 Task: Look for space in Ahmadpur, India from 9th June, 2023 to 16th June, 2023 for 2 adults in price range Rs.8000 to Rs.16000. Place can be entire place with 2 bedrooms having 2 beds and 1 bathroom. Property type can be house, flat, guest house. Booking option can be shelf check-in. Required host language is English.
Action: Mouse moved to (497, 110)
Screenshot: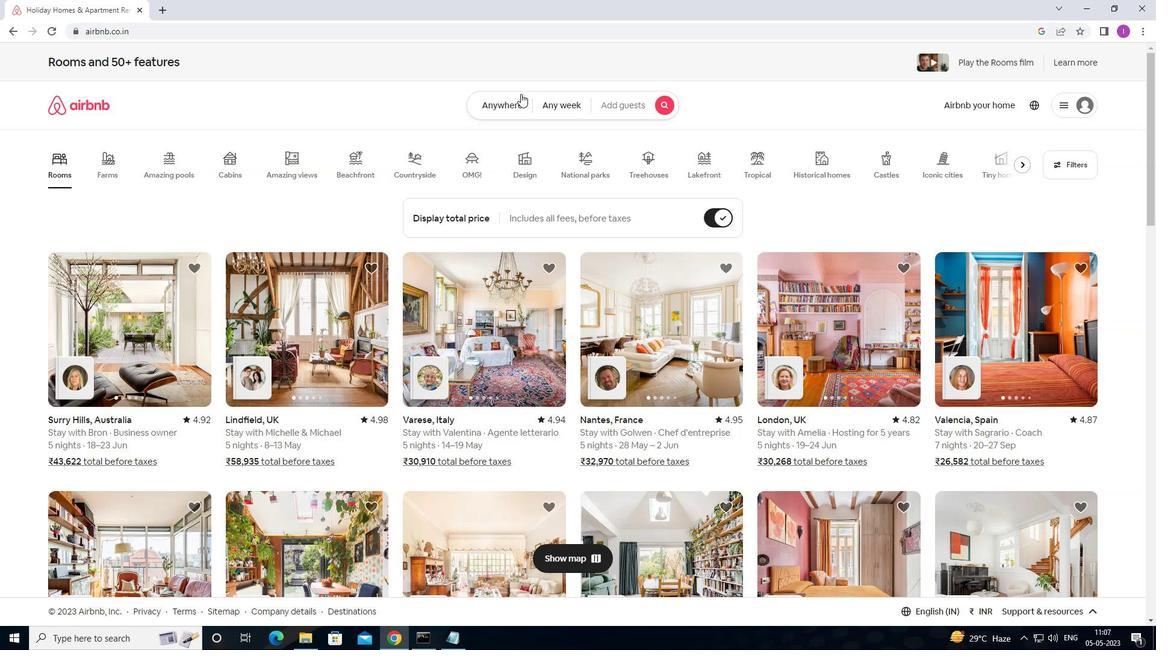
Action: Mouse pressed left at (497, 110)
Screenshot: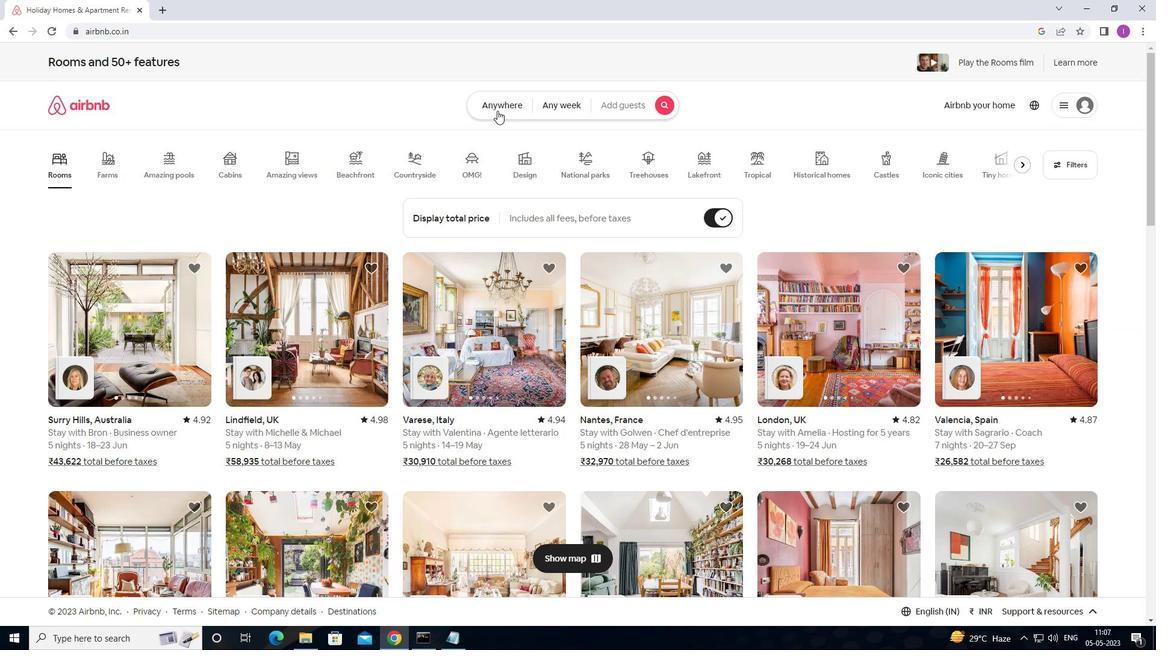 
Action: Mouse moved to (386, 157)
Screenshot: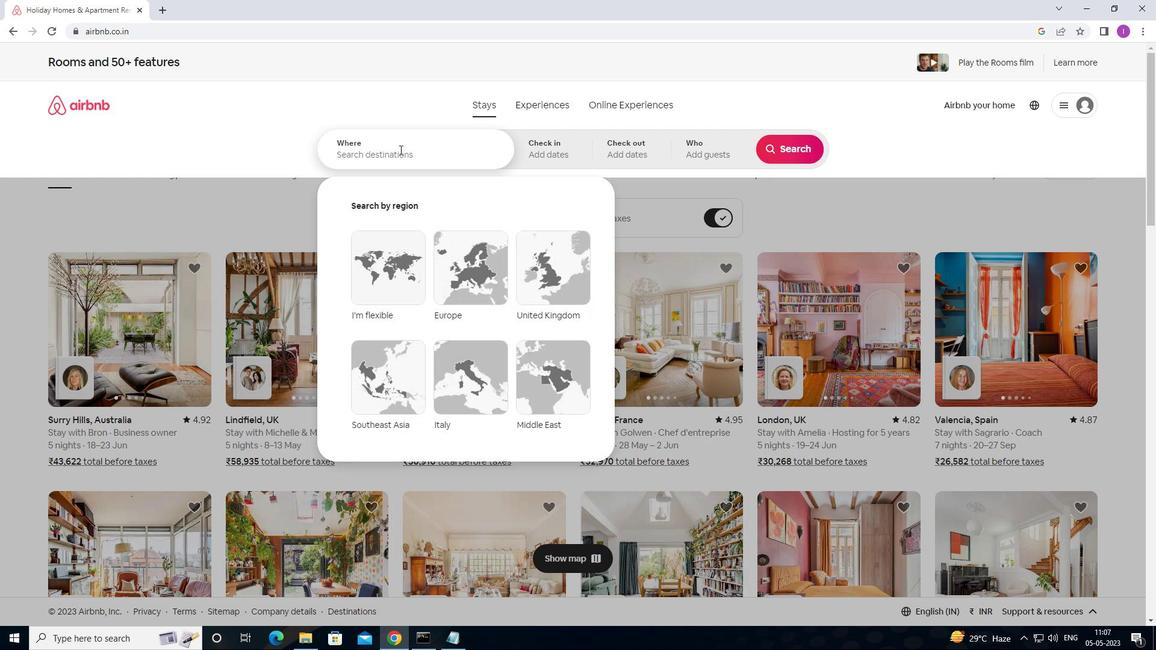 
Action: Mouse pressed left at (386, 157)
Screenshot: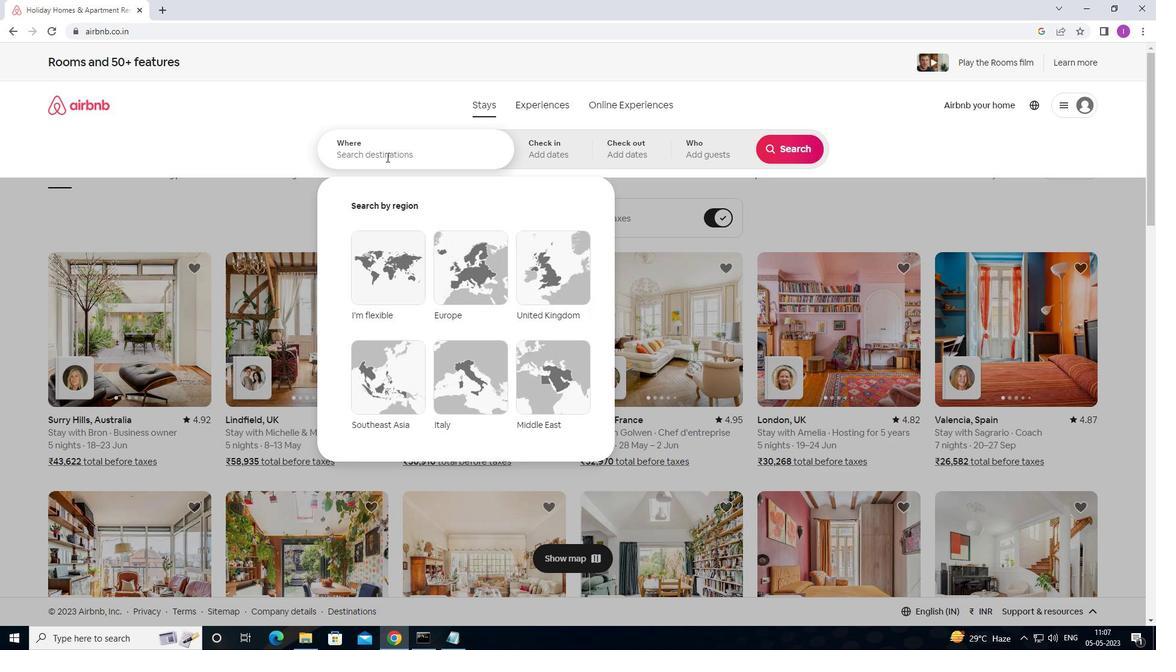 
Action: Key pressed <Key.shift>AHMADPUR,<Key.shift>INDIA
Screenshot: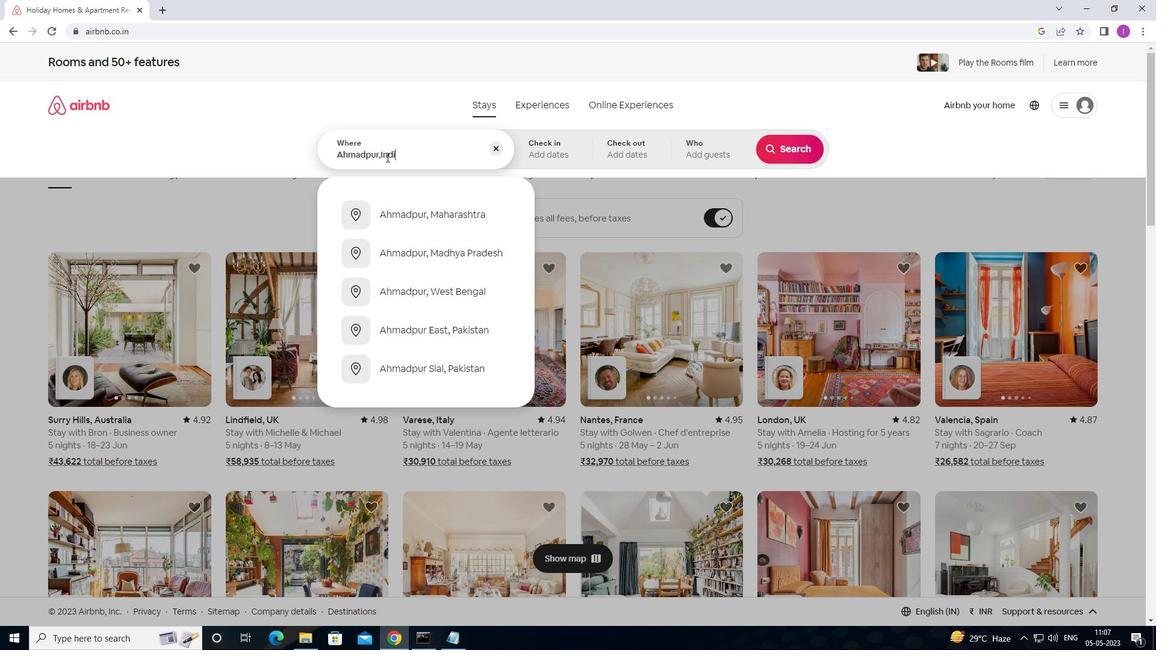 
Action: Mouse moved to (553, 154)
Screenshot: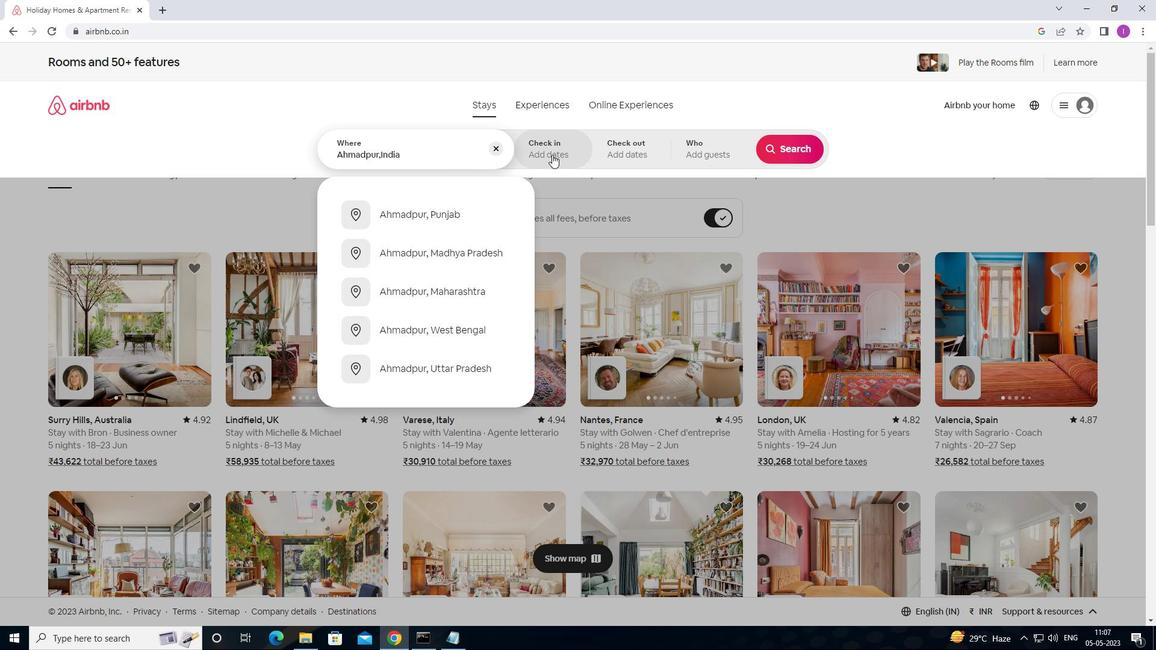 
Action: Mouse pressed left at (553, 154)
Screenshot: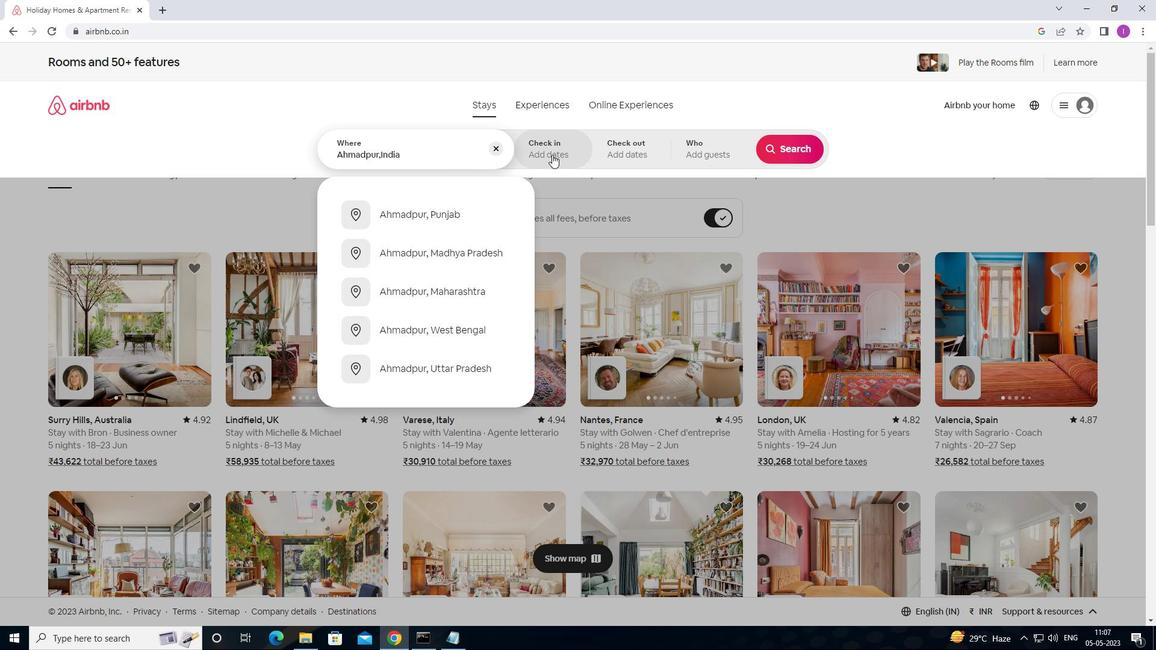 
Action: Mouse moved to (752, 321)
Screenshot: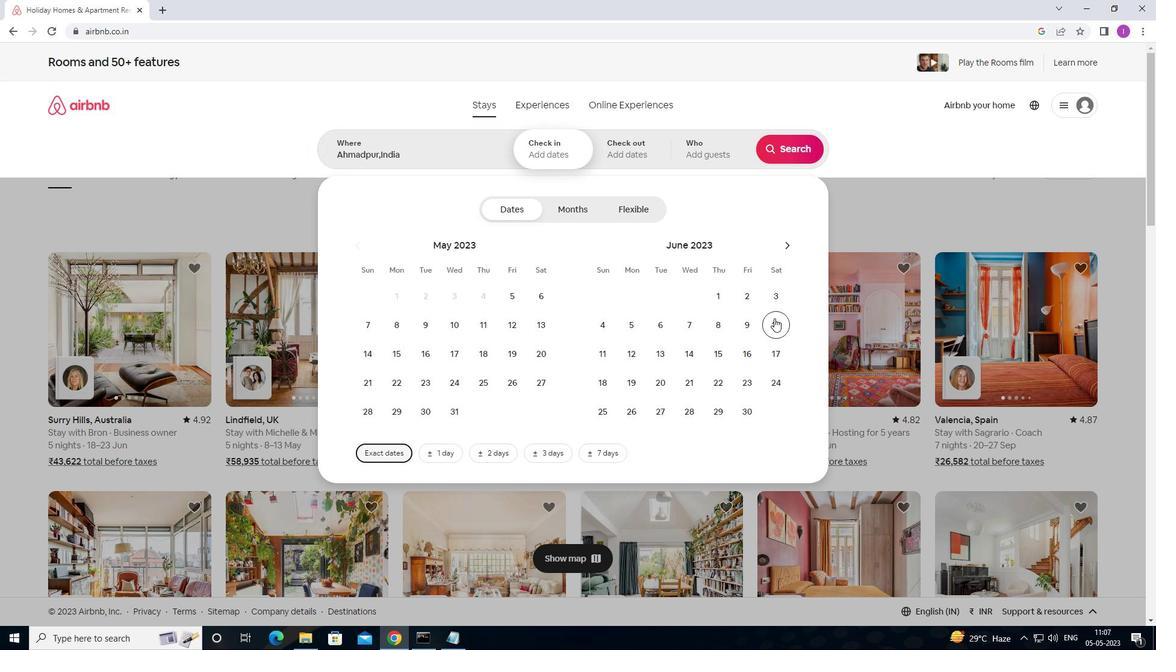 
Action: Mouse pressed left at (752, 321)
Screenshot: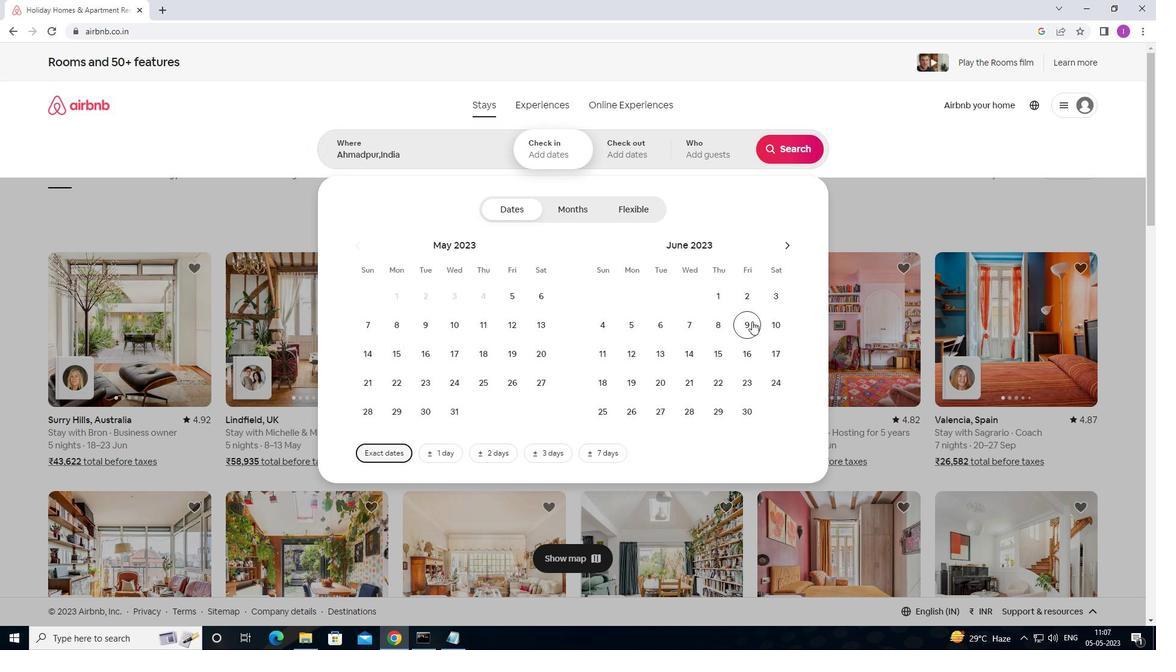 
Action: Mouse moved to (753, 355)
Screenshot: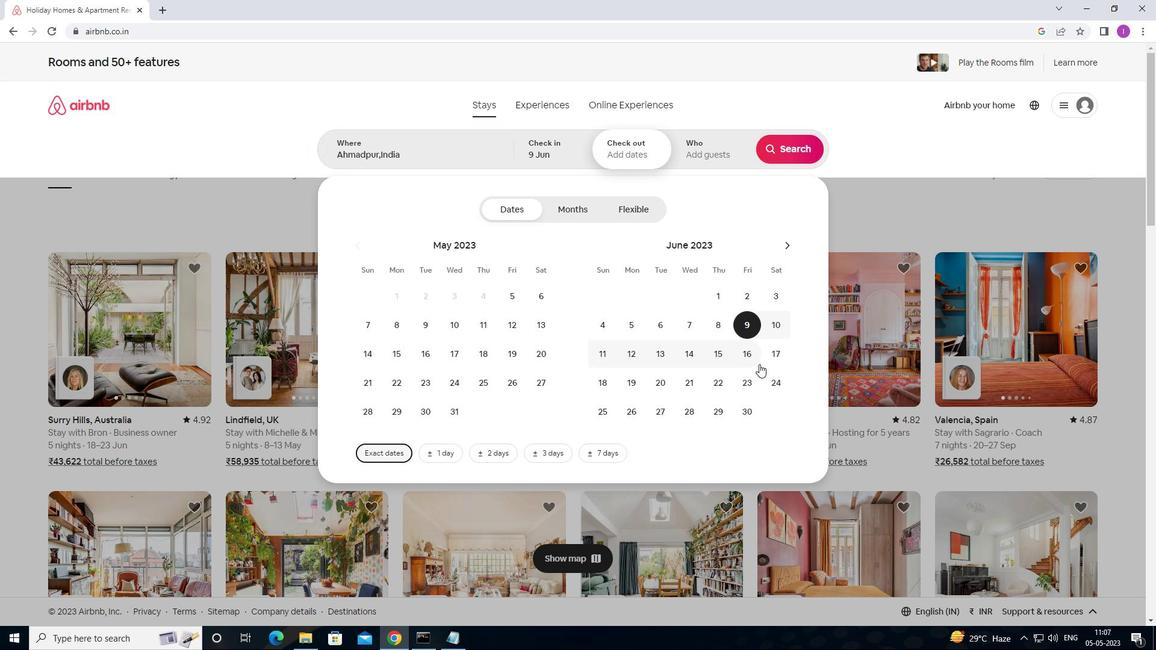 
Action: Mouse pressed left at (753, 355)
Screenshot: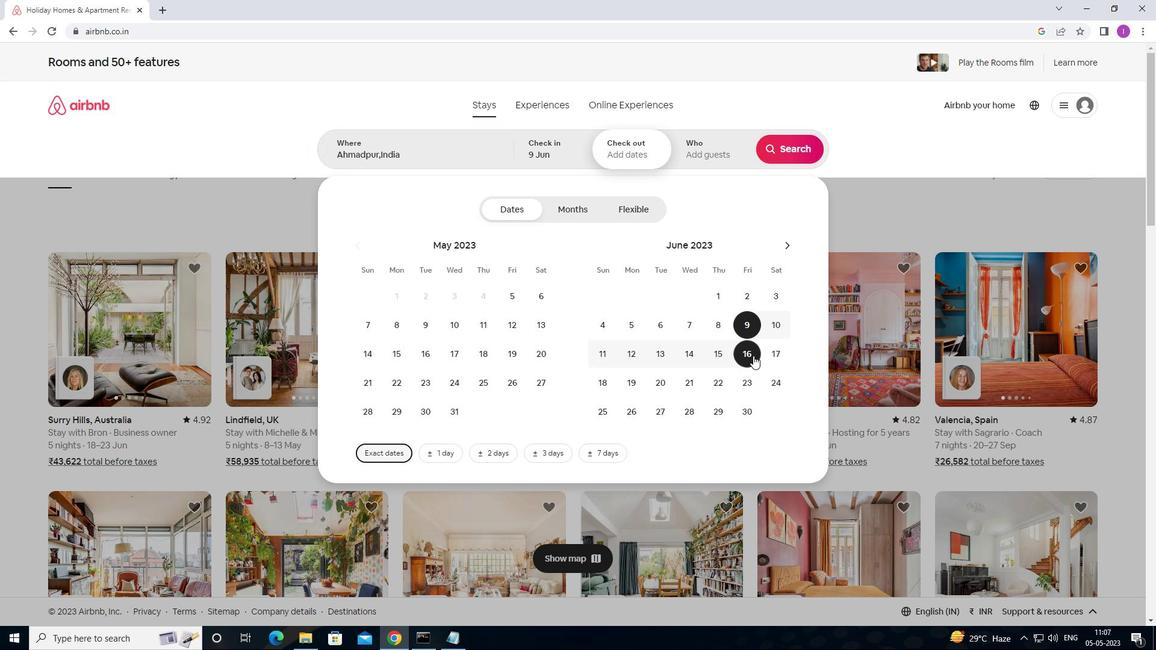 
Action: Mouse moved to (707, 158)
Screenshot: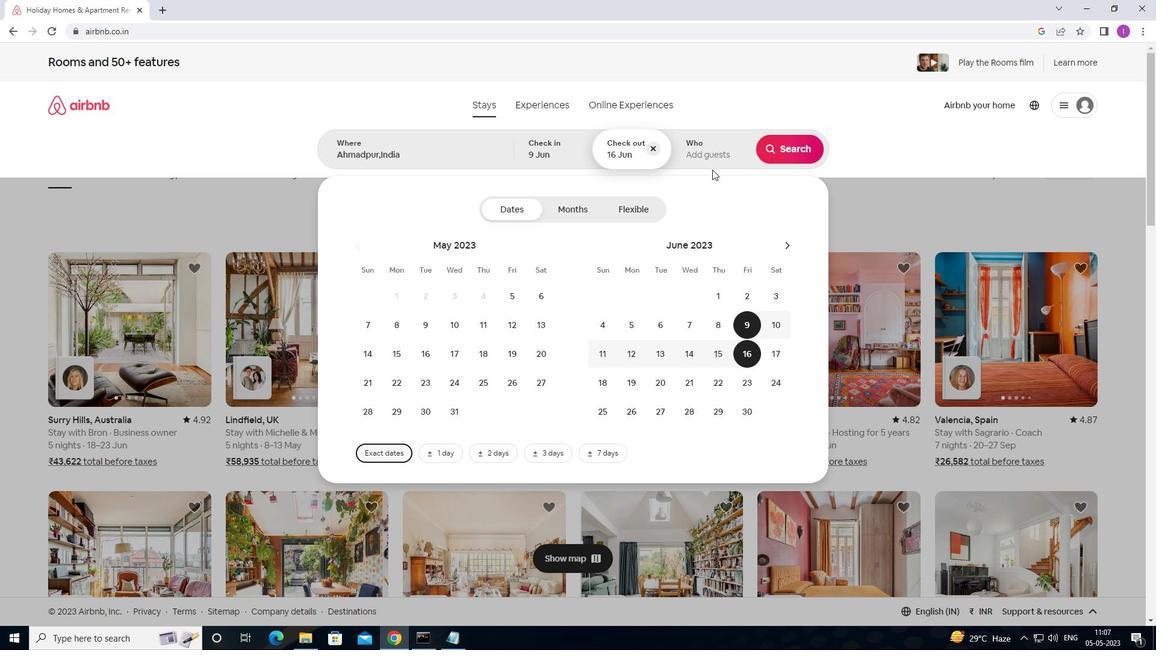 
Action: Mouse pressed left at (707, 158)
Screenshot: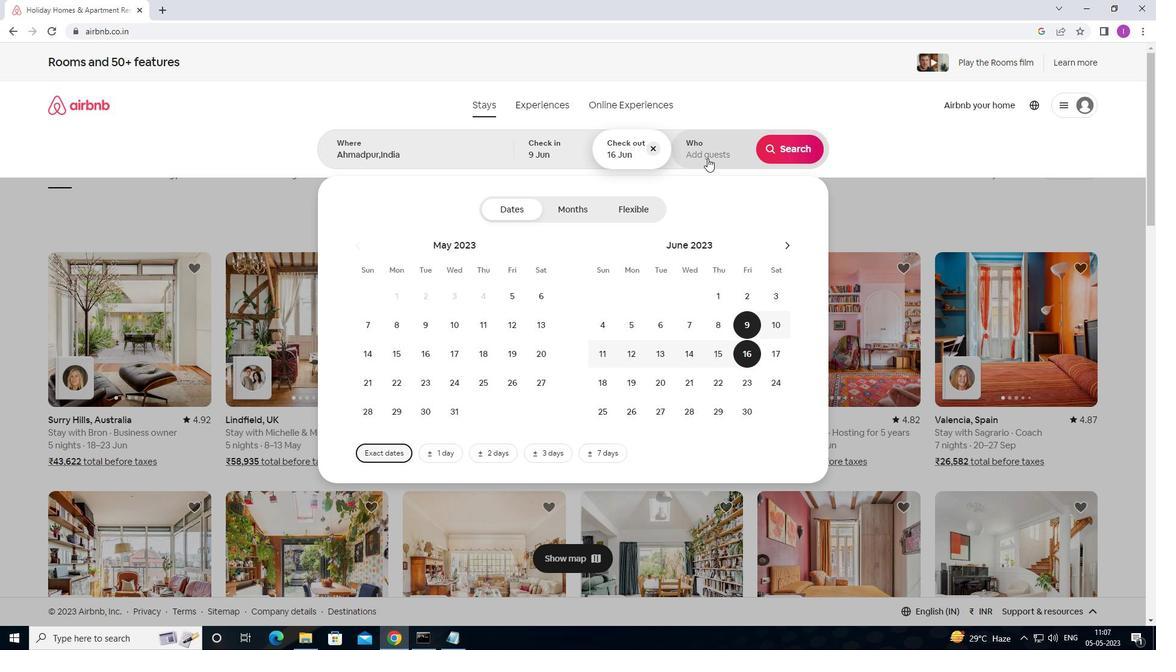 
Action: Mouse moved to (794, 215)
Screenshot: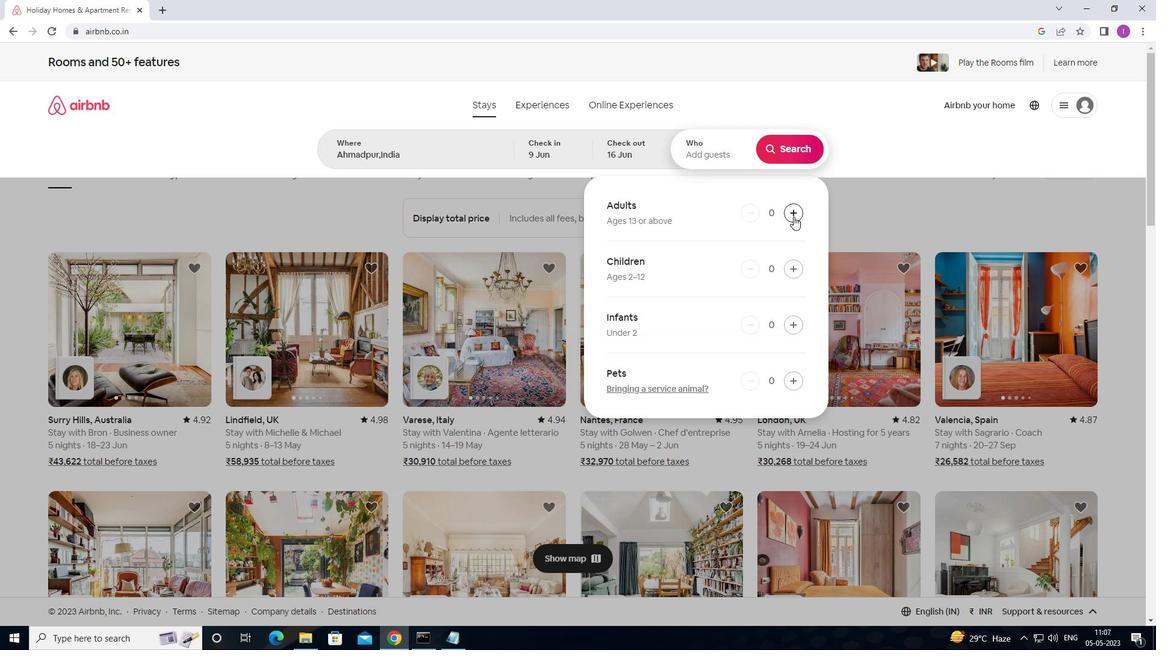 
Action: Mouse pressed left at (794, 215)
Screenshot: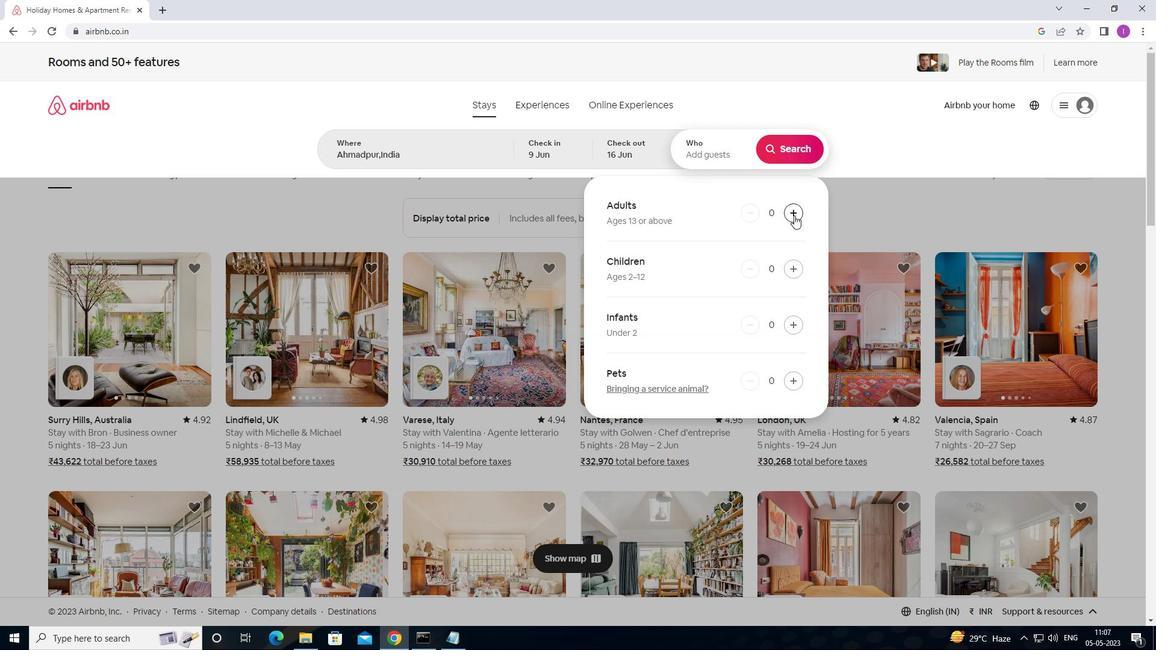 
Action: Mouse pressed left at (794, 215)
Screenshot: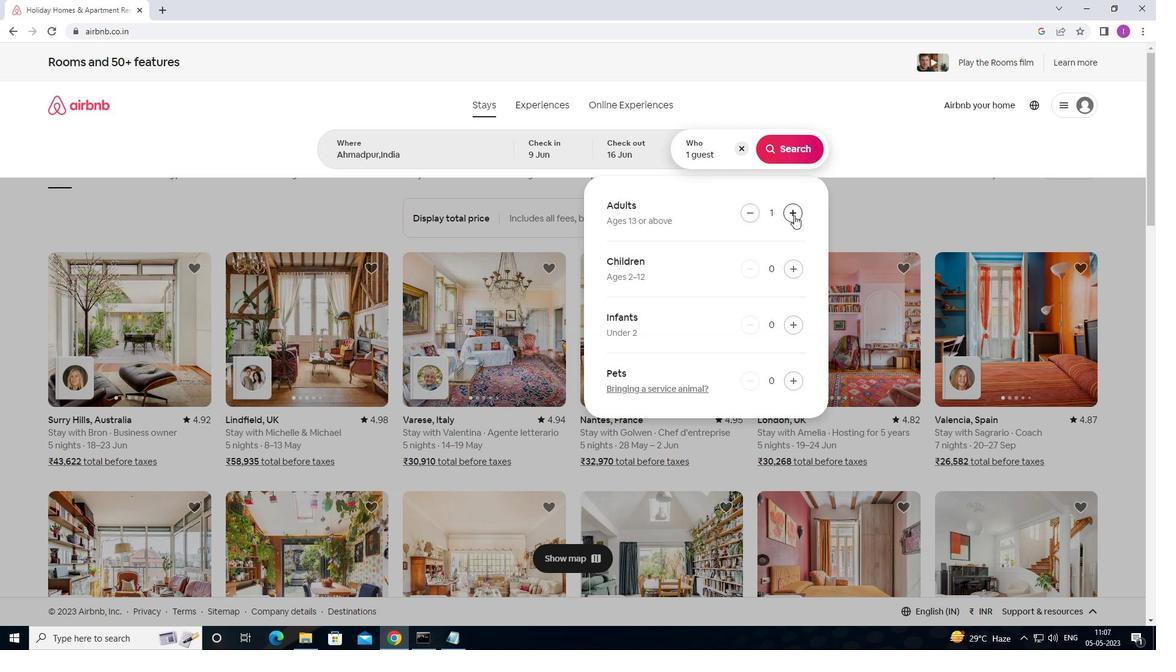 
Action: Mouse moved to (795, 146)
Screenshot: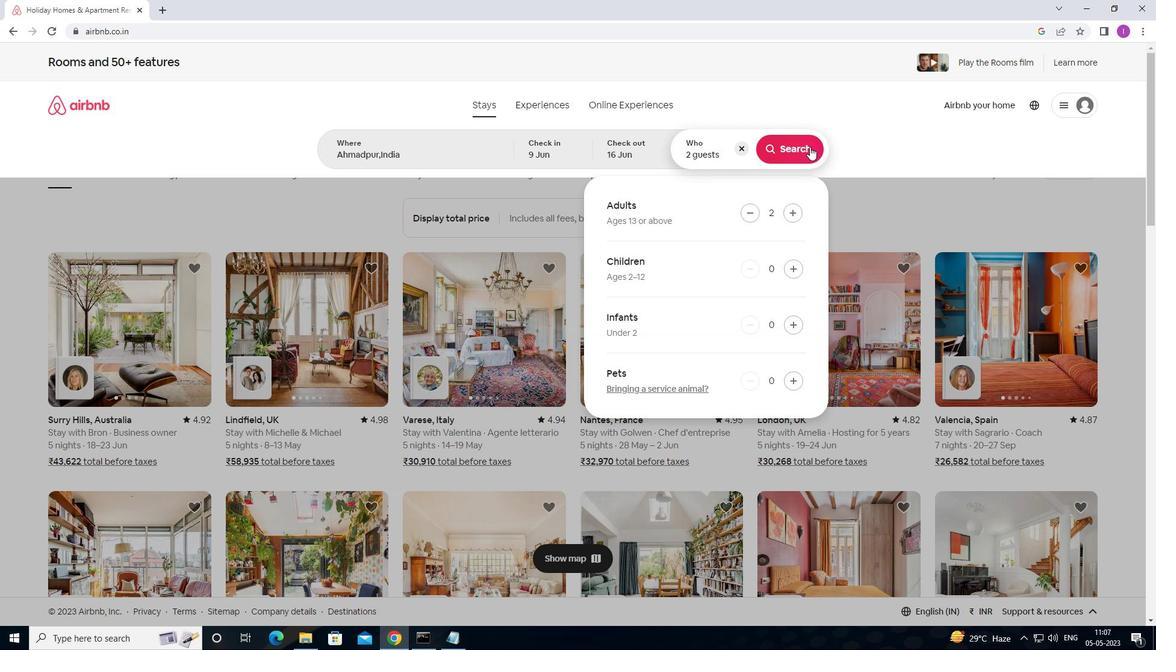 
Action: Mouse pressed left at (795, 146)
Screenshot: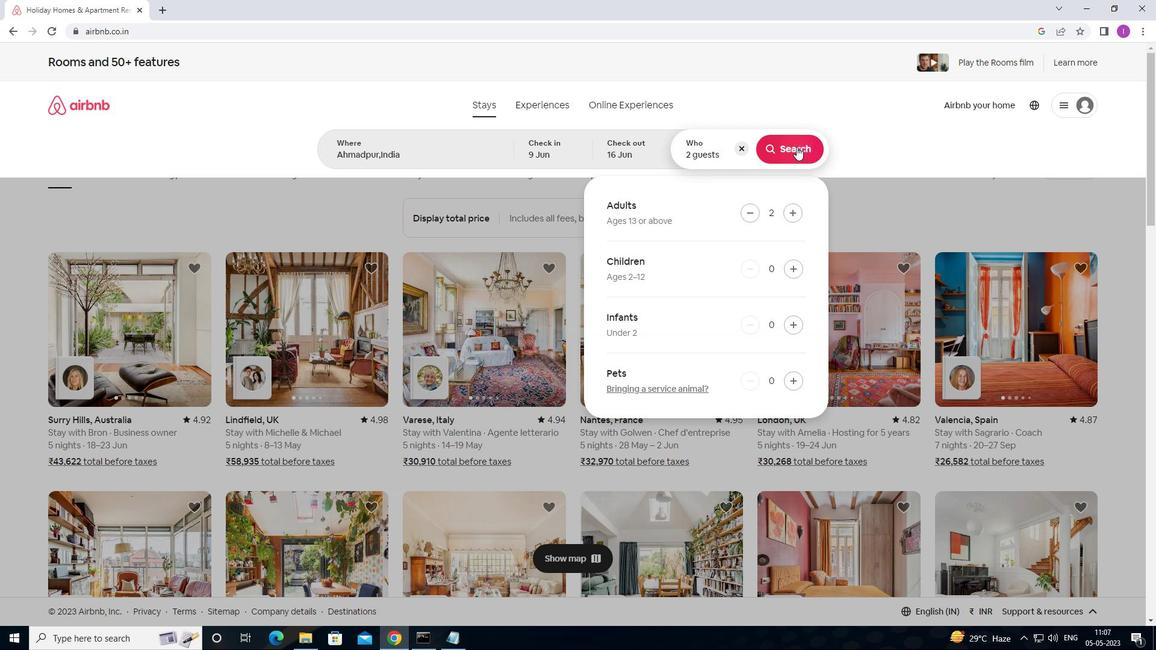 
Action: Mouse moved to (1107, 114)
Screenshot: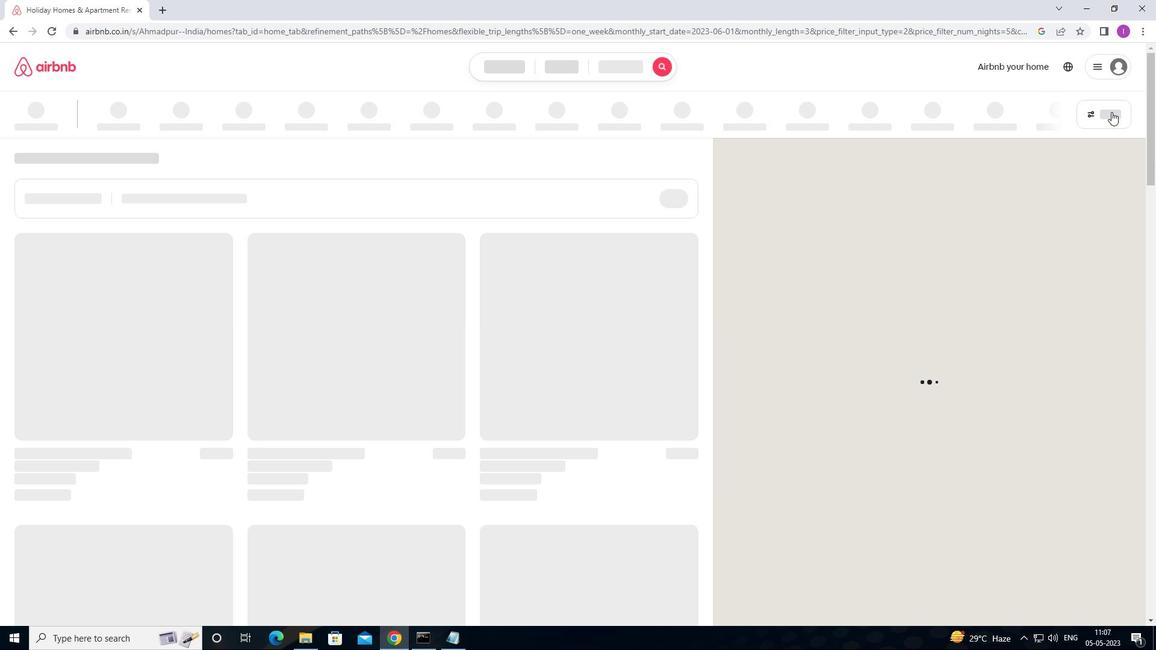 
Action: Mouse pressed left at (1107, 114)
Screenshot: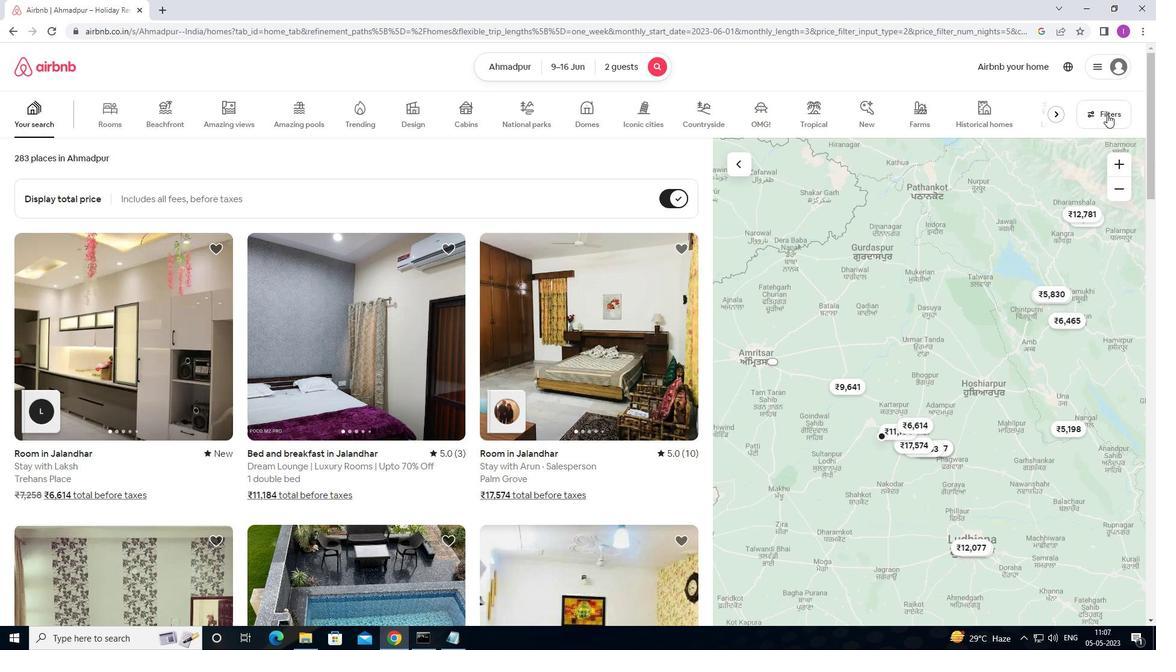 
Action: Mouse moved to (425, 409)
Screenshot: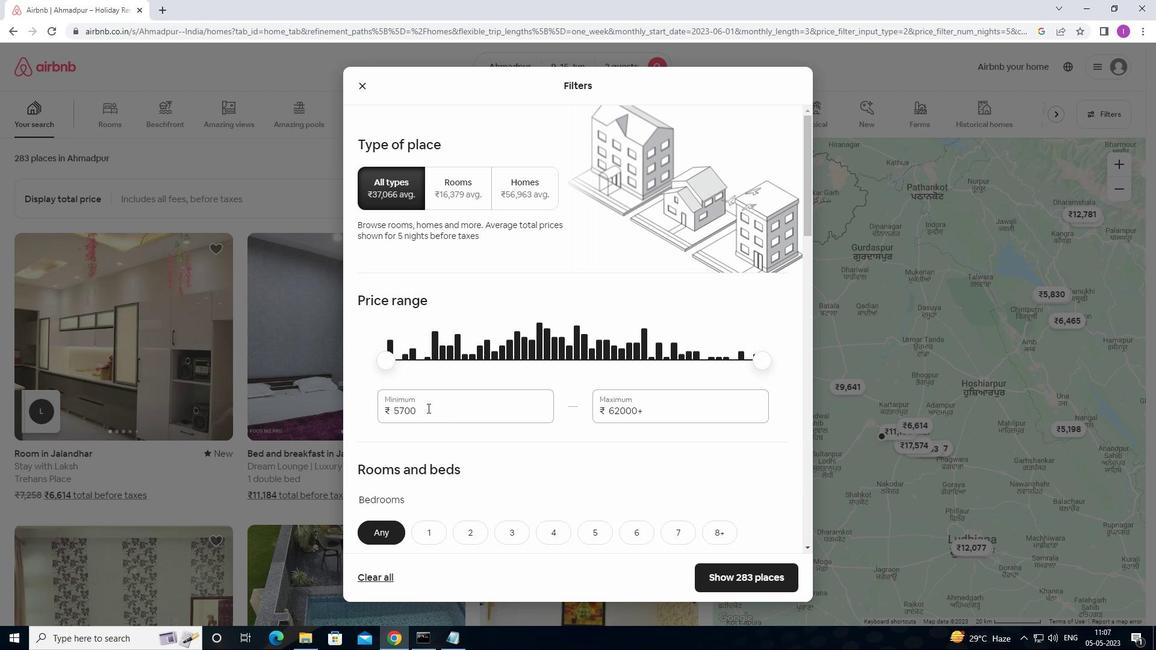 
Action: Mouse pressed left at (425, 409)
Screenshot: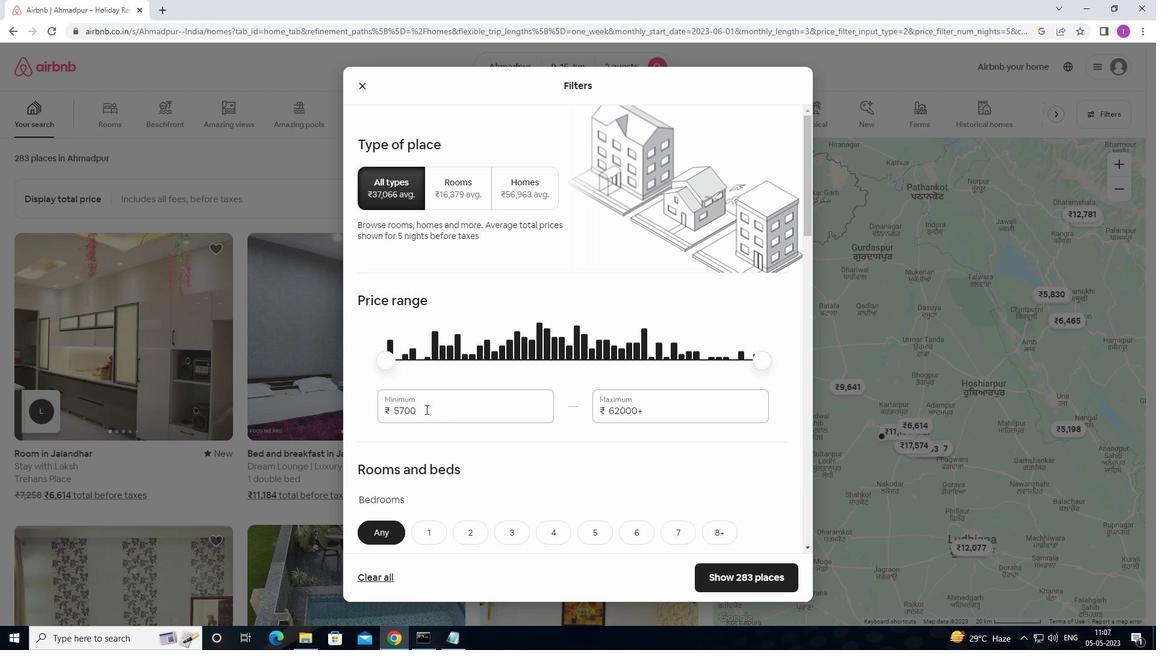 
Action: Mouse moved to (543, 378)
Screenshot: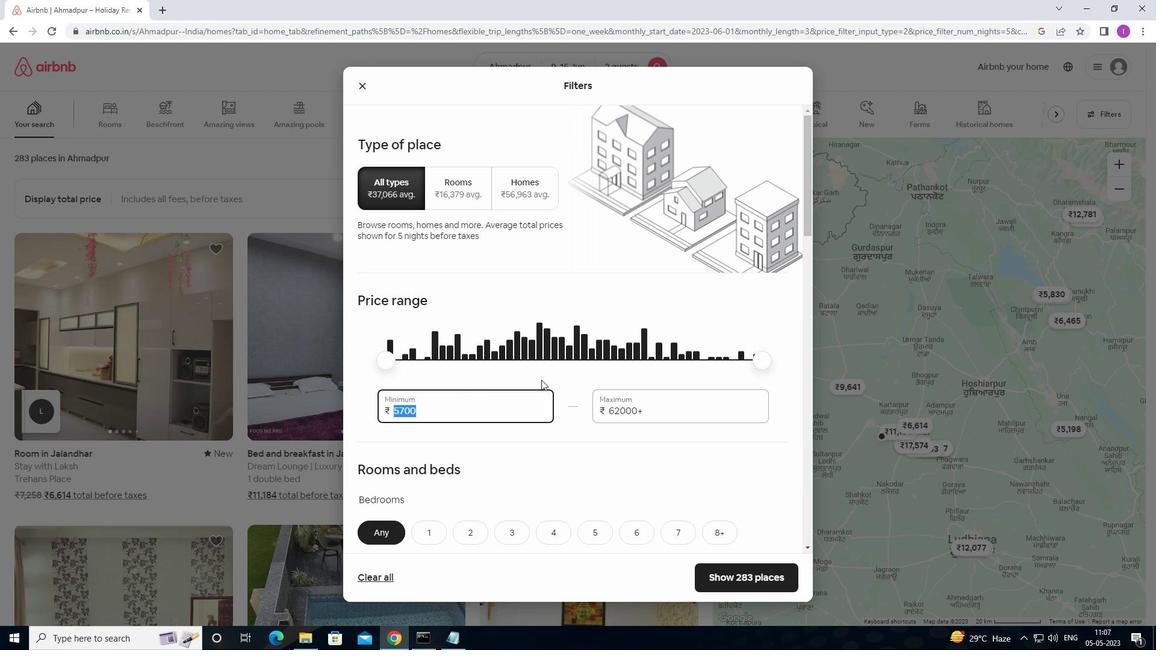 
Action: Key pressed 8
Screenshot: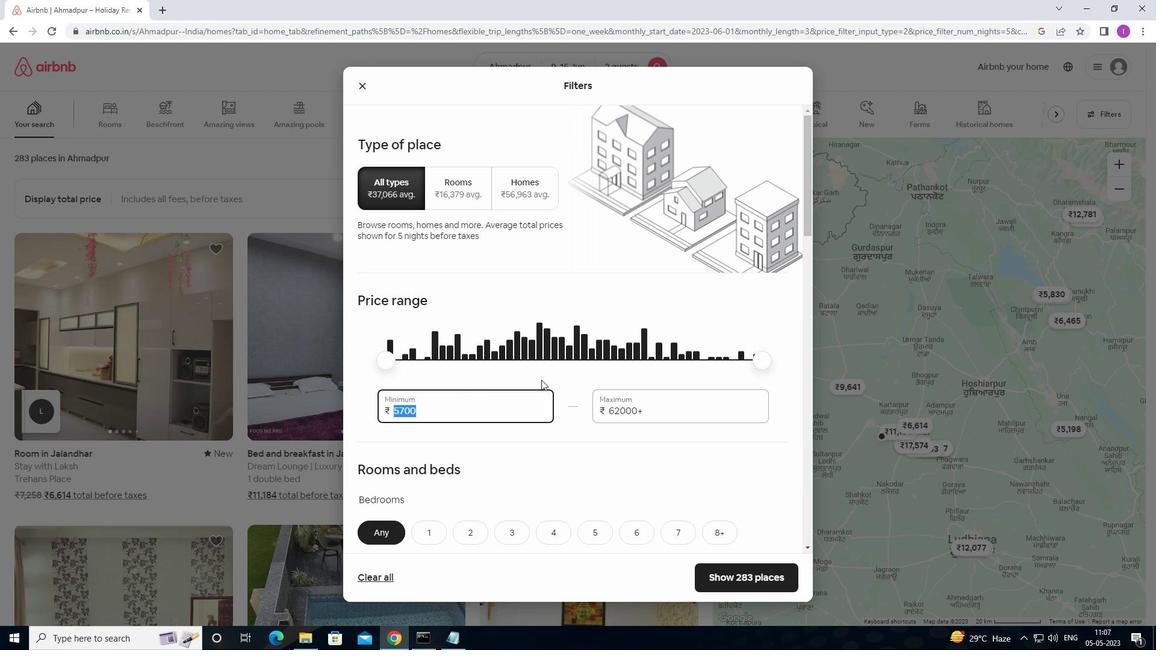 
Action: Mouse moved to (546, 377)
Screenshot: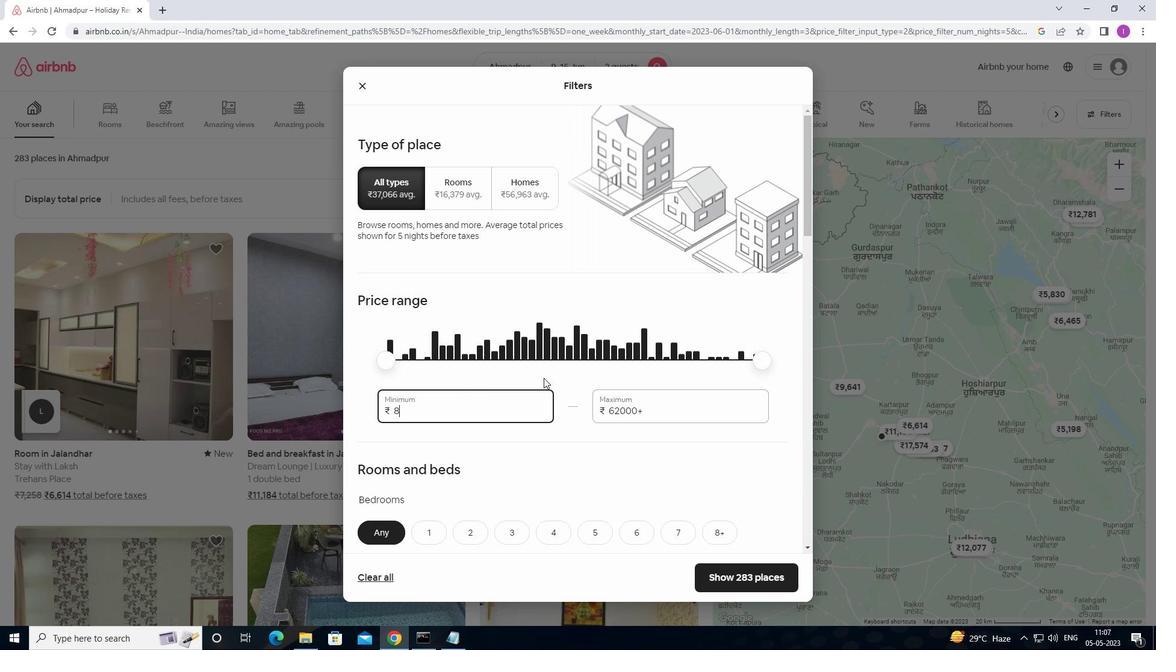 
Action: Key pressed 0
Screenshot: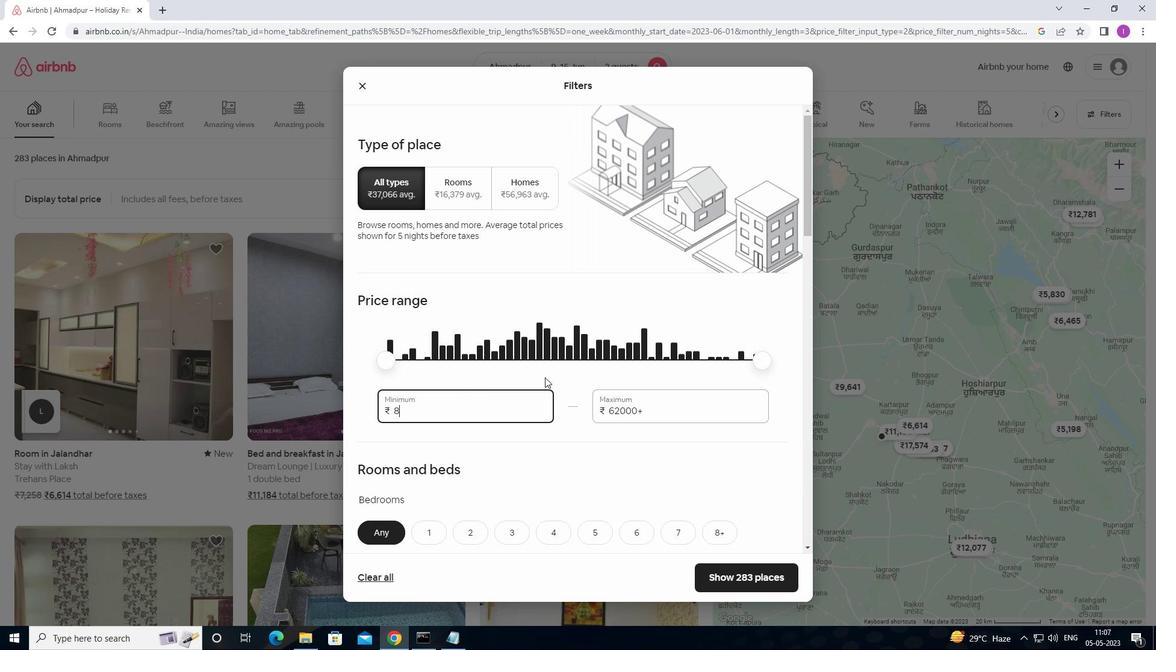 
Action: Mouse moved to (548, 376)
Screenshot: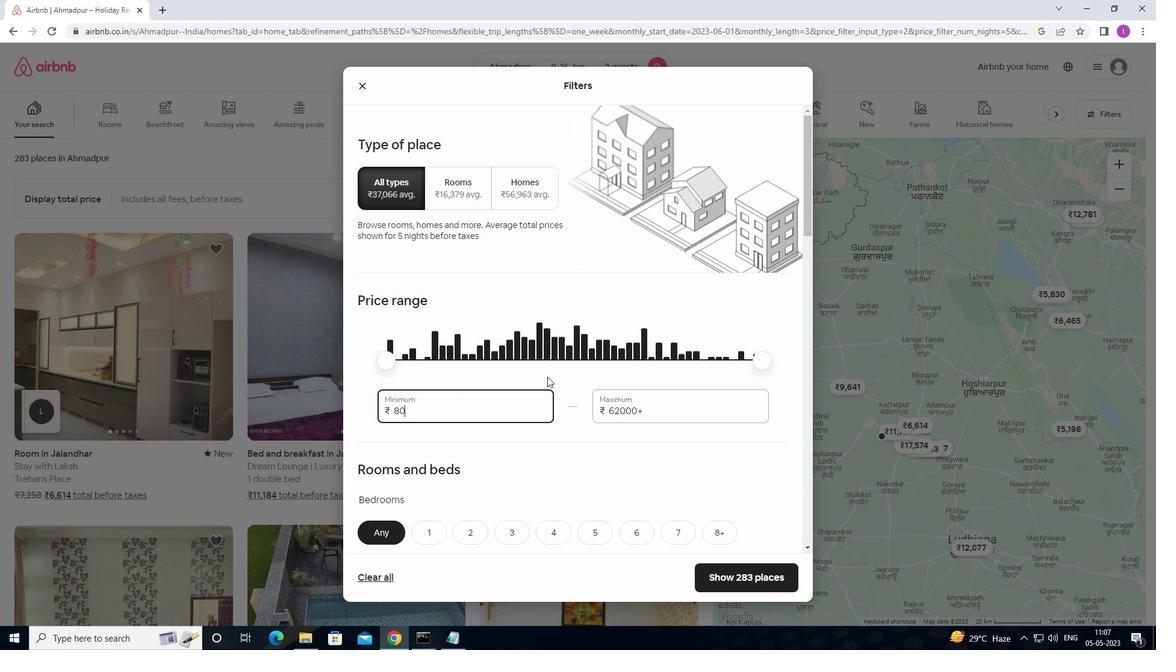 
Action: Key pressed 00
Screenshot: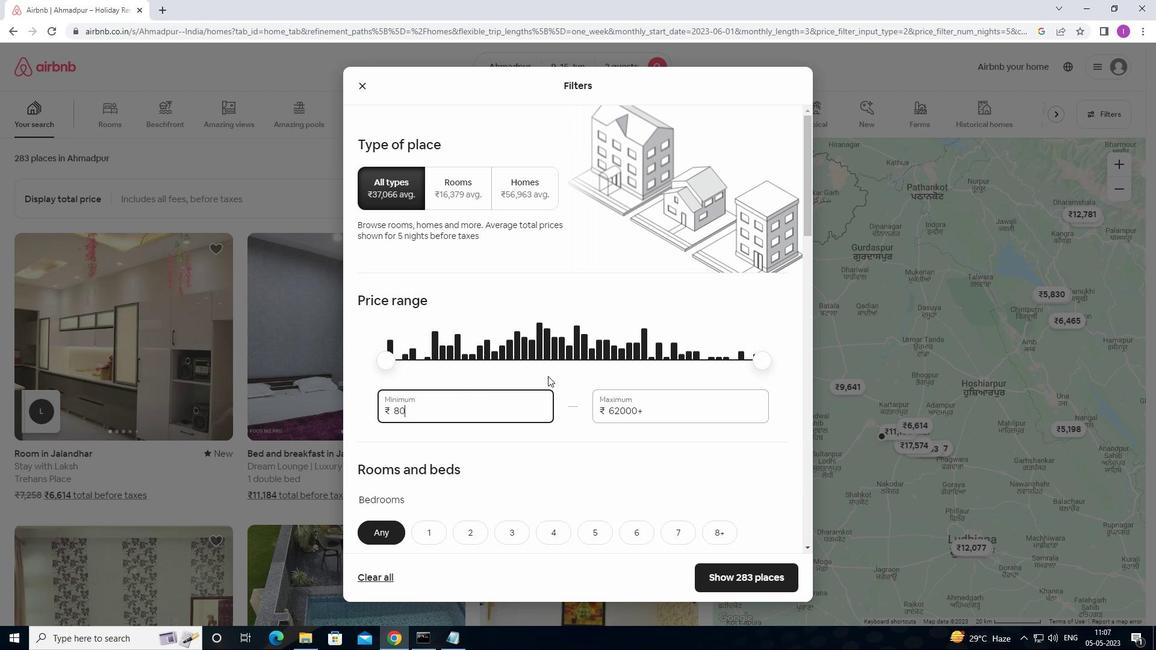
Action: Mouse moved to (646, 408)
Screenshot: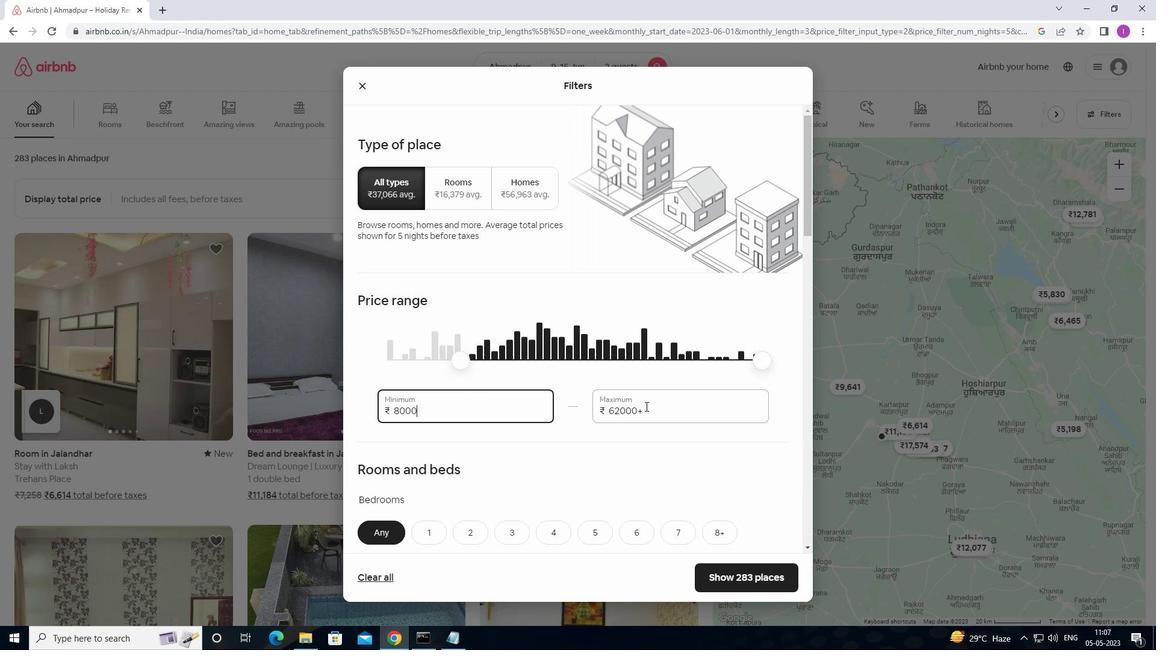 
Action: Mouse pressed left at (646, 408)
Screenshot: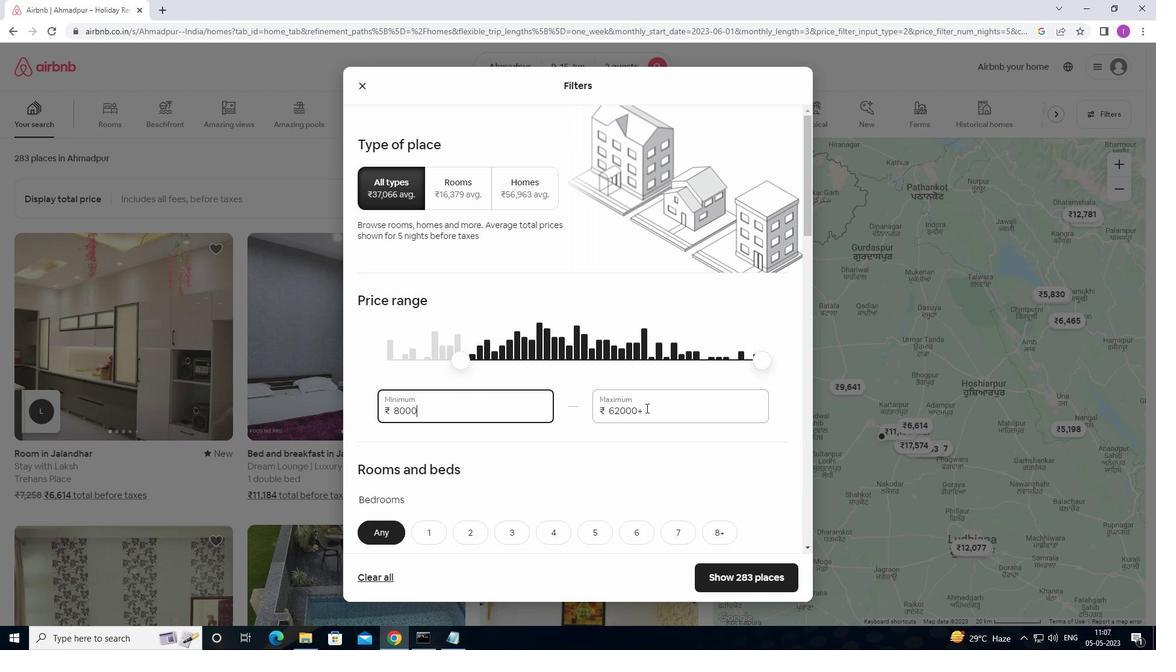 
Action: Mouse moved to (611, 411)
Screenshot: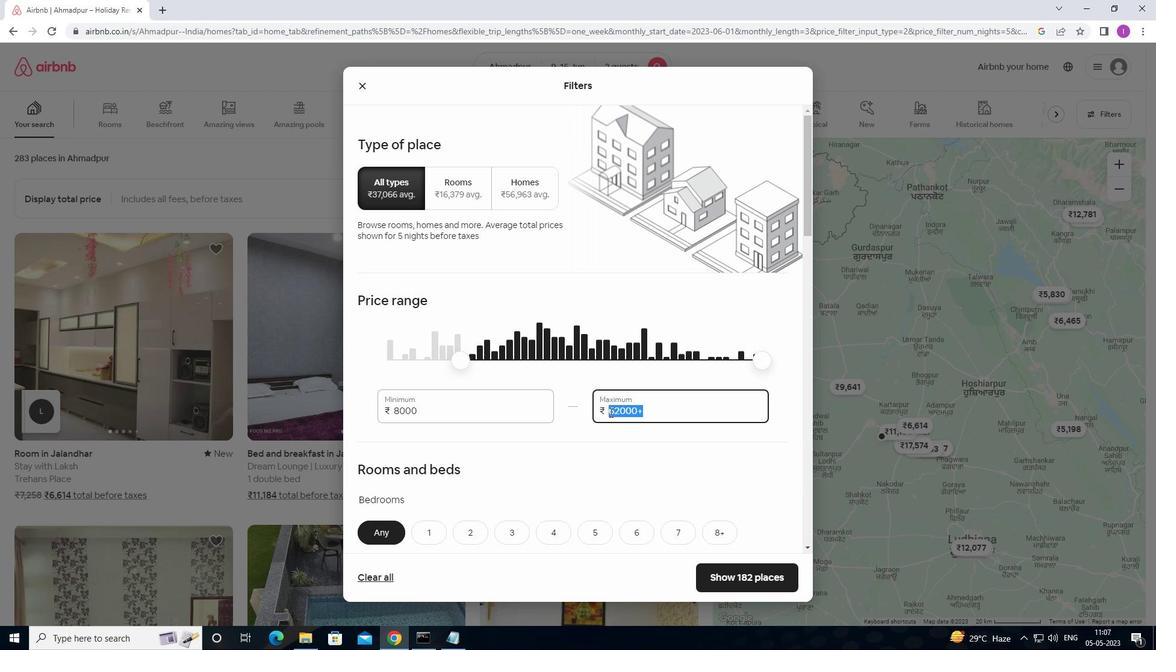 
Action: Key pressed 1
Screenshot: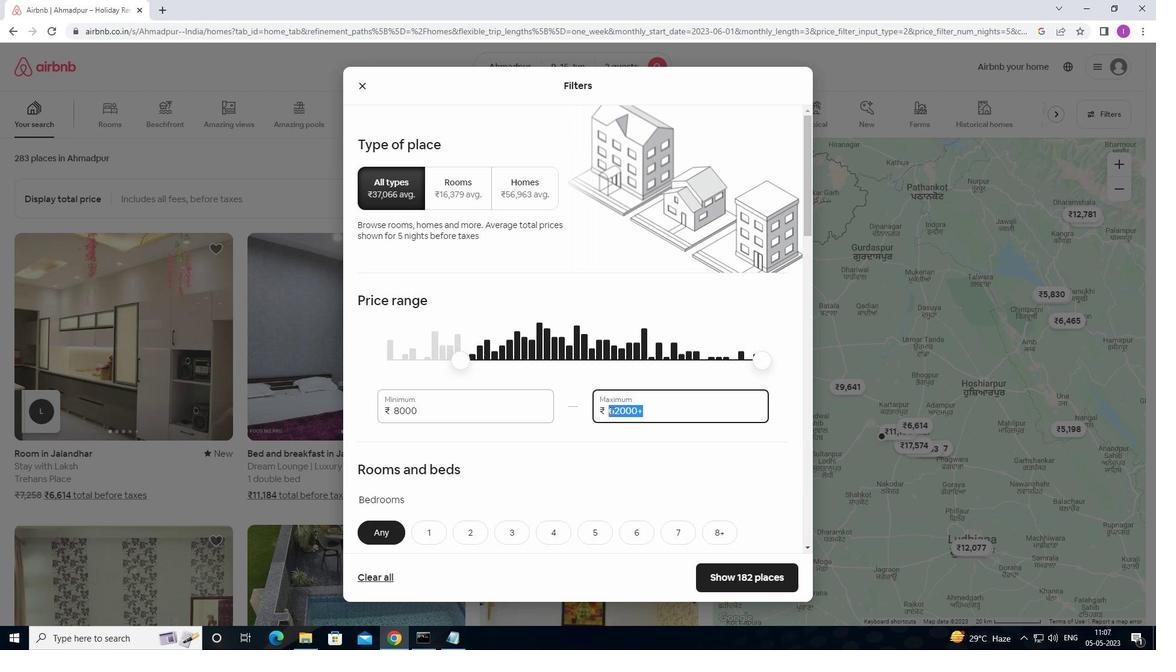 
Action: Mouse moved to (611, 410)
Screenshot: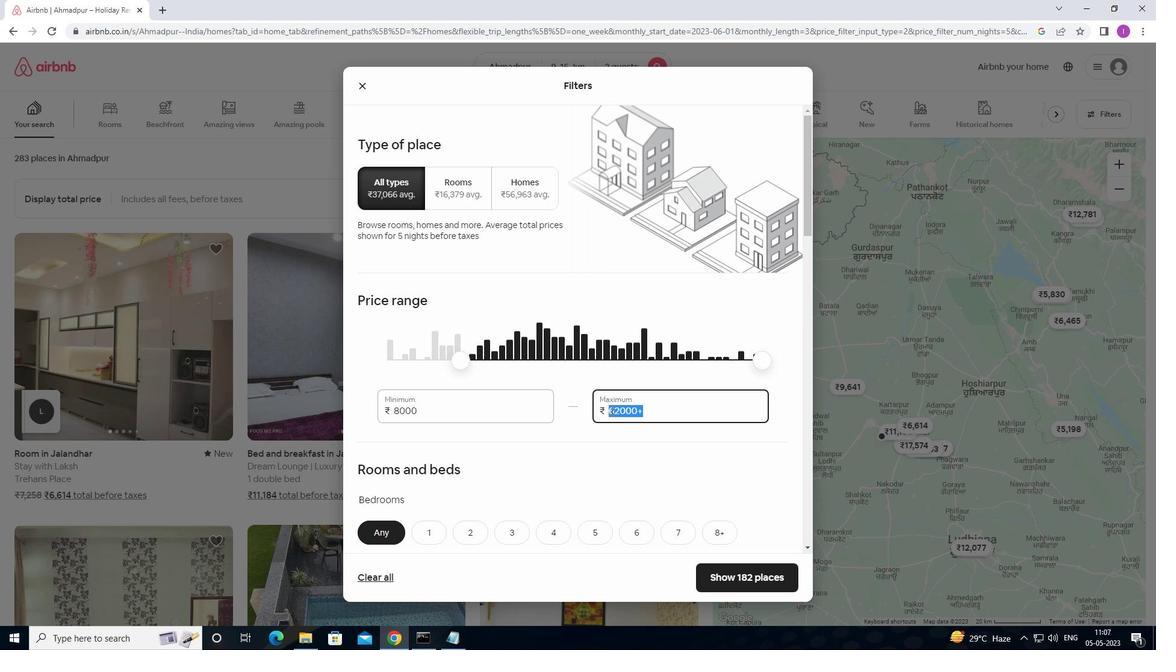
Action: Key pressed 6
Screenshot: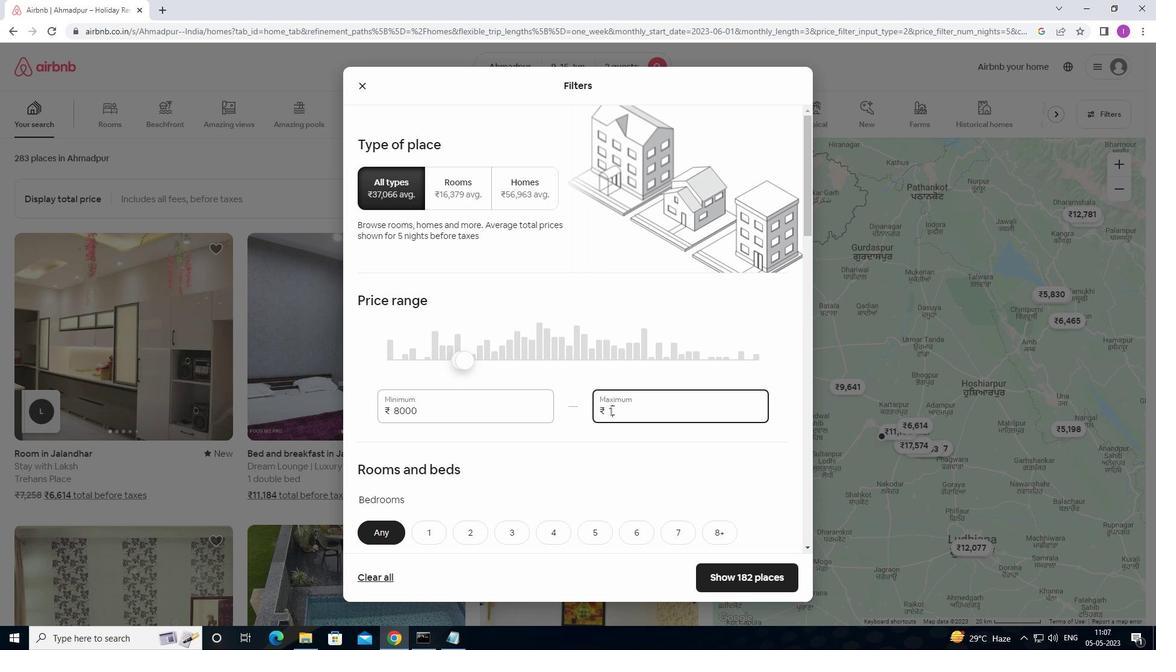 
Action: Mouse moved to (611, 408)
Screenshot: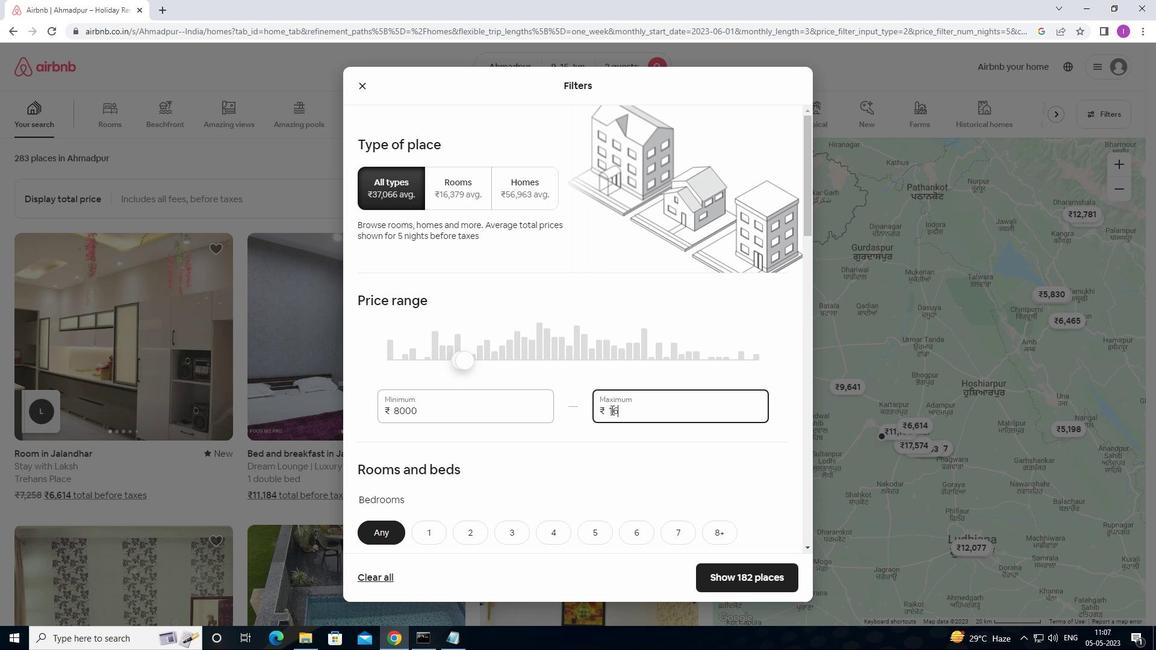 
Action: Key pressed 0
Screenshot: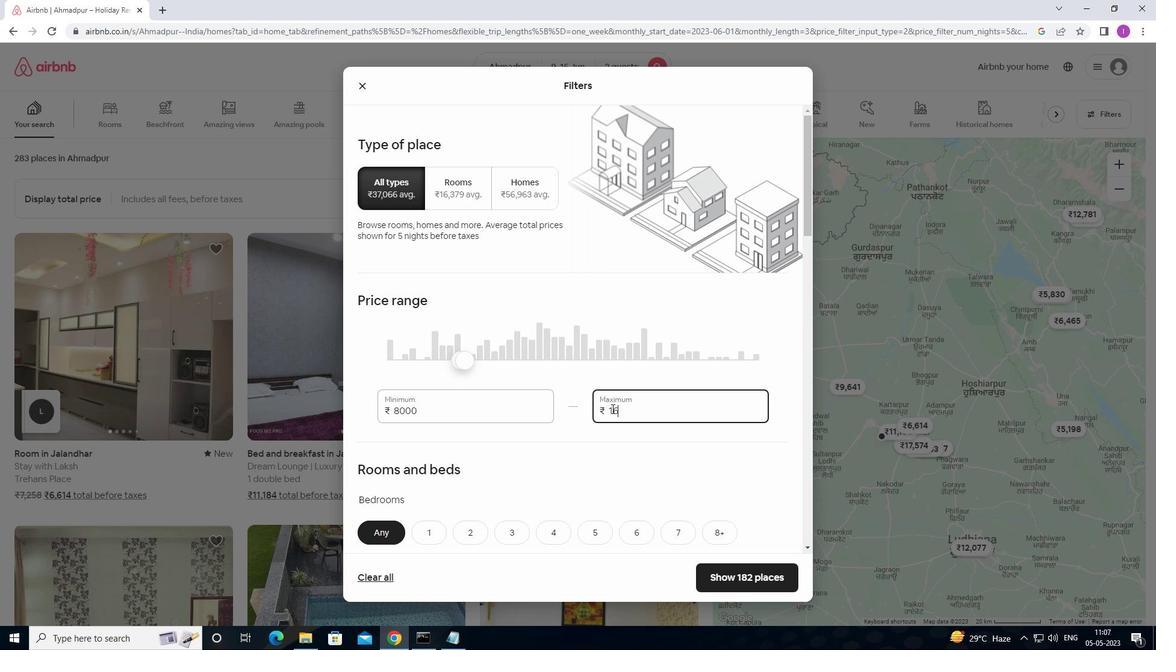 
Action: Mouse moved to (613, 407)
Screenshot: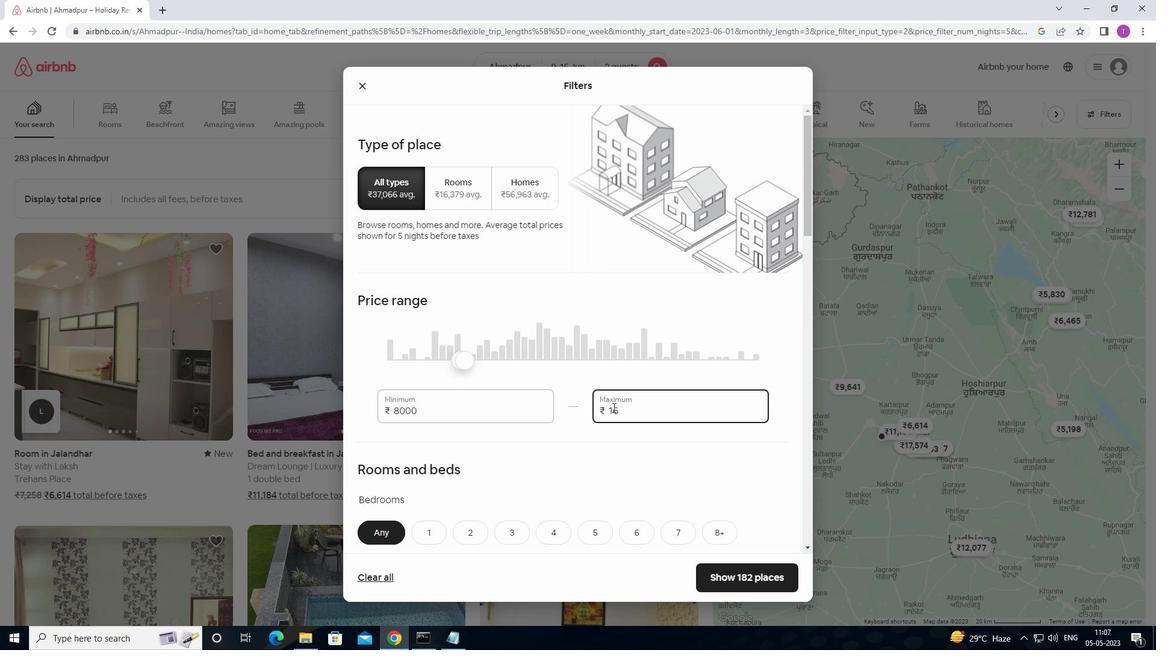 
Action: Key pressed 0
Screenshot: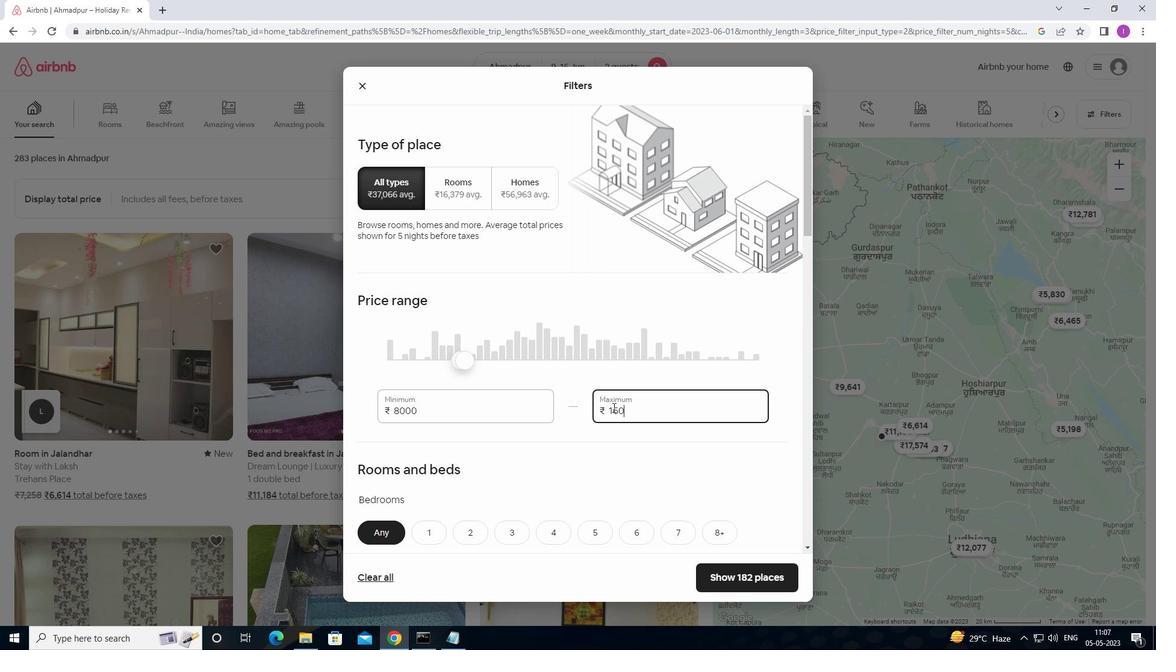 
Action: Mouse moved to (614, 407)
Screenshot: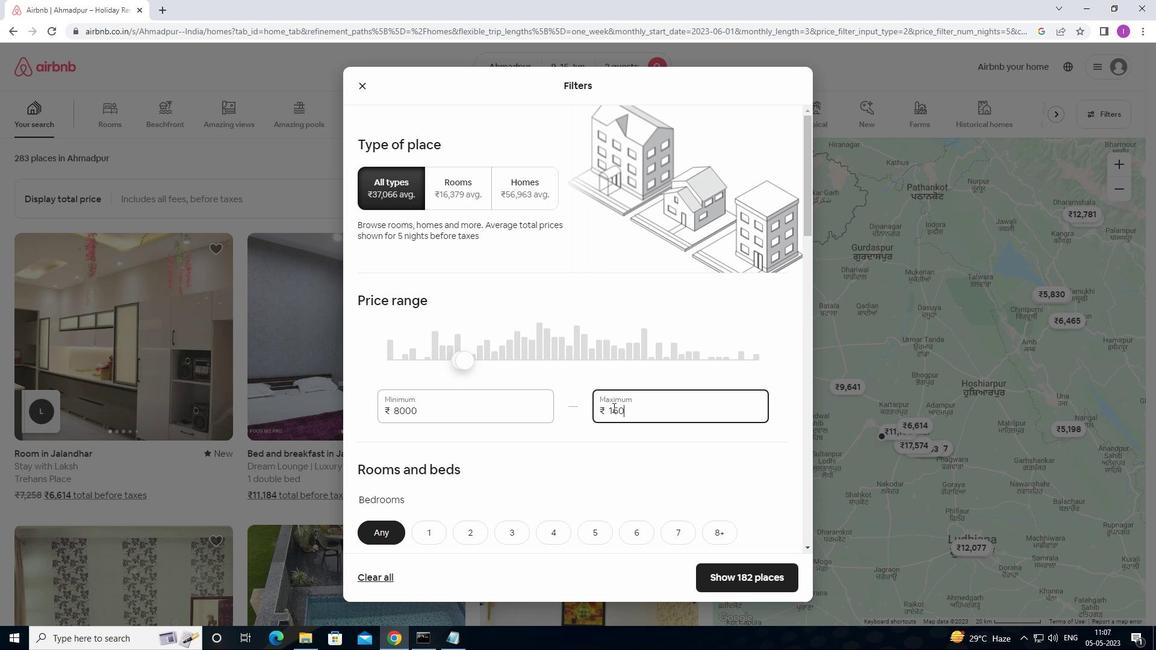 
Action: Key pressed 0
Screenshot: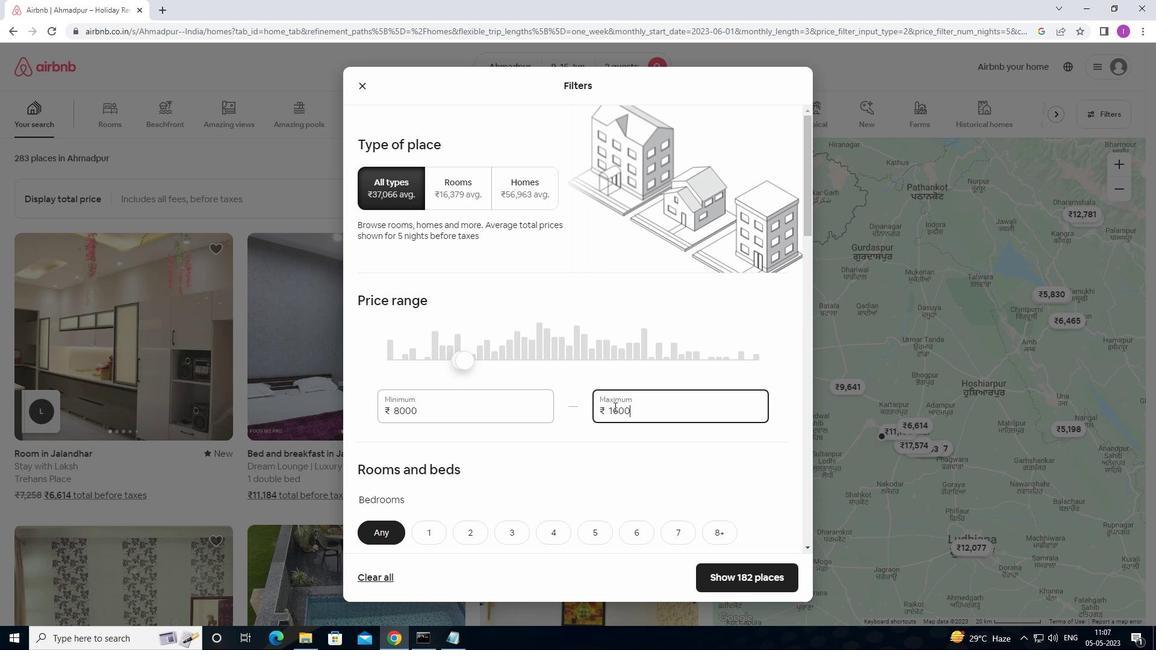 
Action: Mouse moved to (619, 404)
Screenshot: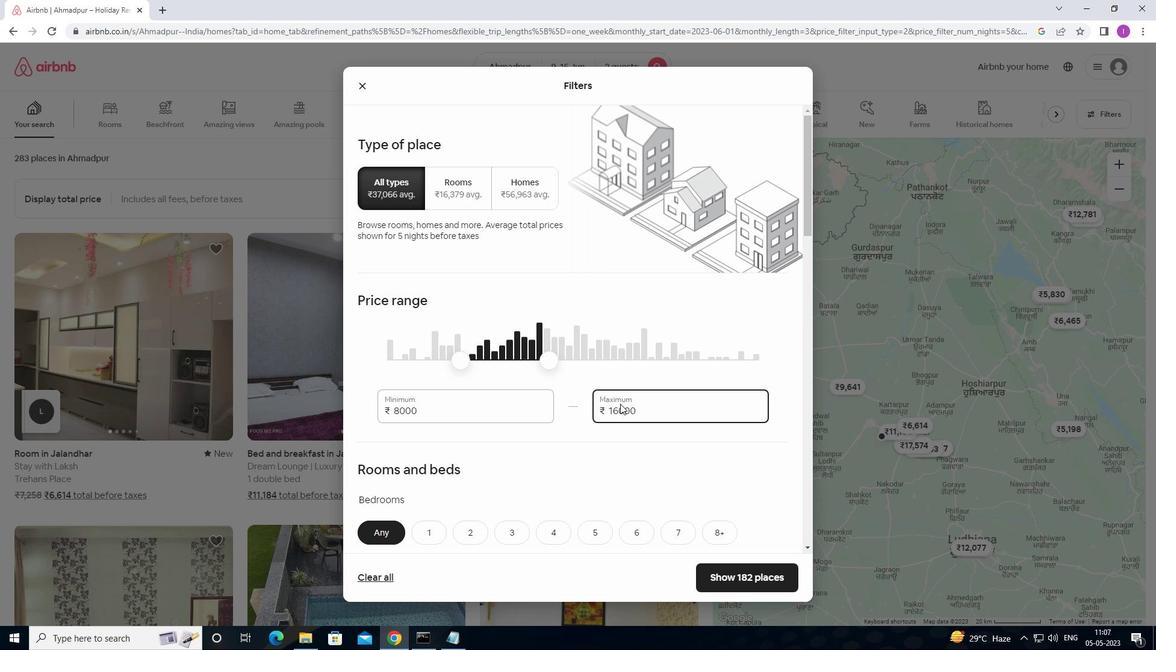 
Action: Mouse scrolled (619, 404) with delta (0, 0)
Screenshot: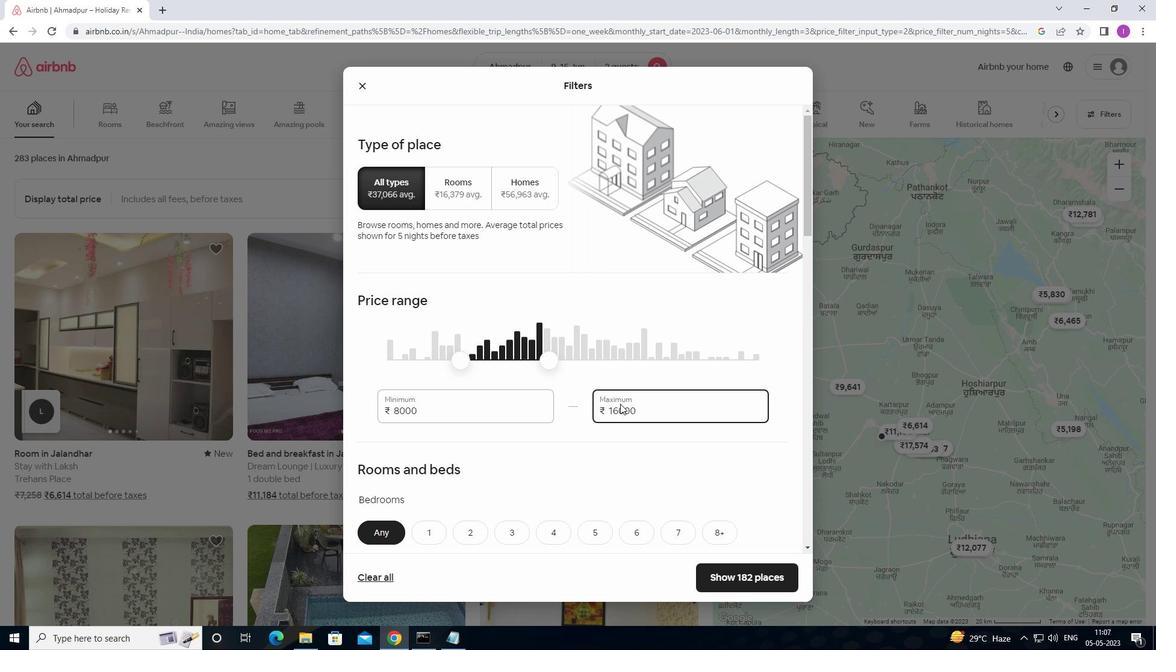 
Action: Mouse scrolled (619, 404) with delta (0, 0)
Screenshot: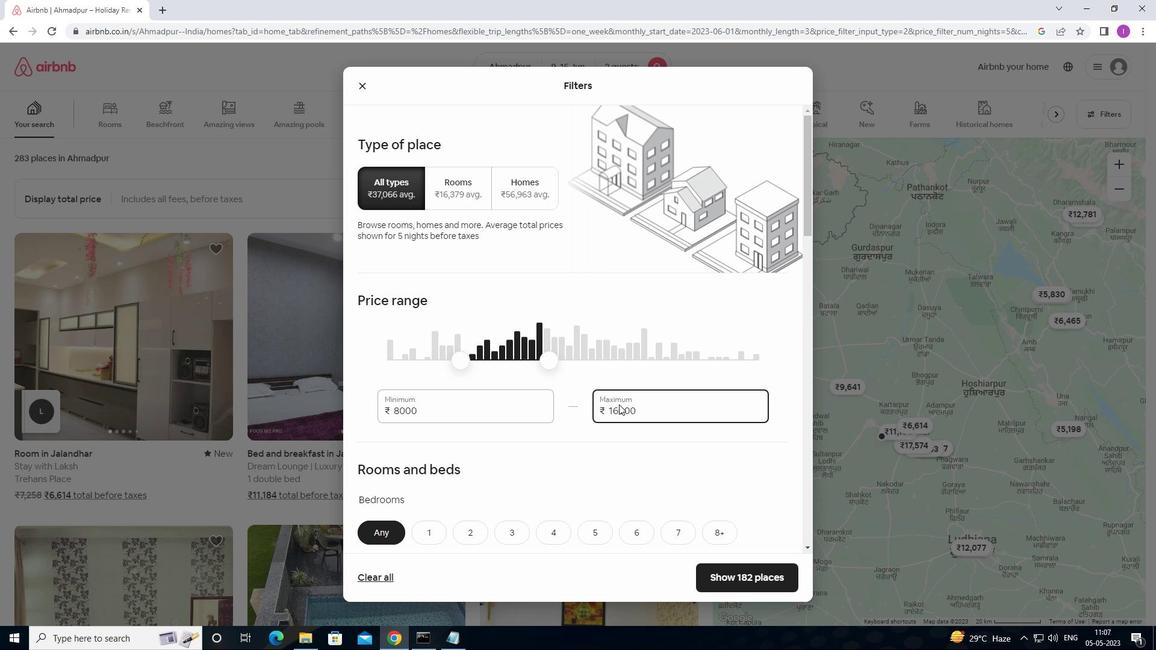 
Action: Mouse moved to (616, 404)
Screenshot: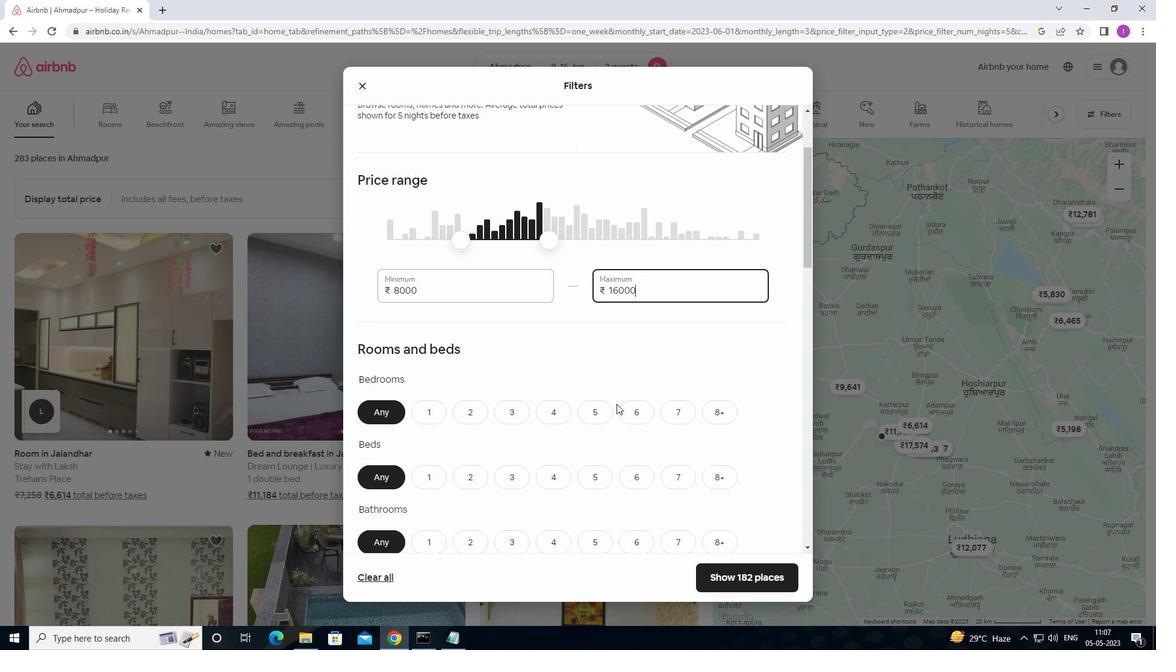 
Action: Mouse scrolled (616, 403) with delta (0, 0)
Screenshot: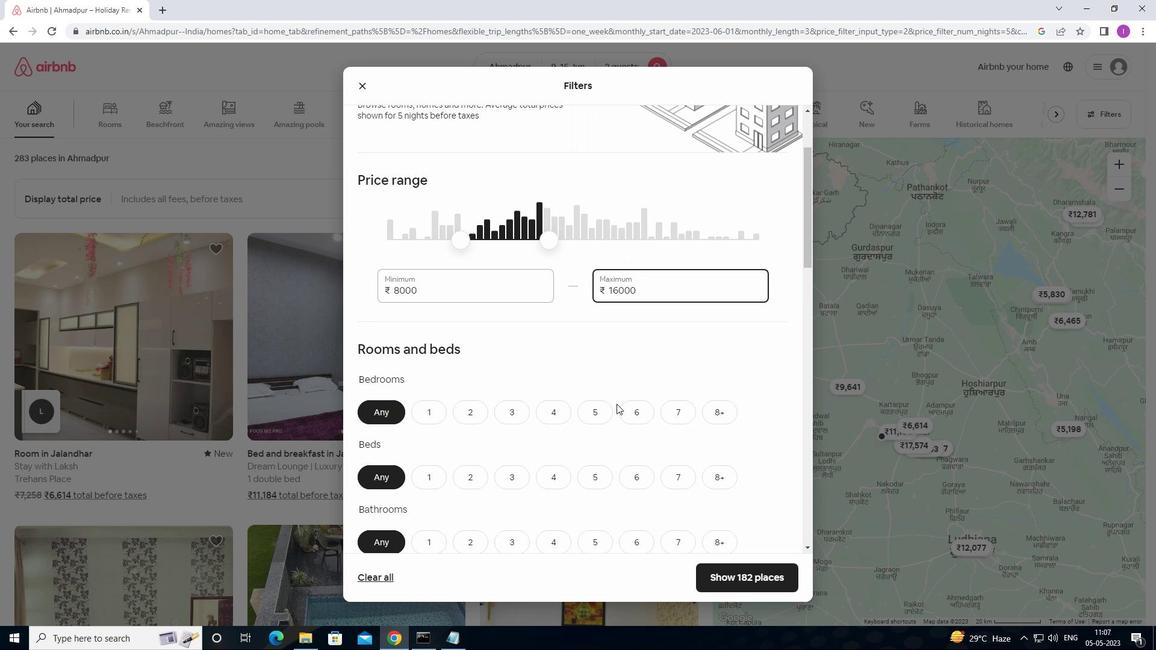 
Action: Mouse moved to (469, 357)
Screenshot: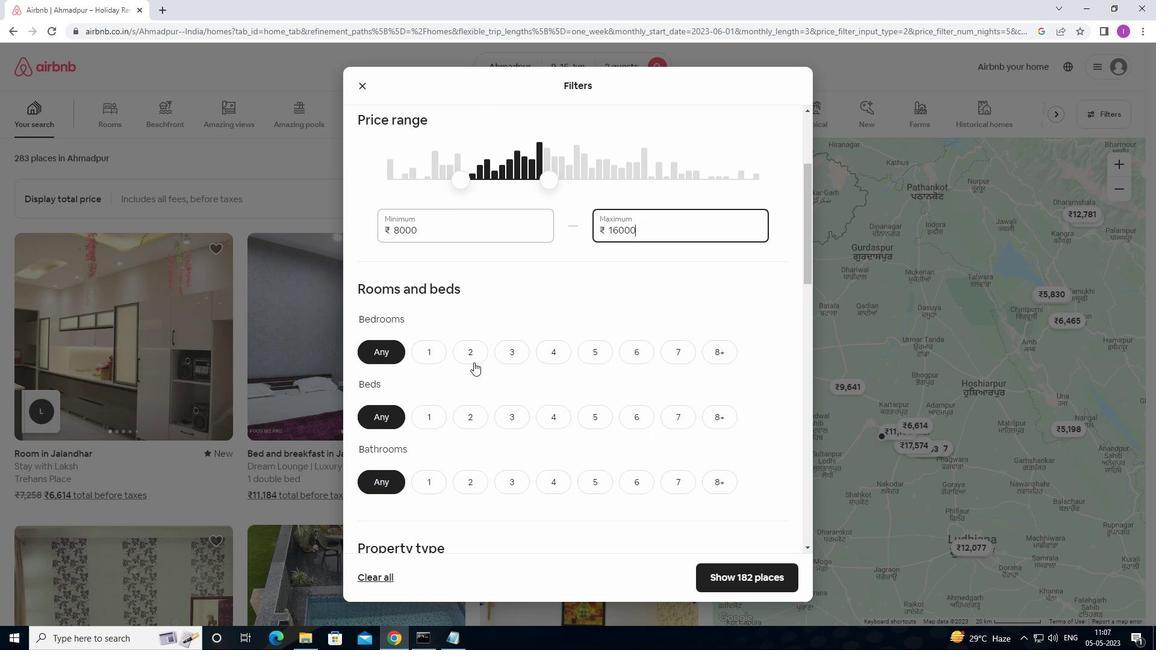 
Action: Mouse pressed left at (469, 357)
Screenshot: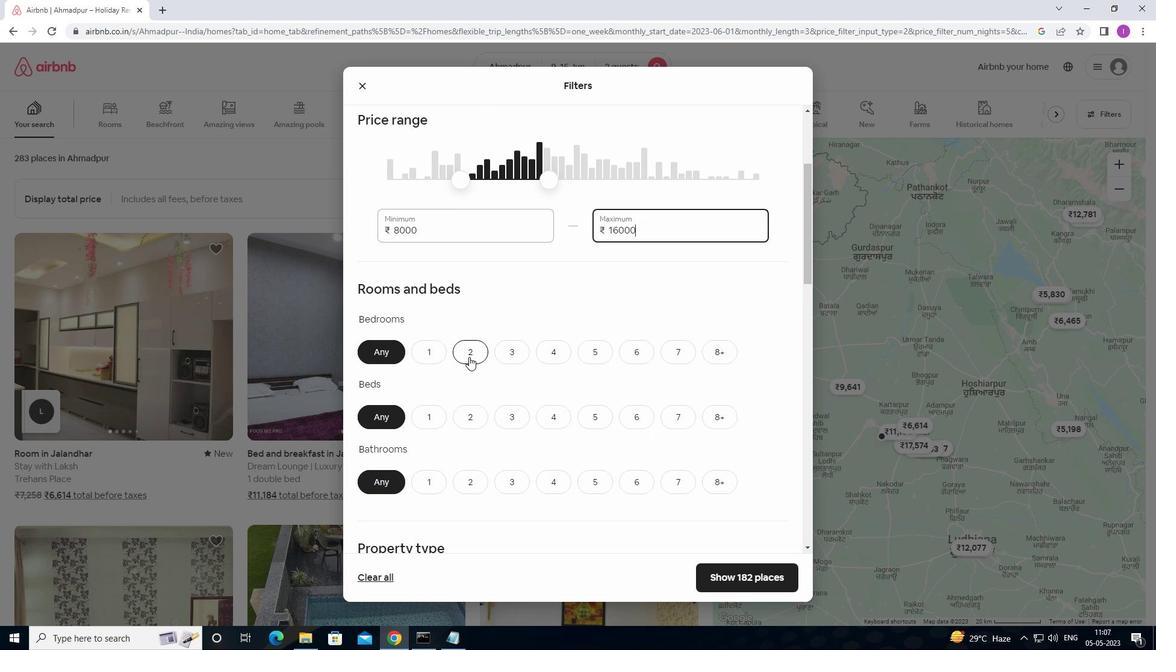 
Action: Mouse moved to (474, 415)
Screenshot: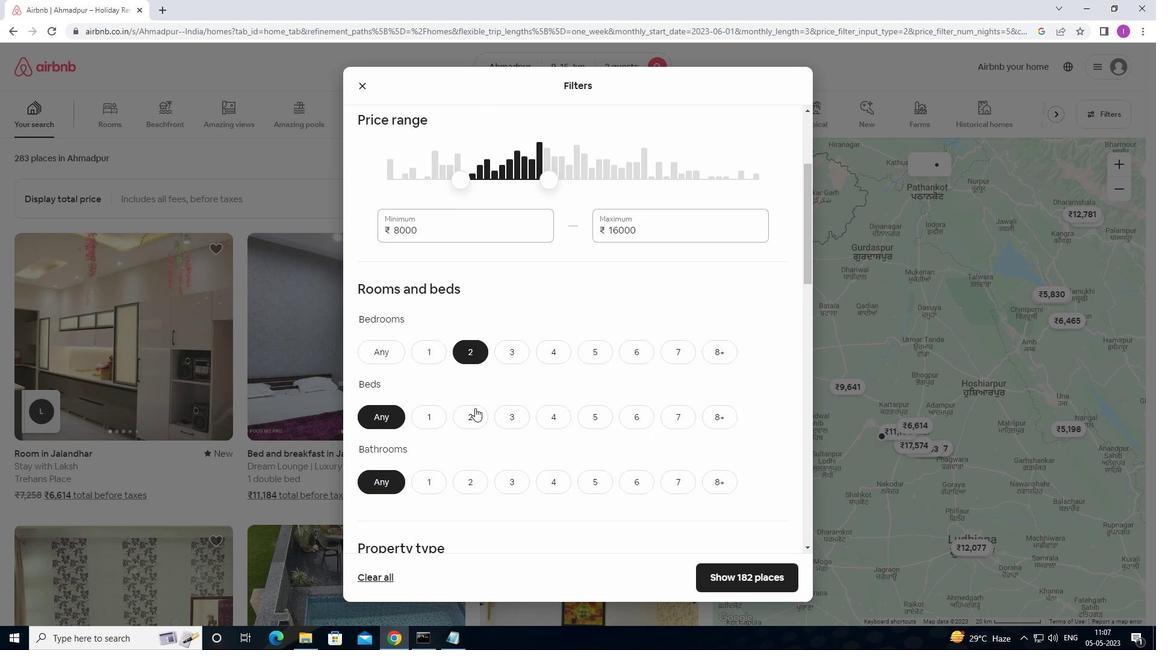 
Action: Mouse pressed left at (474, 415)
Screenshot: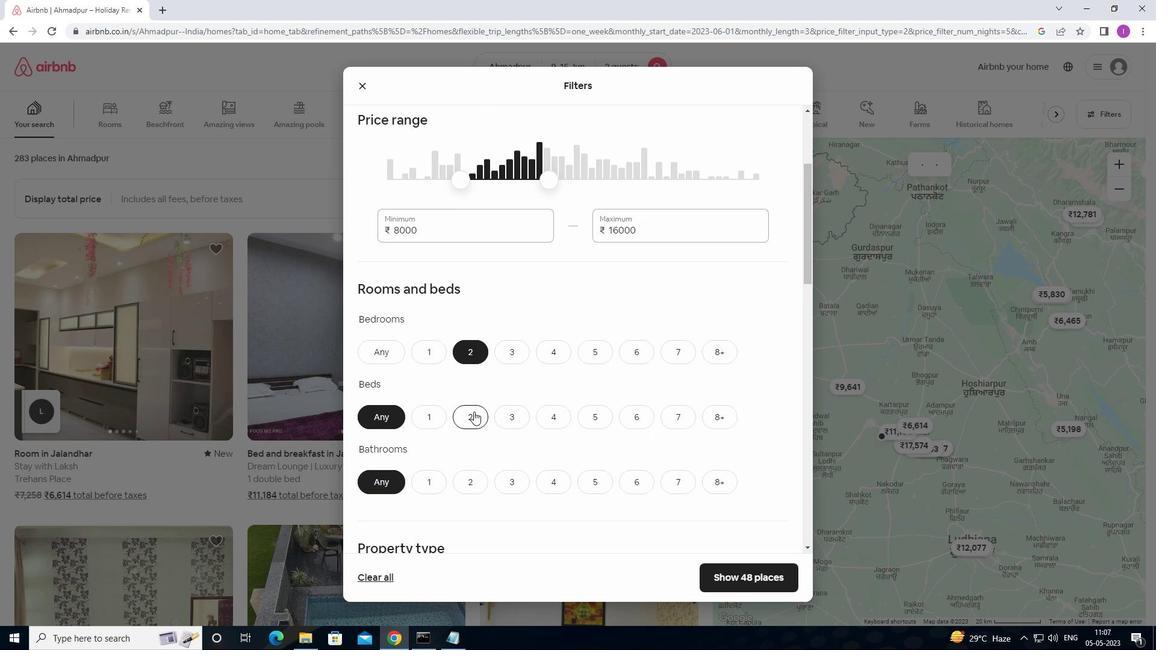 
Action: Mouse moved to (431, 483)
Screenshot: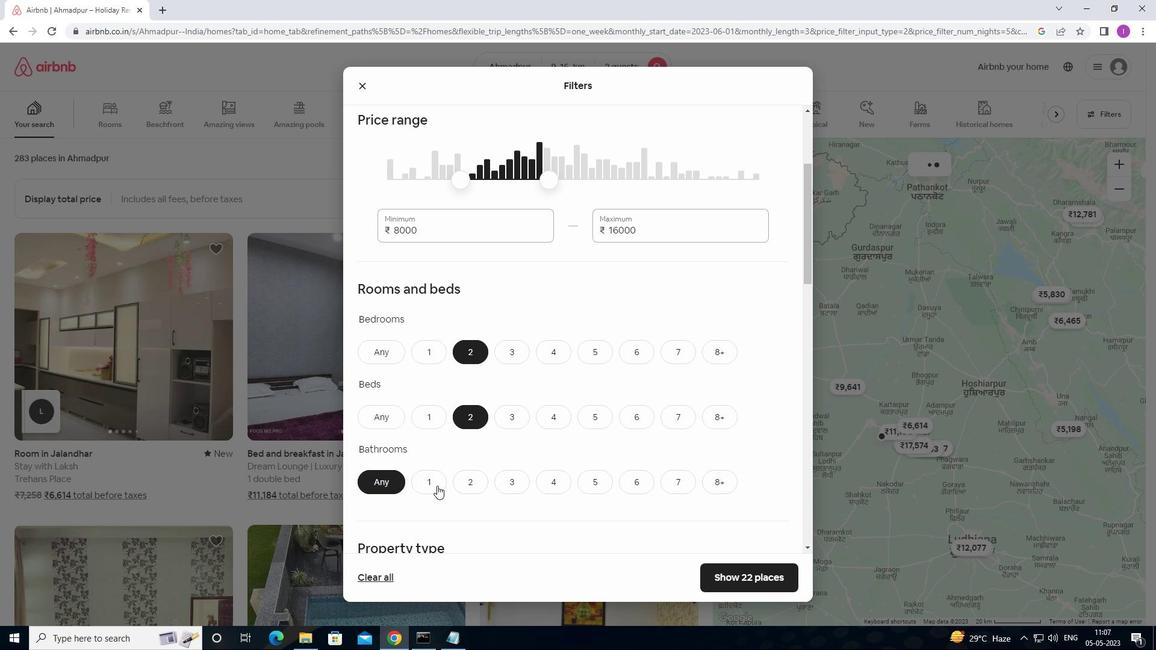 
Action: Mouse pressed left at (431, 483)
Screenshot: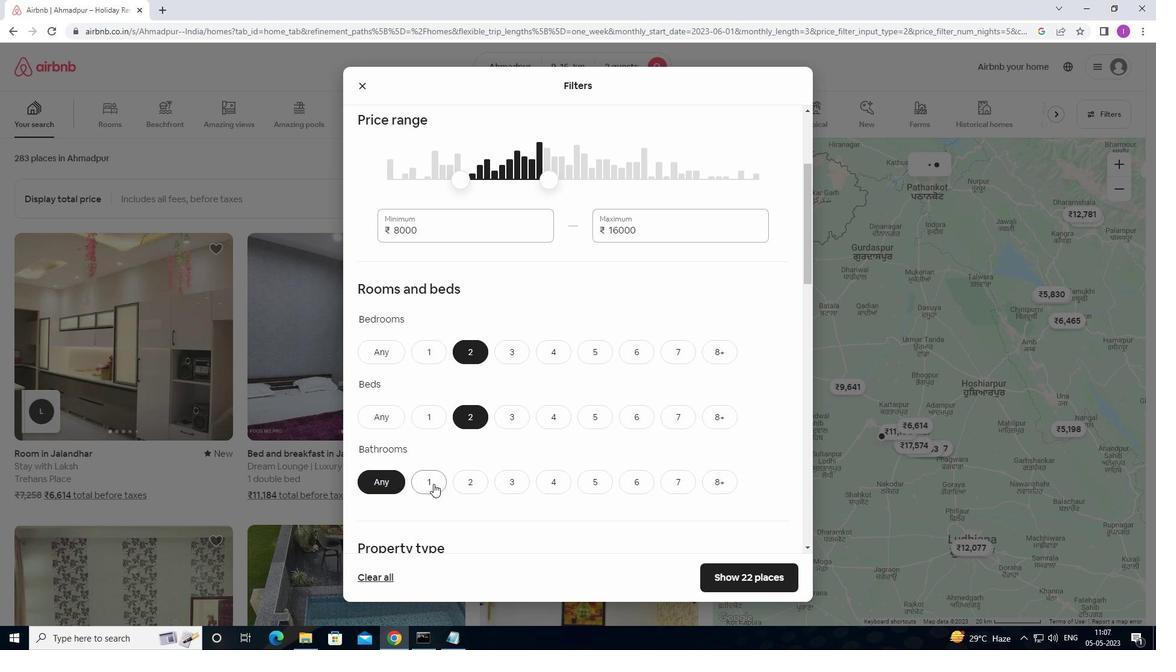 
Action: Mouse moved to (616, 427)
Screenshot: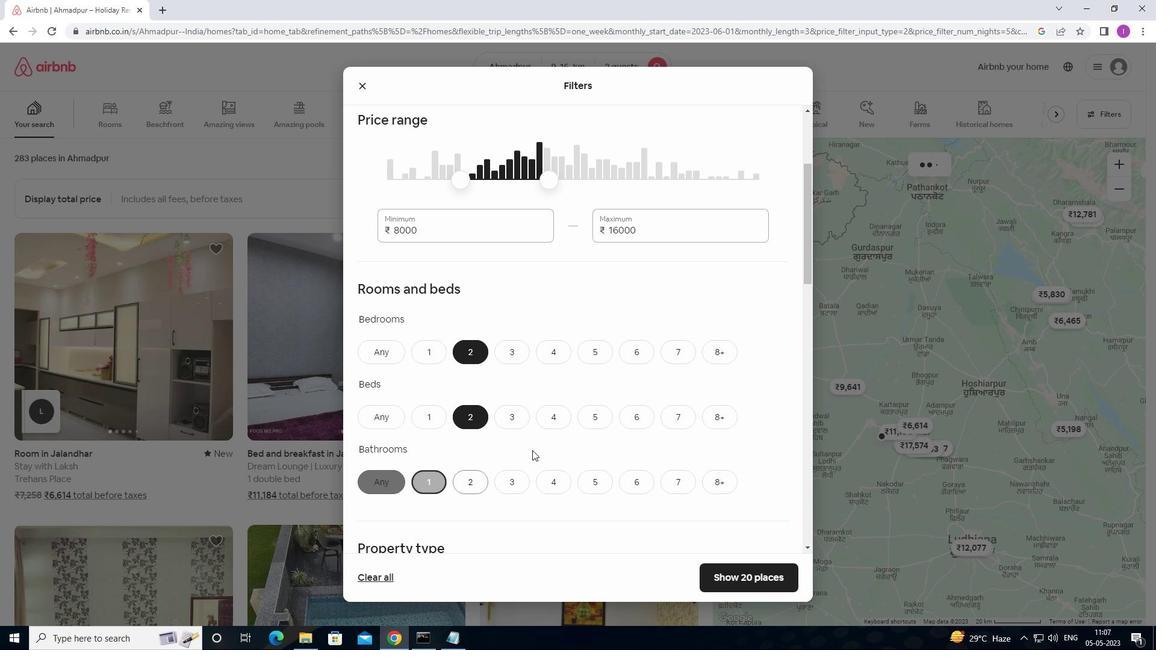 
Action: Mouse scrolled (616, 426) with delta (0, 0)
Screenshot: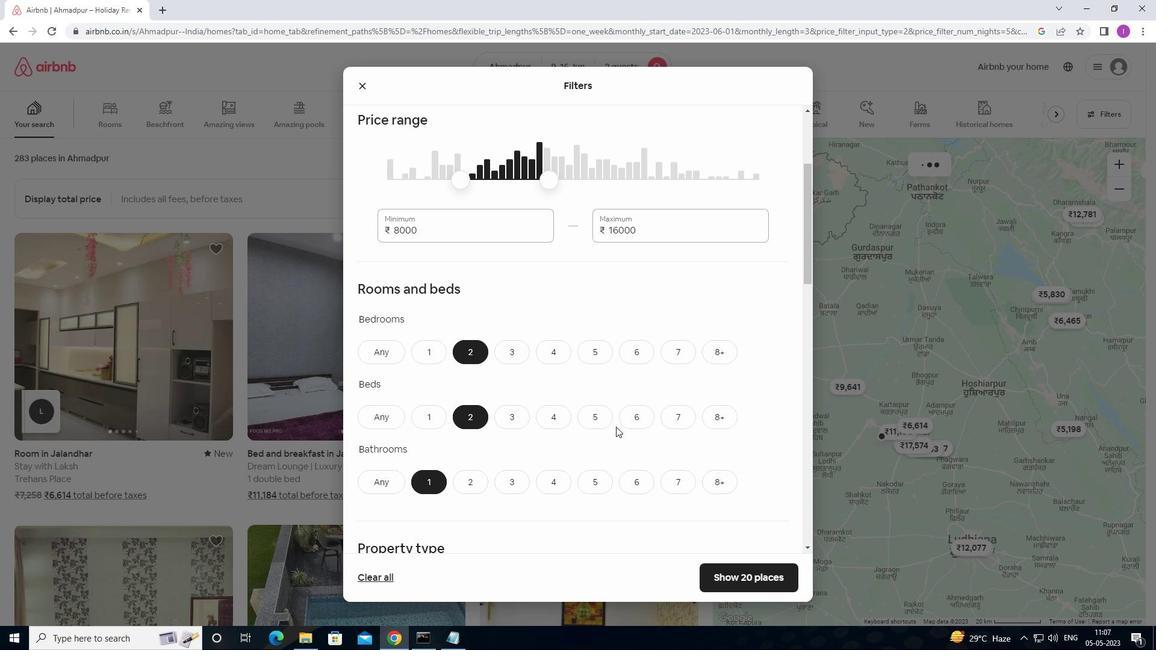 
Action: Mouse scrolled (616, 426) with delta (0, 0)
Screenshot: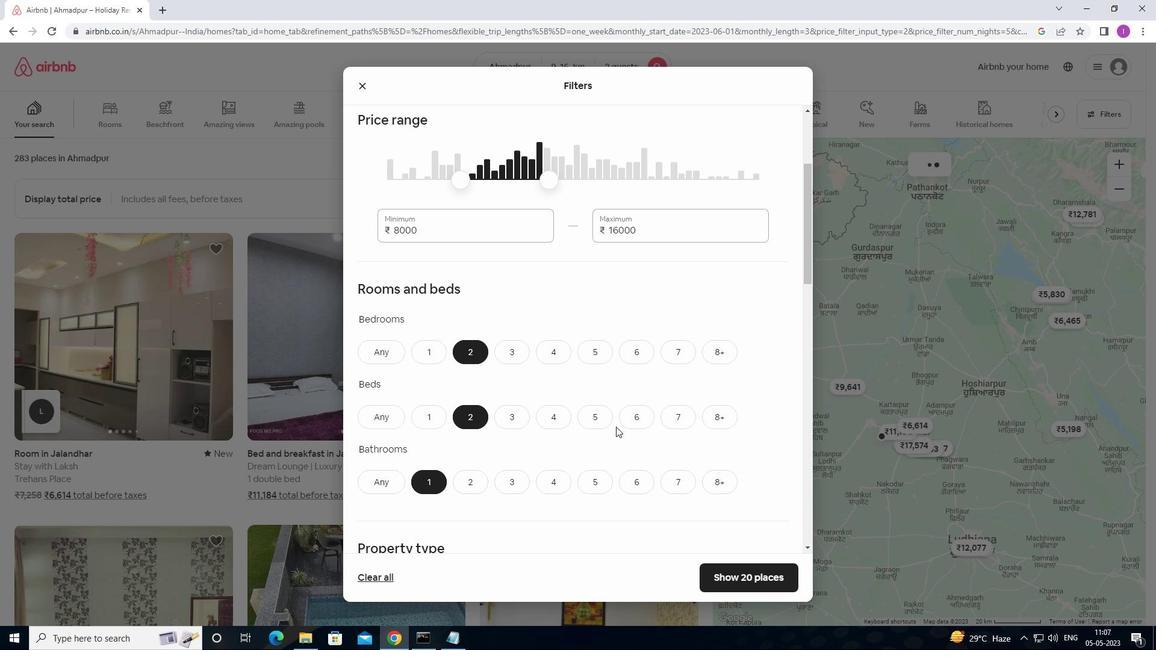 
Action: Mouse moved to (616, 427)
Screenshot: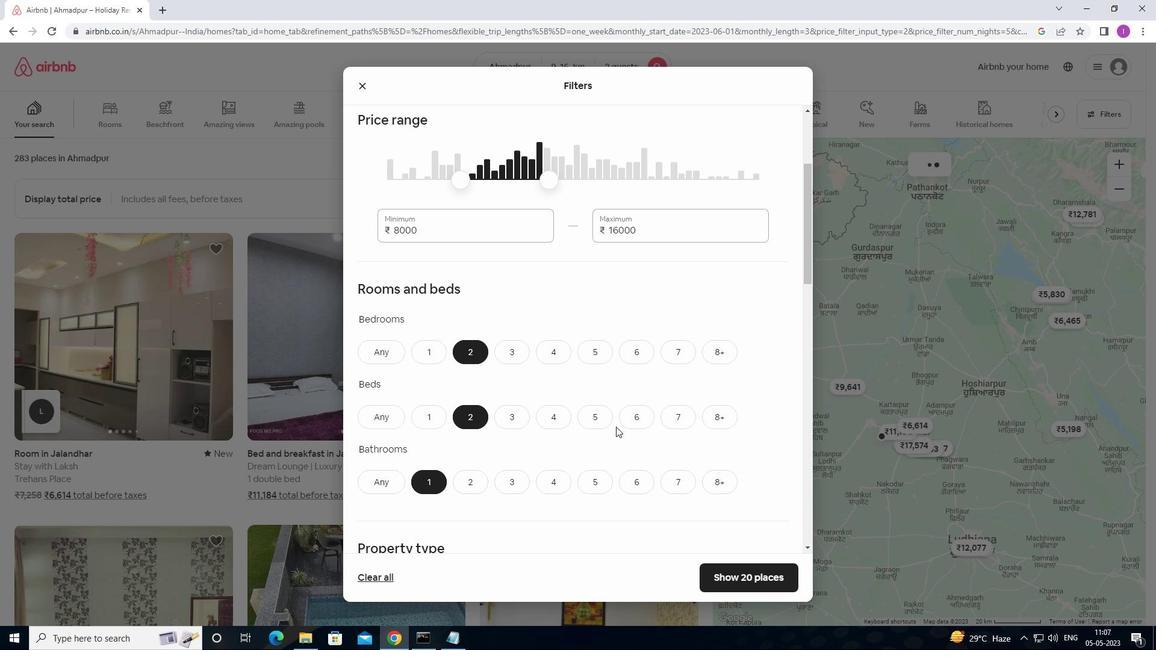 
Action: Mouse scrolled (616, 427) with delta (0, 0)
Screenshot: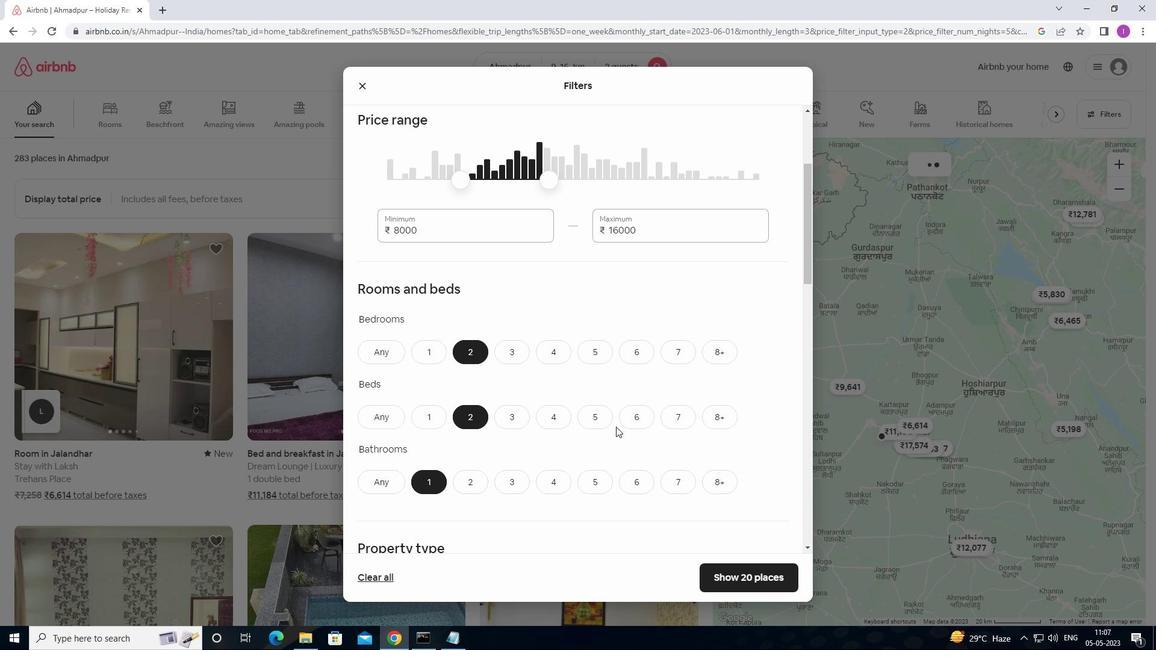 
Action: Mouse moved to (616, 427)
Screenshot: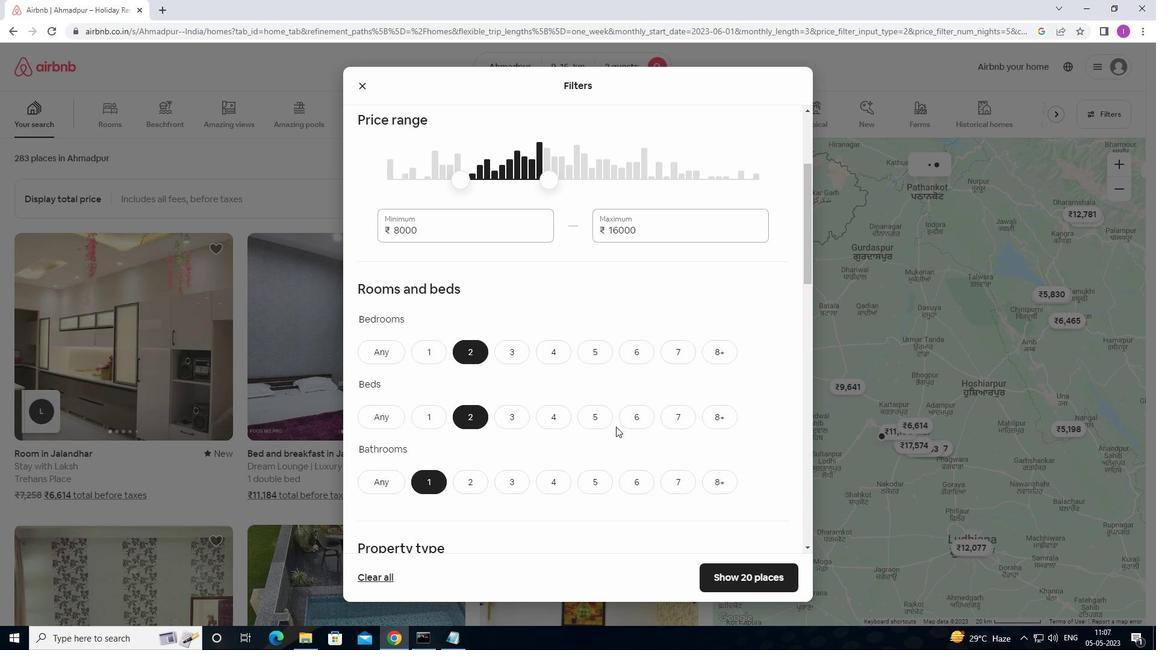 
Action: Mouse scrolled (616, 427) with delta (0, 0)
Screenshot: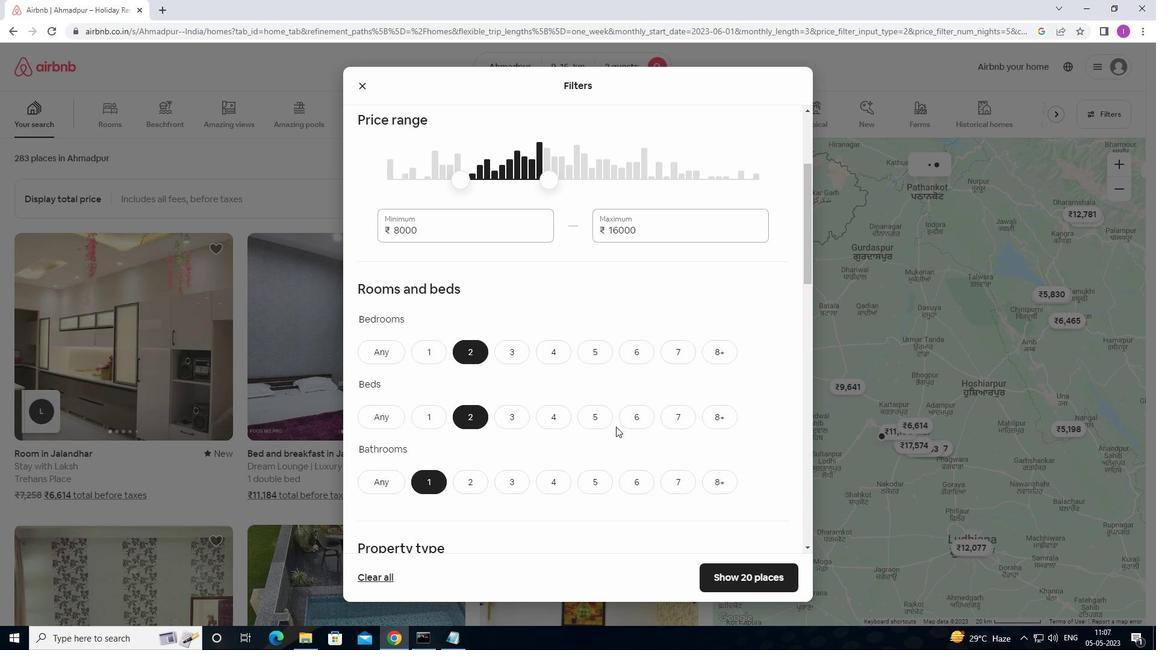 
Action: Mouse moved to (607, 424)
Screenshot: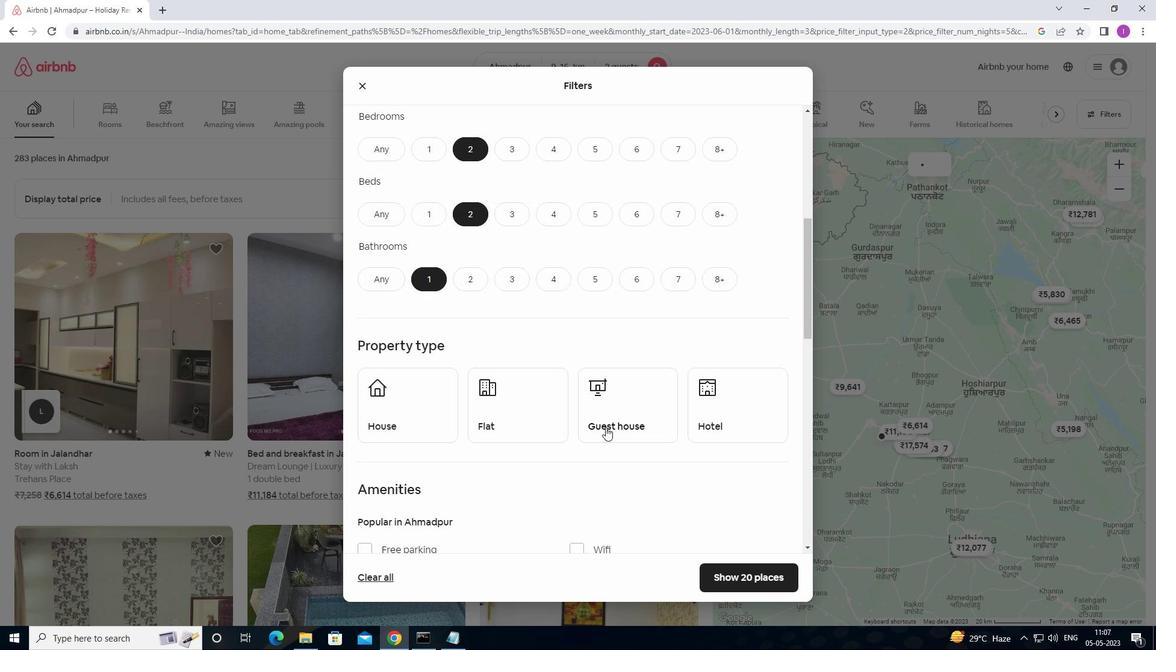 
Action: Mouse scrolled (607, 423) with delta (0, 0)
Screenshot: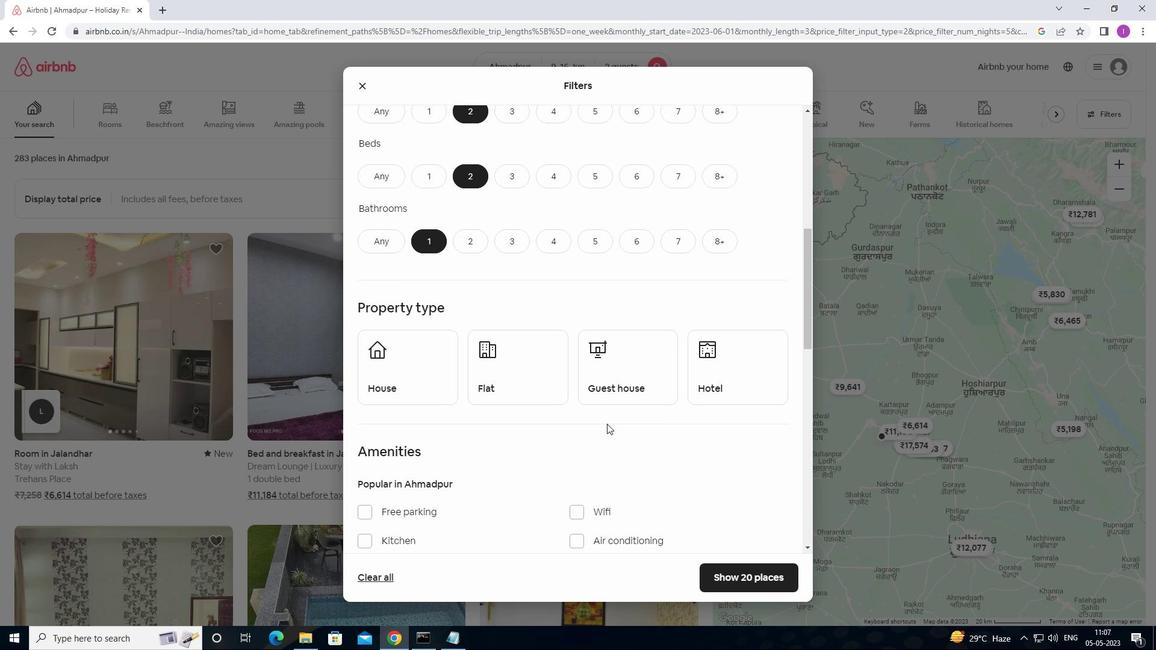 
Action: Mouse moved to (422, 303)
Screenshot: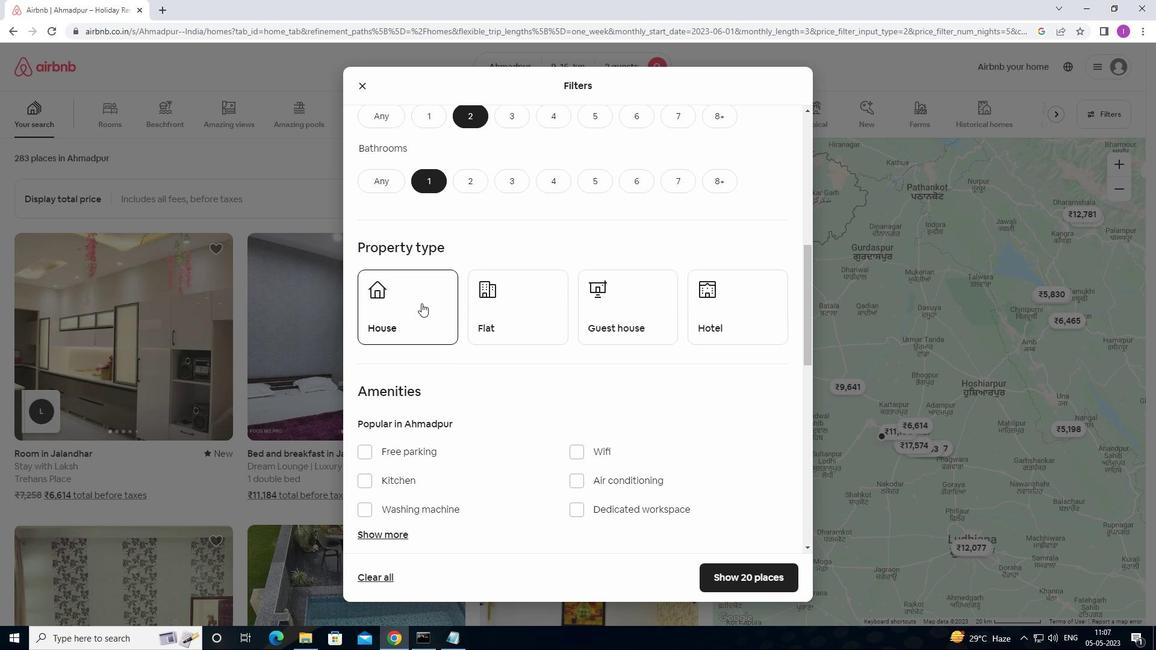 
Action: Mouse pressed left at (422, 303)
Screenshot: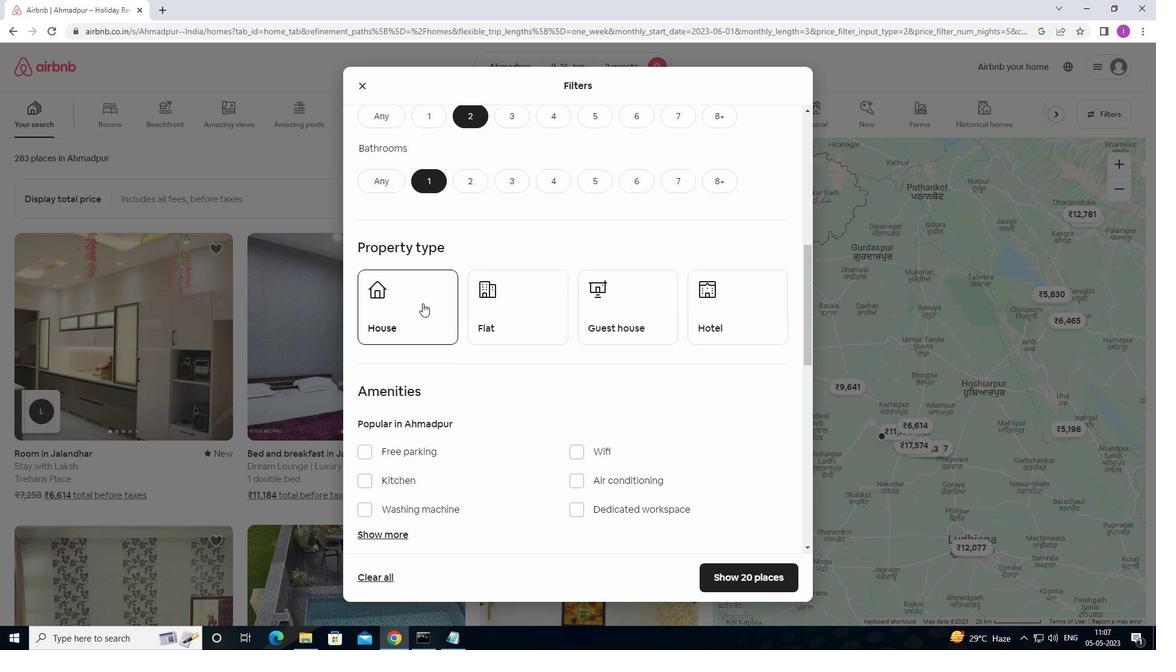 
Action: Mouse moved to (507, 328)
Screenshot: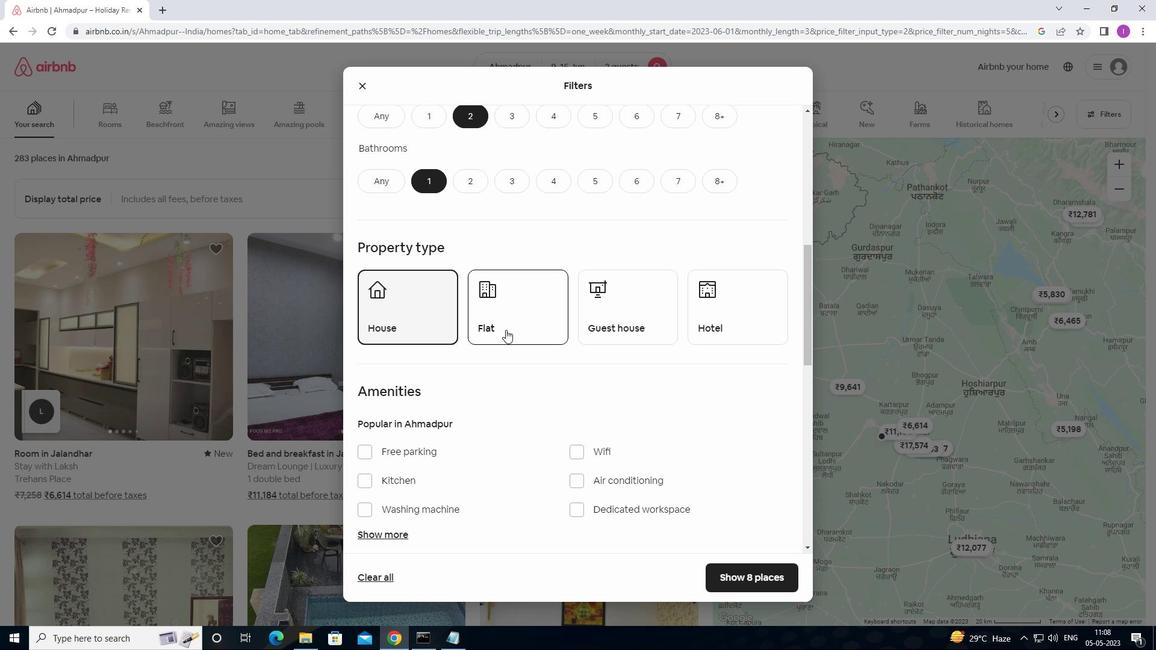 
Action: Mouse pressed left at (507, 328)
Screenshot: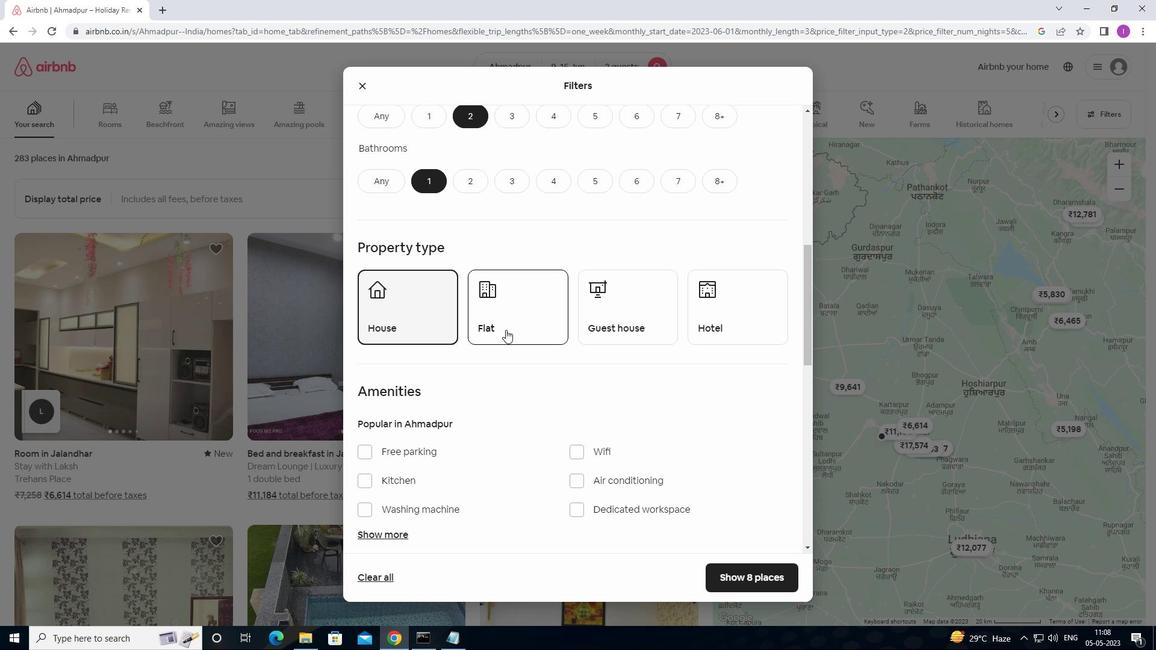 
Action: Mouse moved to (610, 319)
Screenshot: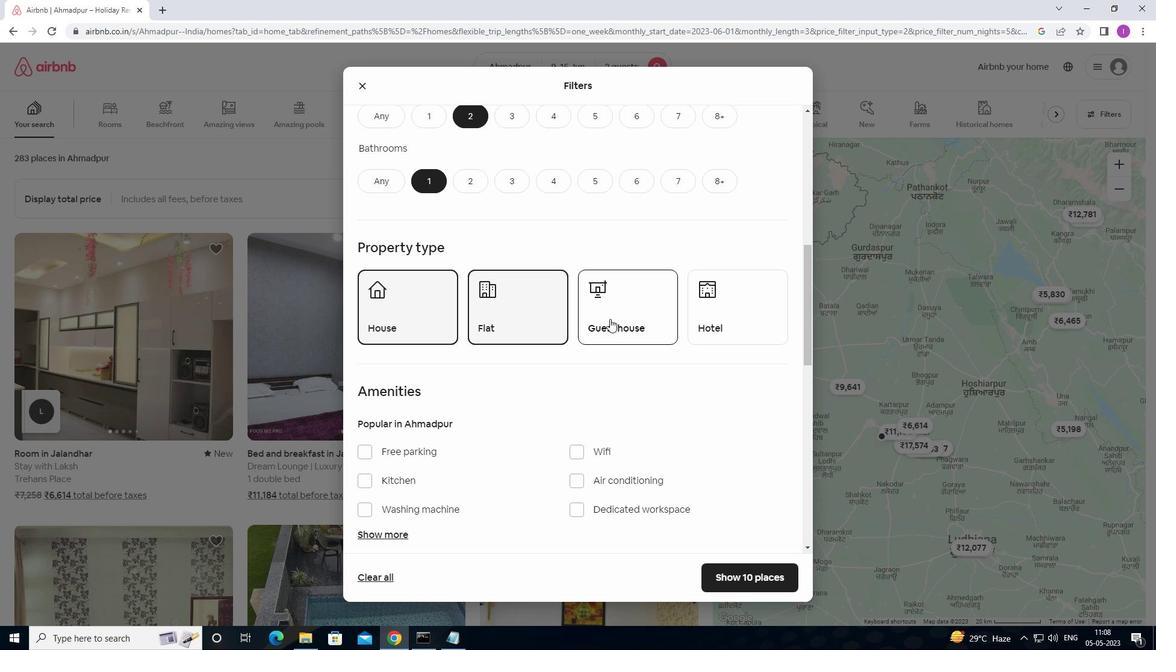
Action: Mouse pressed left at (610, 319)
Screenshot: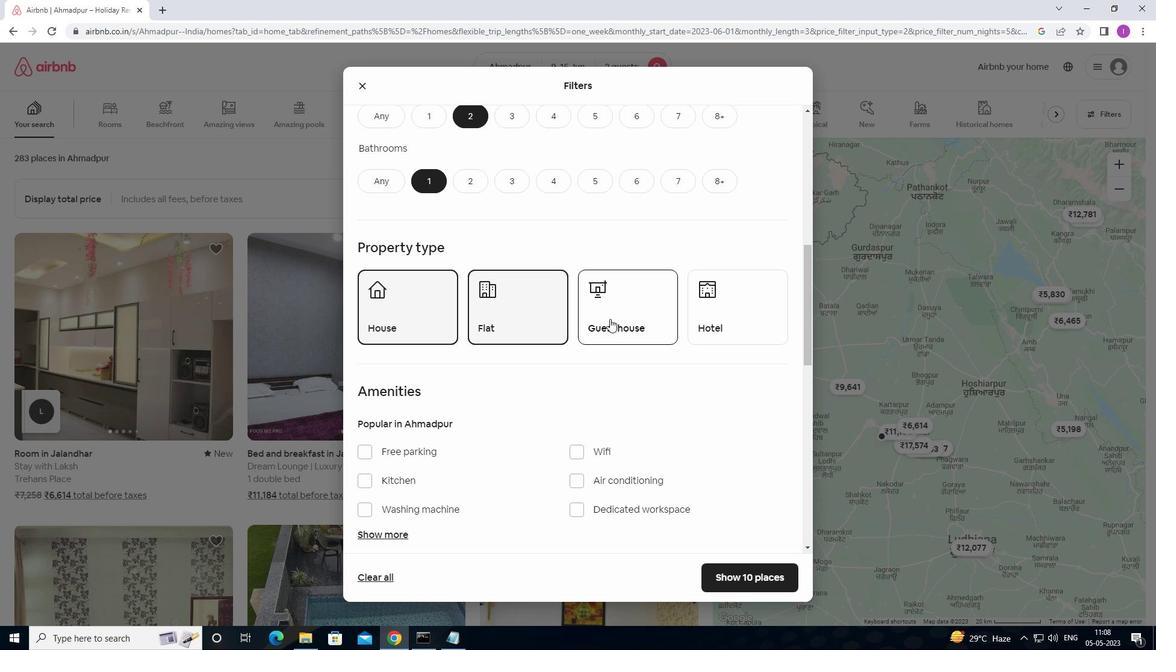 
Action: Mouse moved to (639, 312)
Screenshot: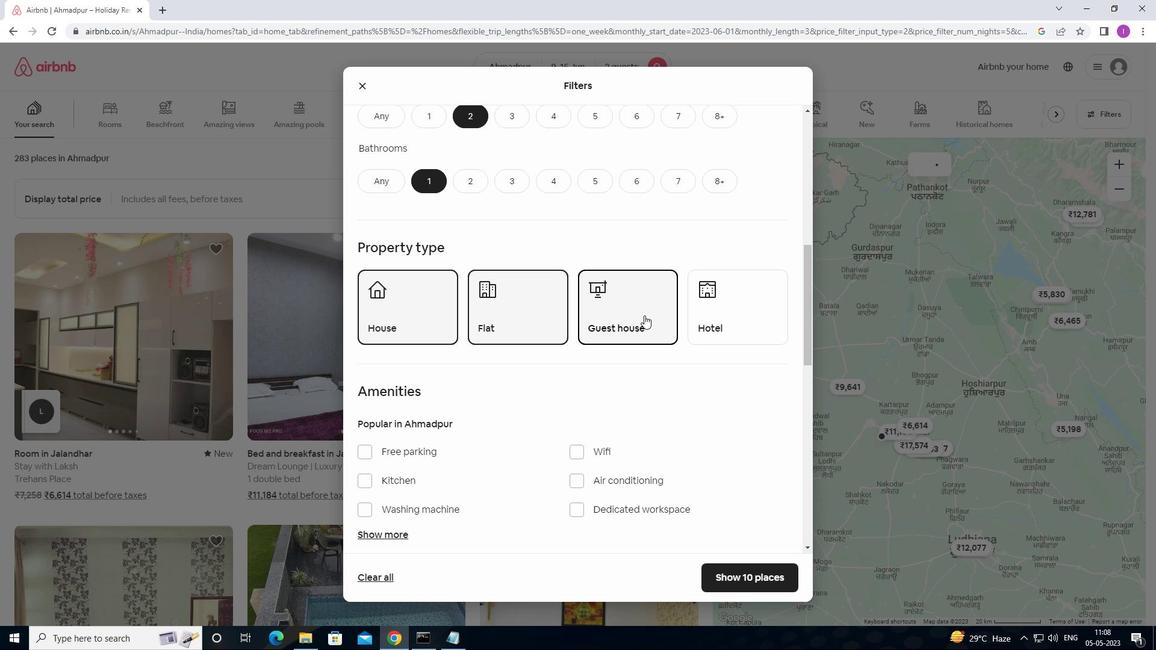 
Action: Mouse scrolled (639, 312) with delta (0, 0)
Screenshot: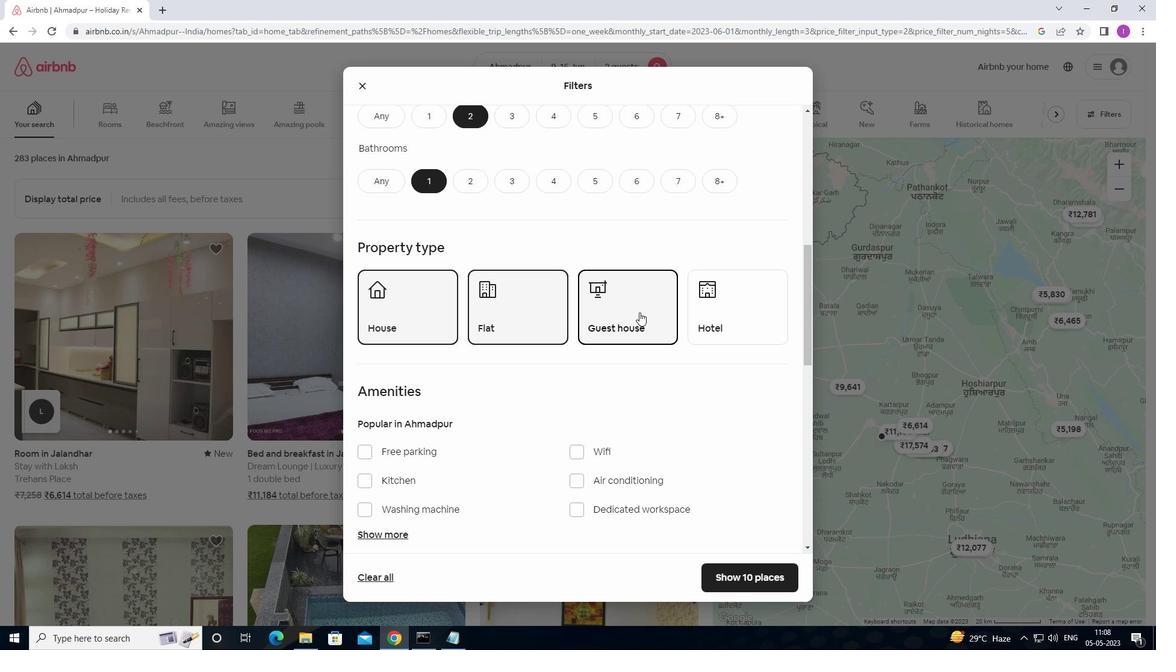 
Action: Mouse scrolled (639, 312) with delta (0, 0)
Screenshot: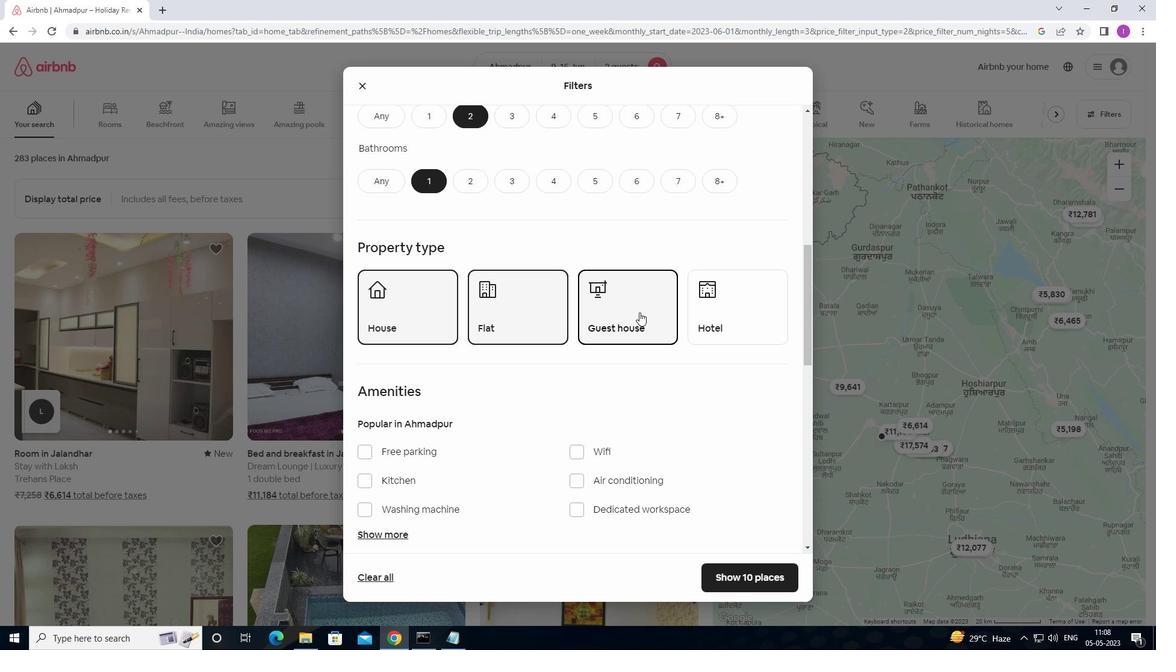 
Action: Mouse moved to (639, 312)
Screenshot: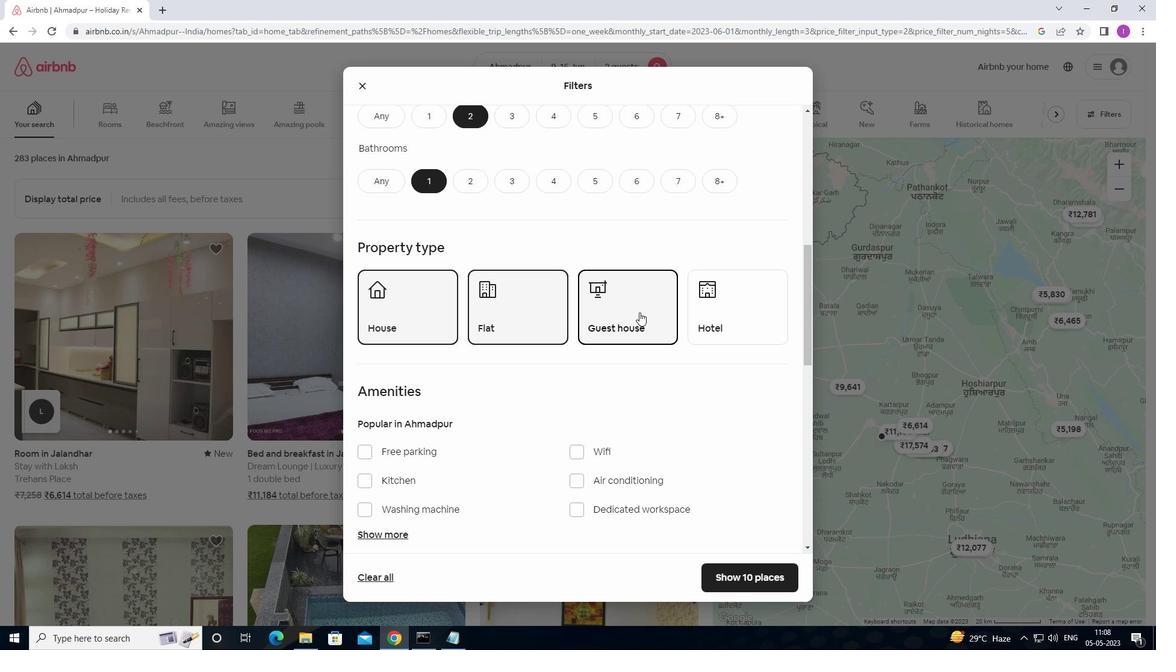 
Action: Mouse scrolled (639, 312) with delta (0, 0)
Screenshot: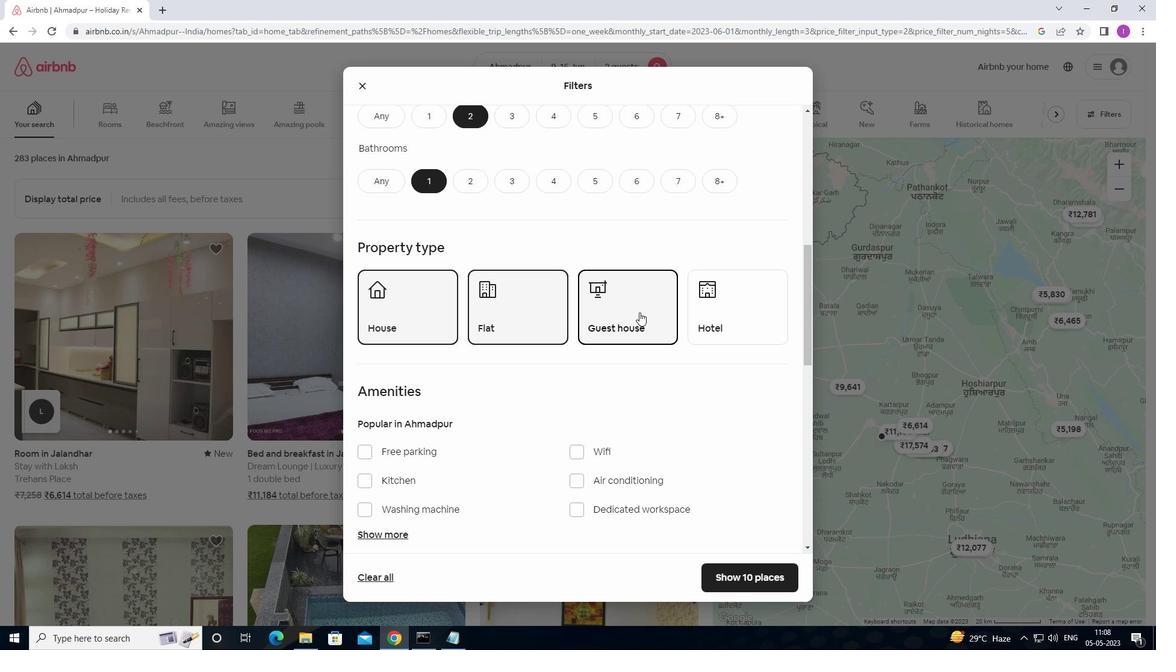 
Action: Mouse scrolled (639, 312) with delta (0, 0)
Screenshot: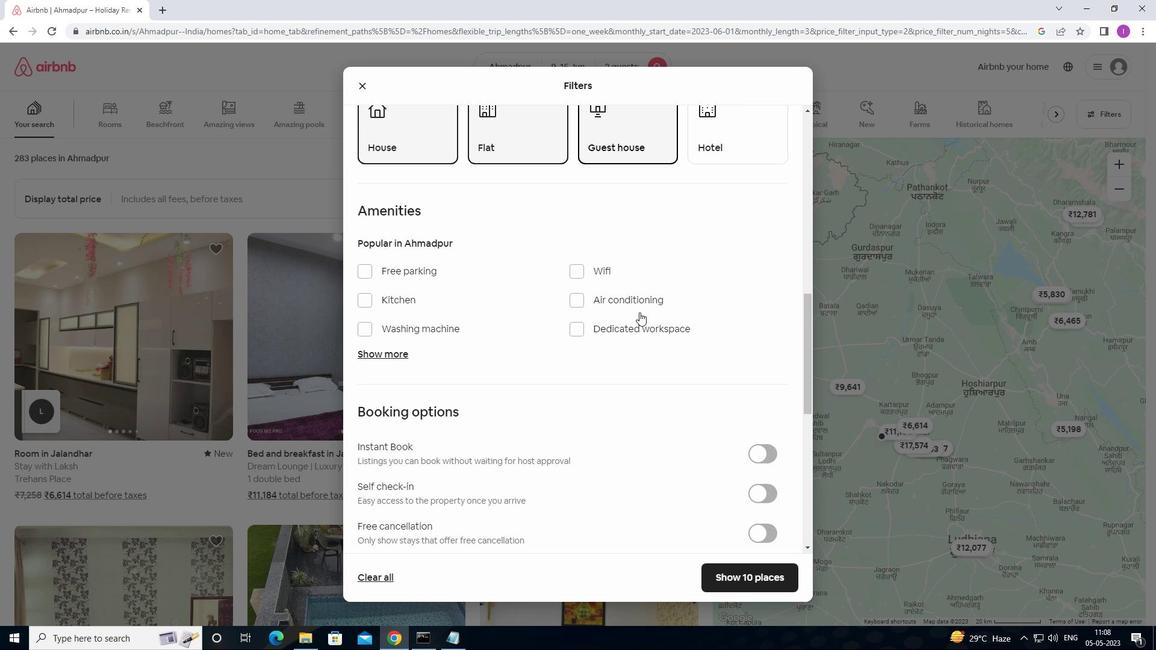 
Action: Mouse scrolled (639, 312) with delta (0, 0)
Screenshot: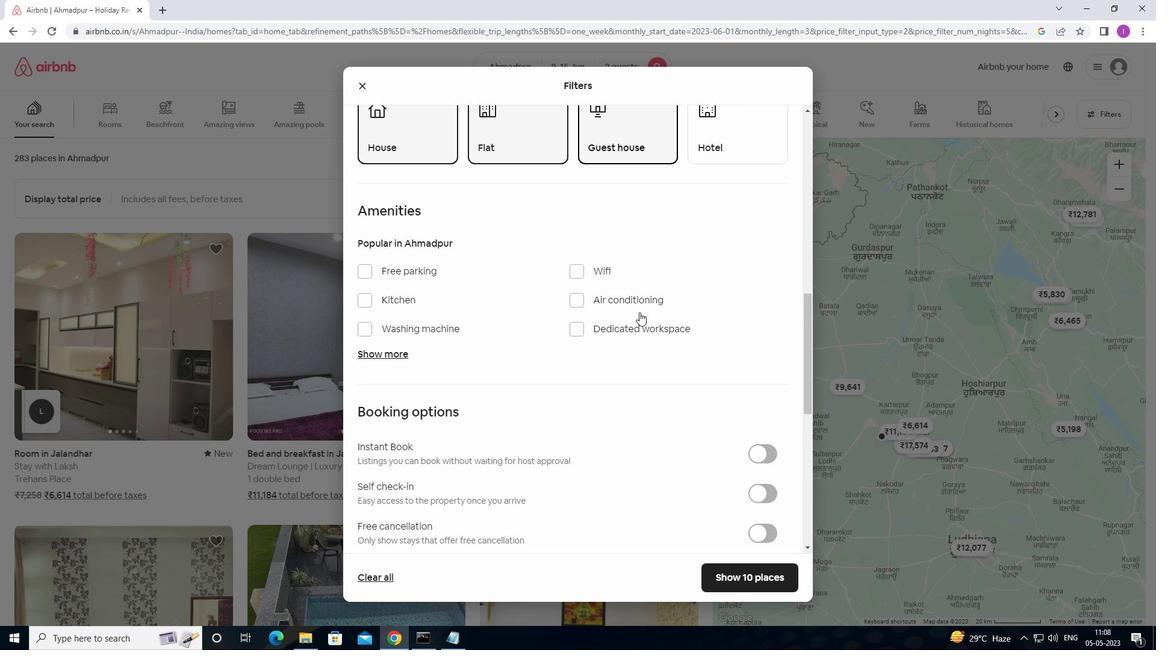 
Action: Mouse moved to (773, 374)
Screenshot: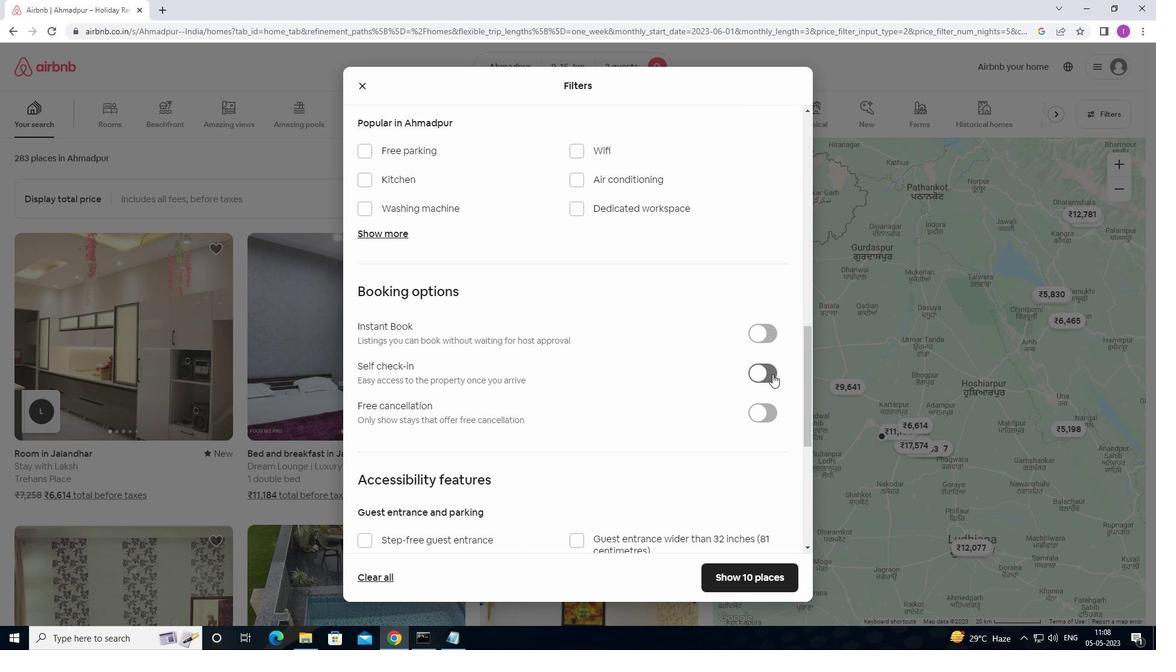 
Action: Mouse pressed left at (773, 374)
Screenshot: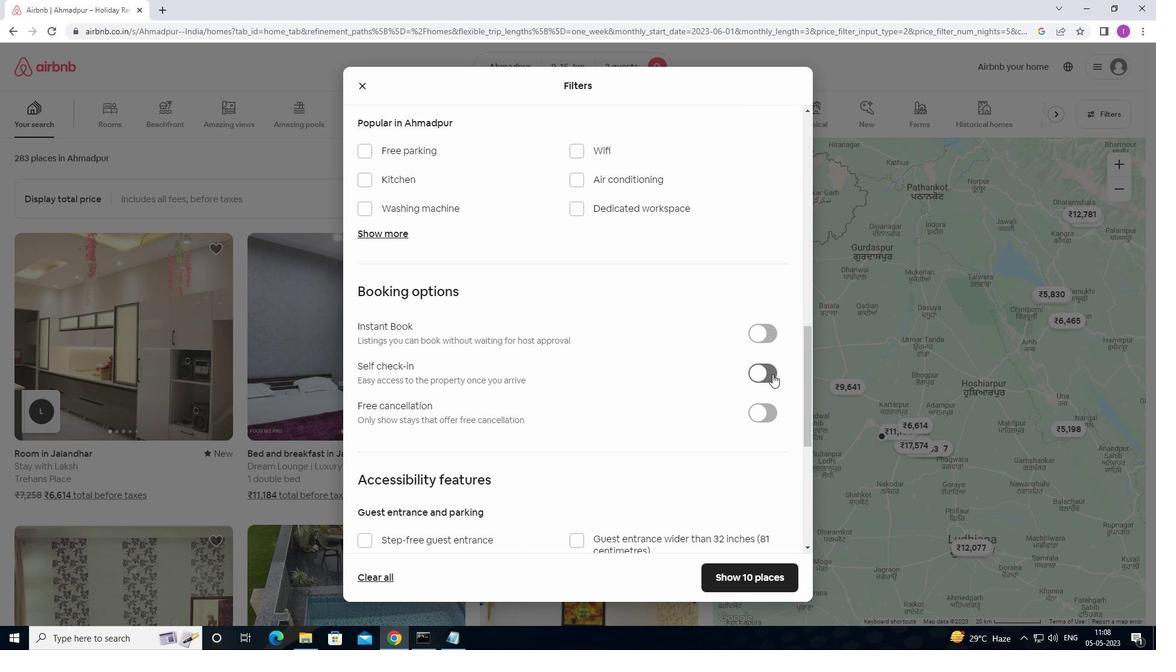 
Action: Mouse moved to (663, 369)
Screenshot: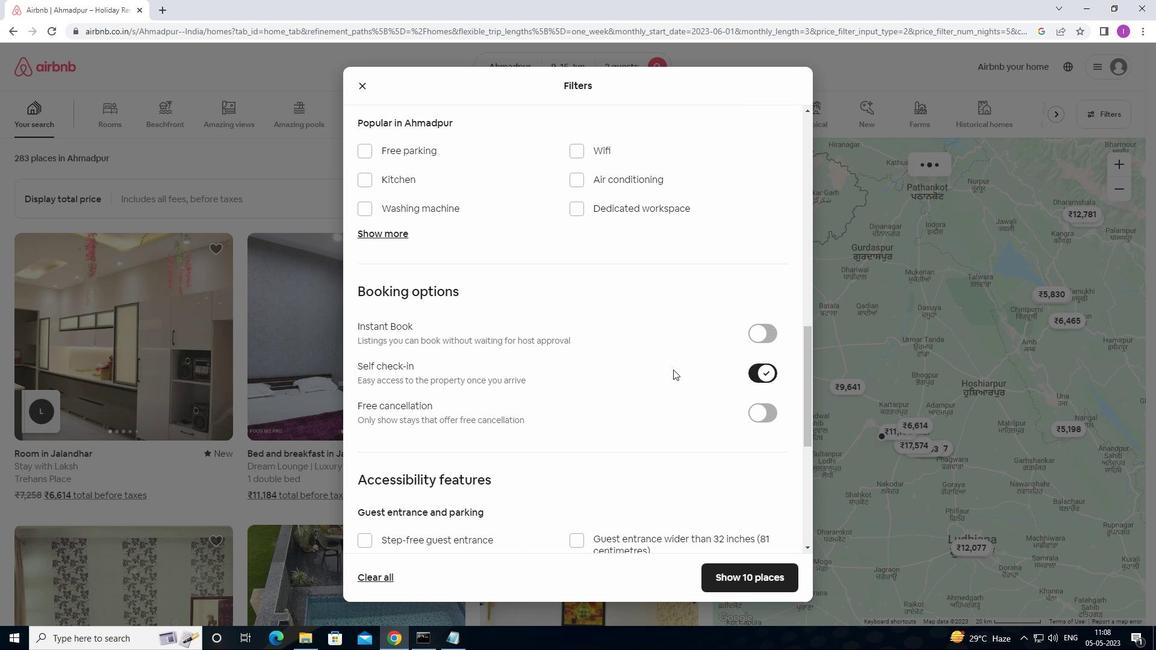 
Action: Mouse scrolled (663, 369) with delta (0, 0)
Screenshot: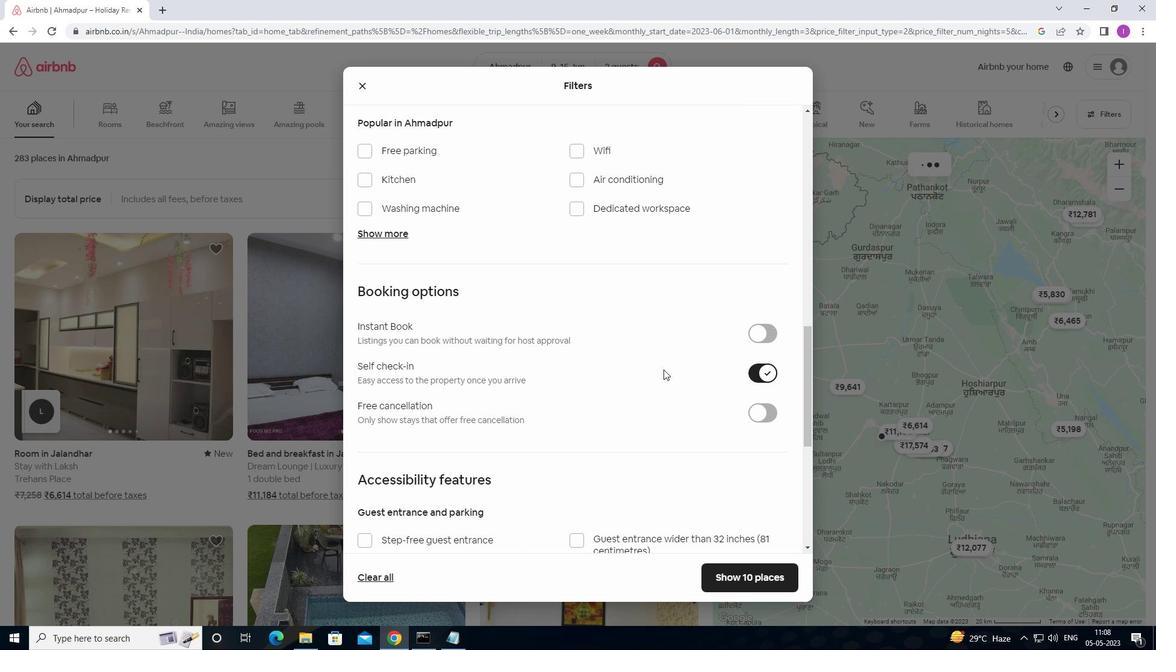
Action: Mouse moved to (662, 370)
Screenshot: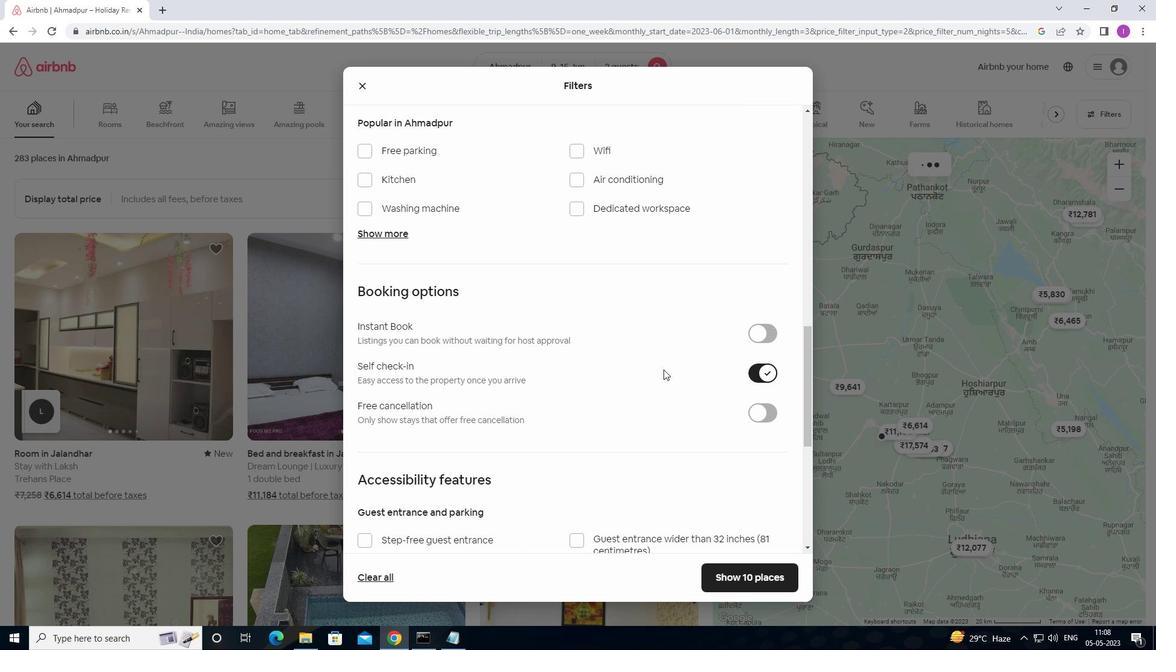 
Action: Mouse scrolled (662, 369) with delta (0, 0)
Screenshot: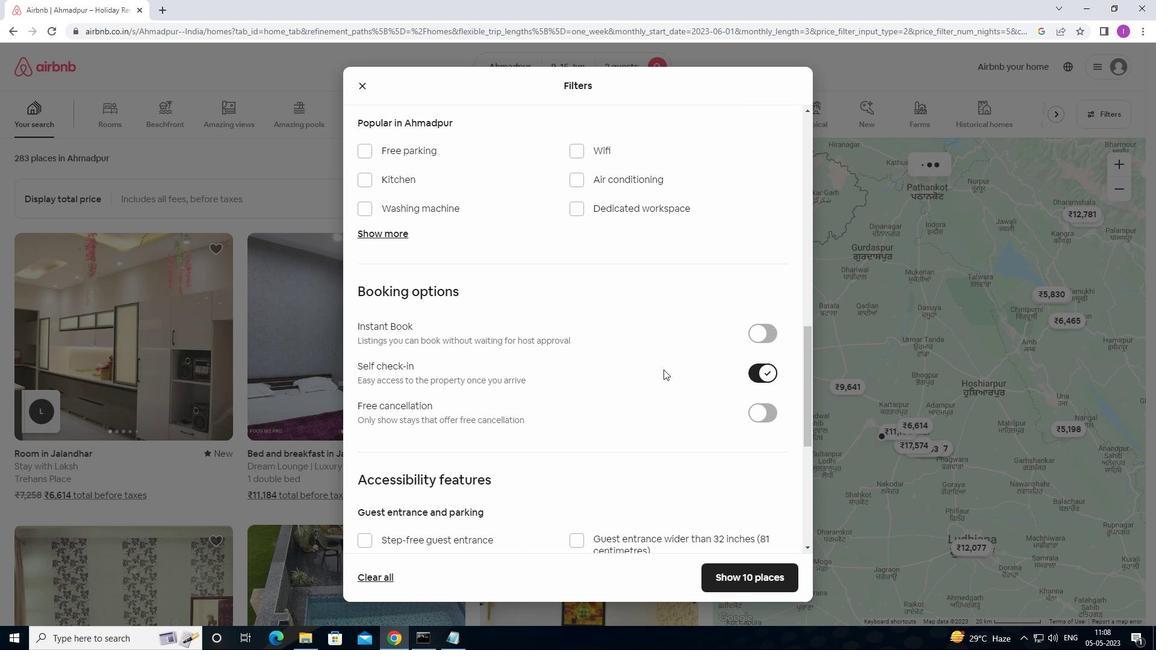 
Action: Mouse scrolled (662, 369) with delta (0, 0)
Screenshot: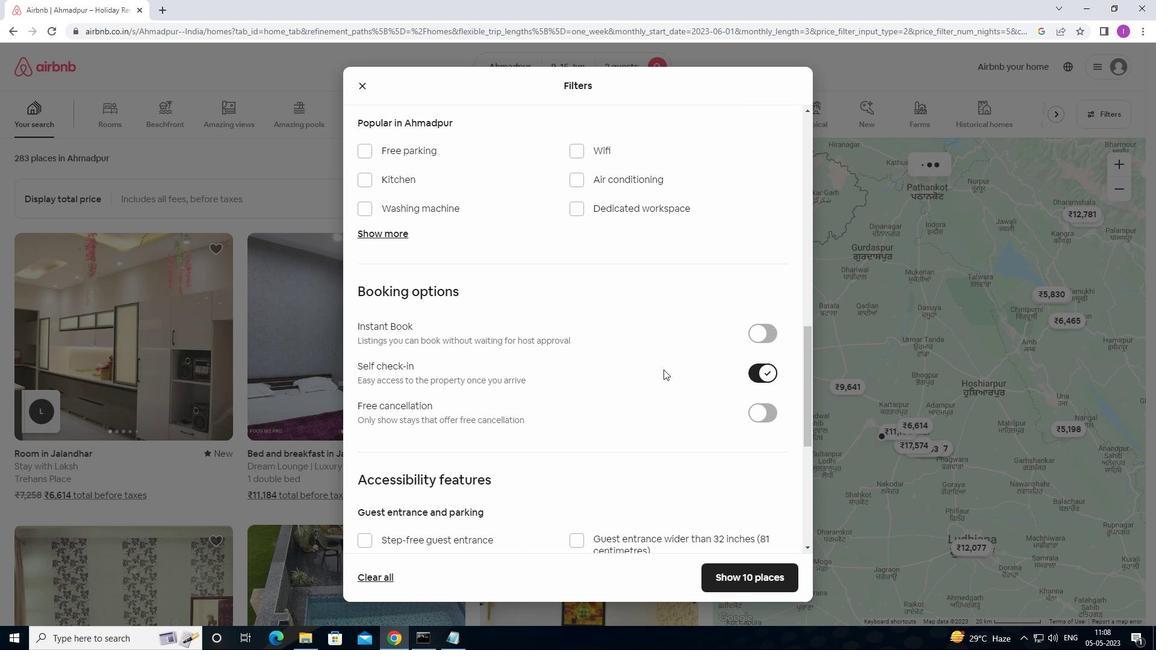 
Action: Mouse moved to (661, 371)
Screenshot: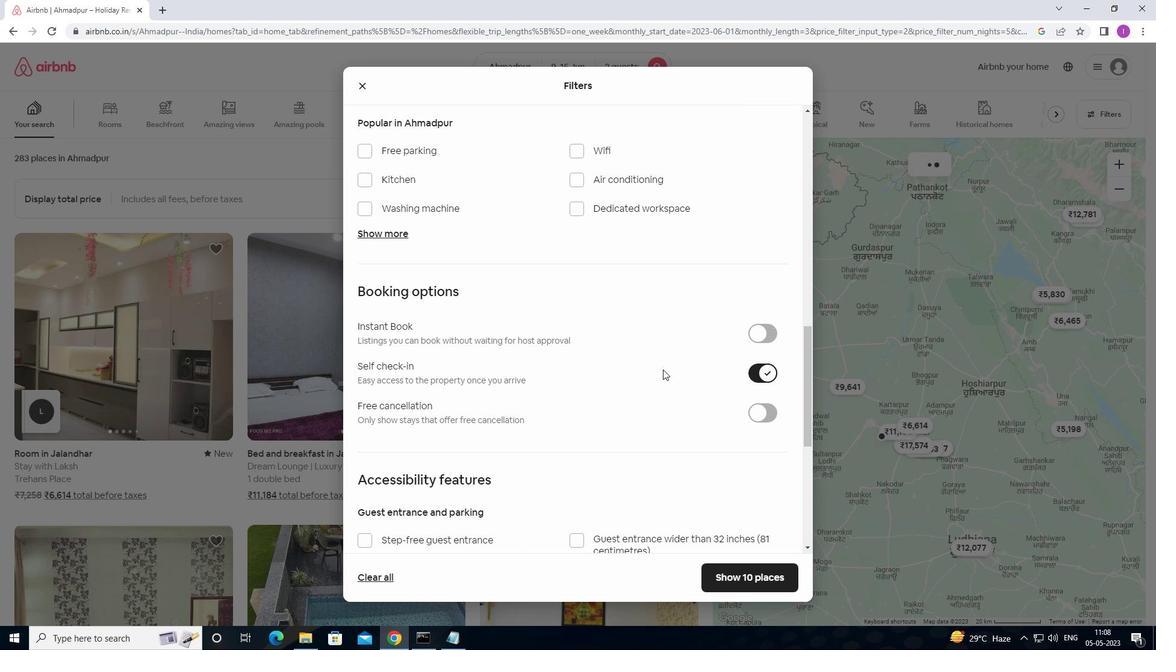 
Action: Mouse scrolled (661, 371) with delta (0, 0)
Screenshot: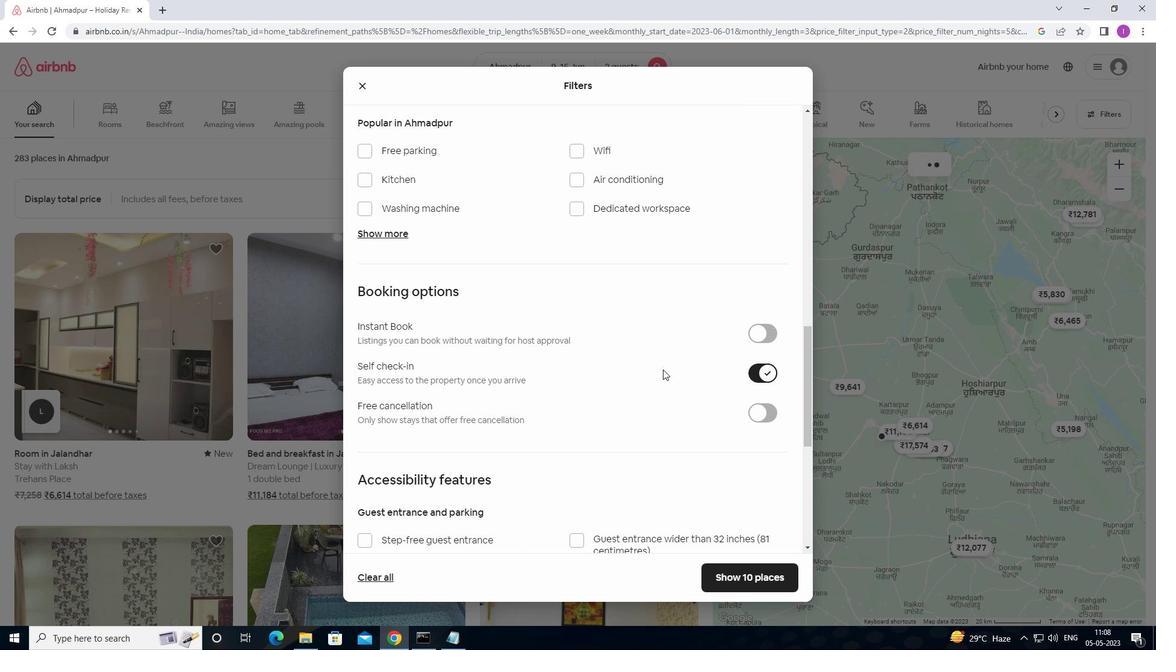 
Action: Mouse moved to (661, 372)
Screenshot: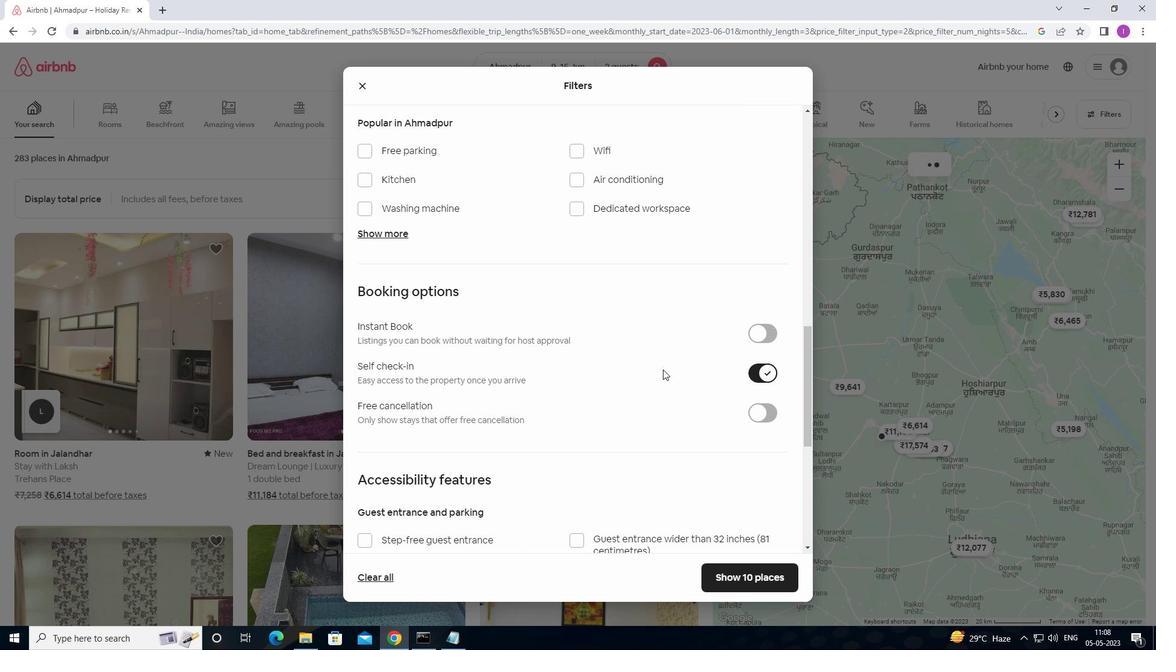 
Action: Mouse scrolled (661, 372) with delta (0, 0)
Screenshot: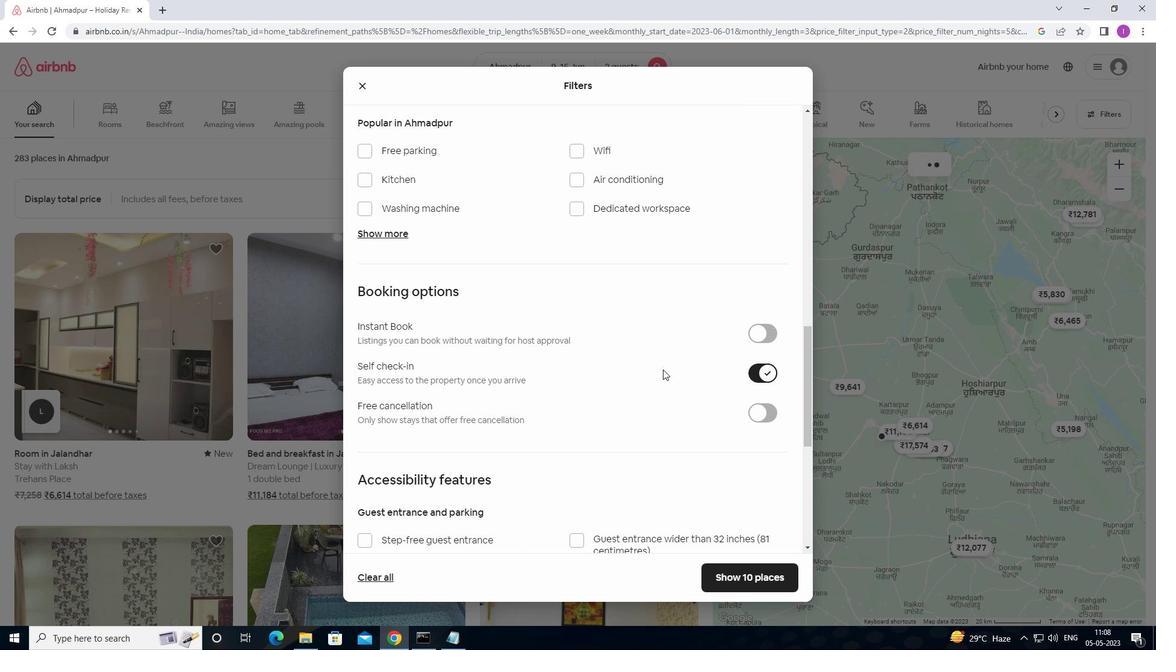 
Action: Mouse moved to (660, 346)
Screenshot: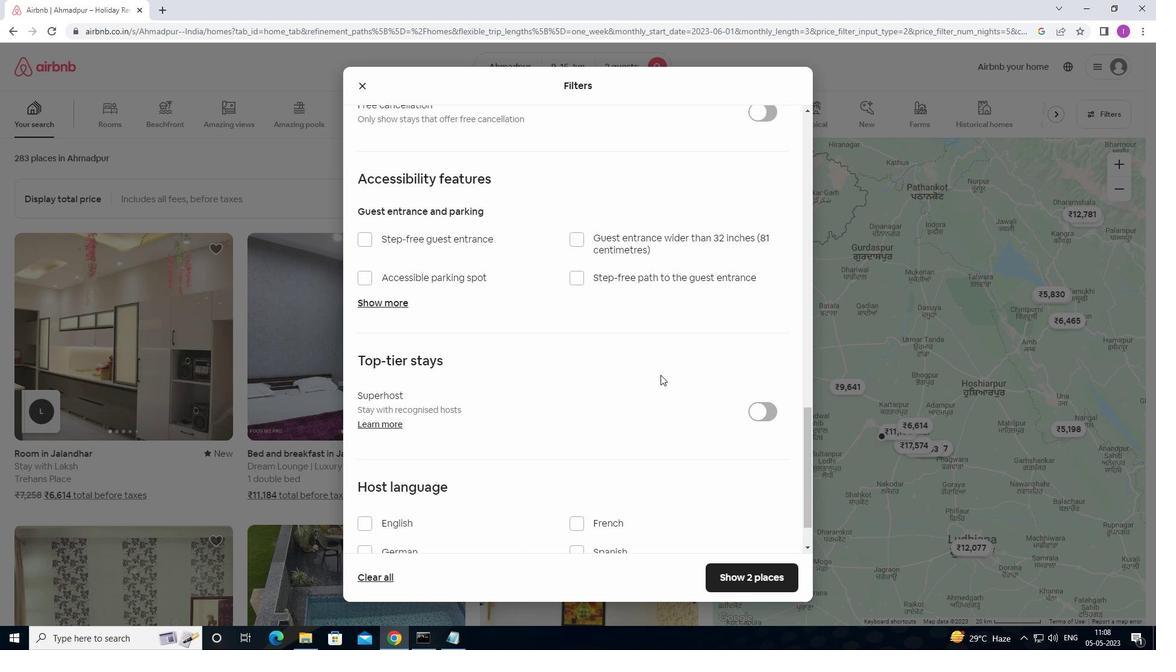 
Action: Mouse scrolled (660, 345) with delta (0, 0)
Screenshot: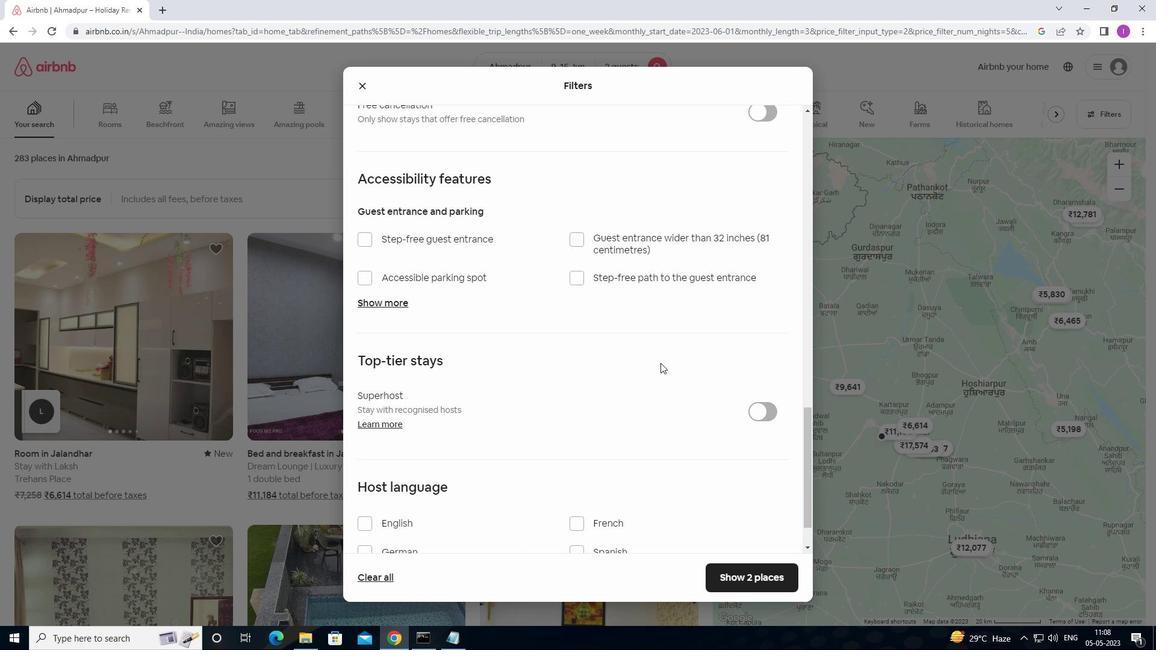 
Action: Mouse scrolled (660, 345) with delta (0, 0)
Screenshot: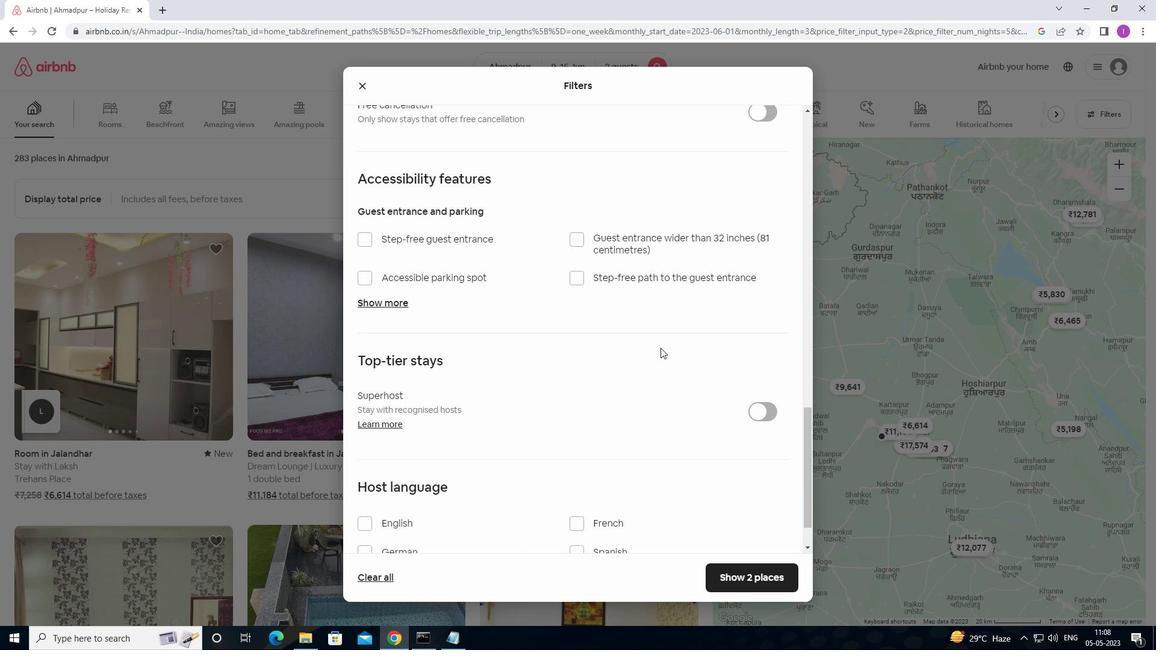 
Action: Mouse moved to (660, 346)
Screenshot: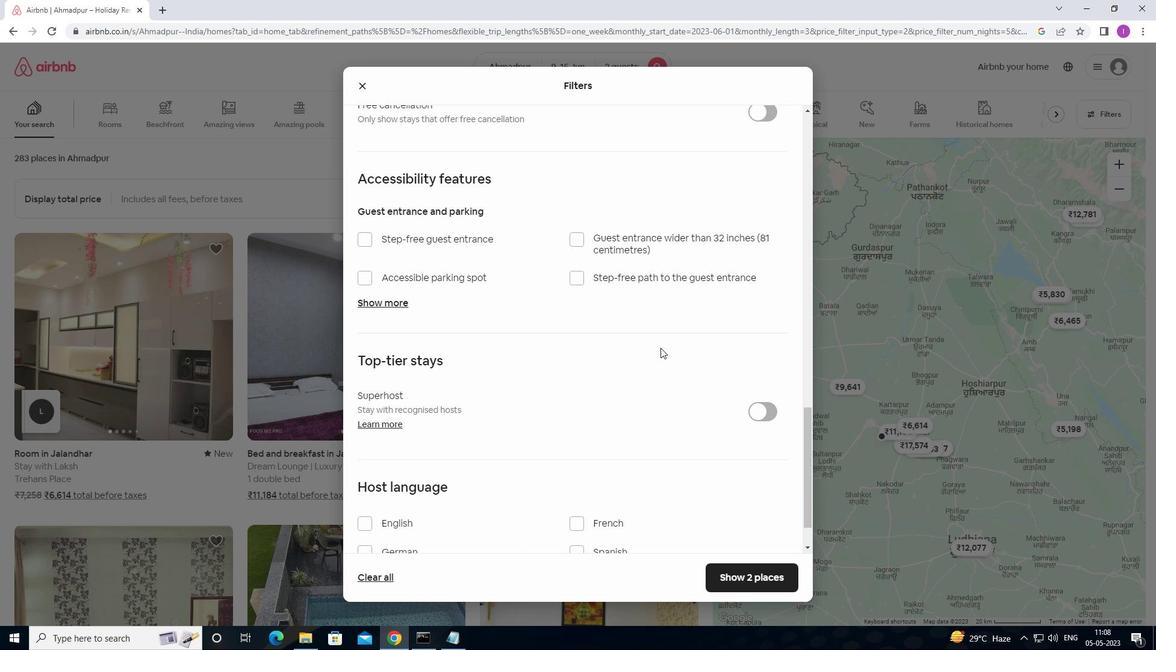 
Action: Mouse scrolled (660, 346) with delta (0, 0)
Screenshot: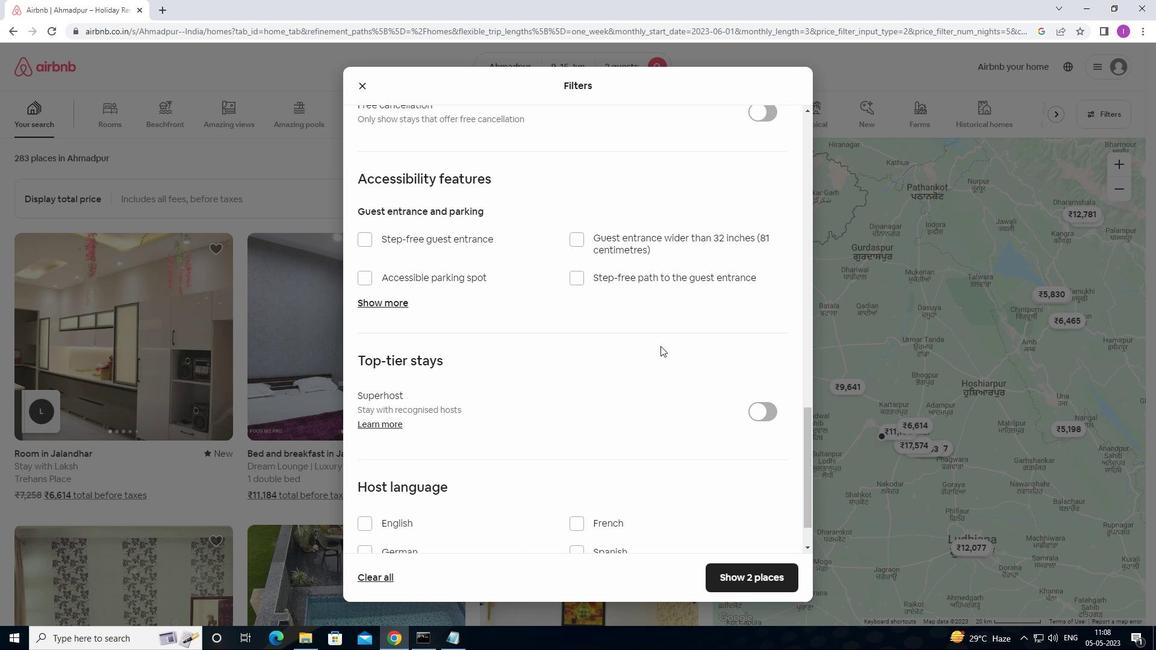 
Action: Mouse moved to (626, 370)
Screenshot: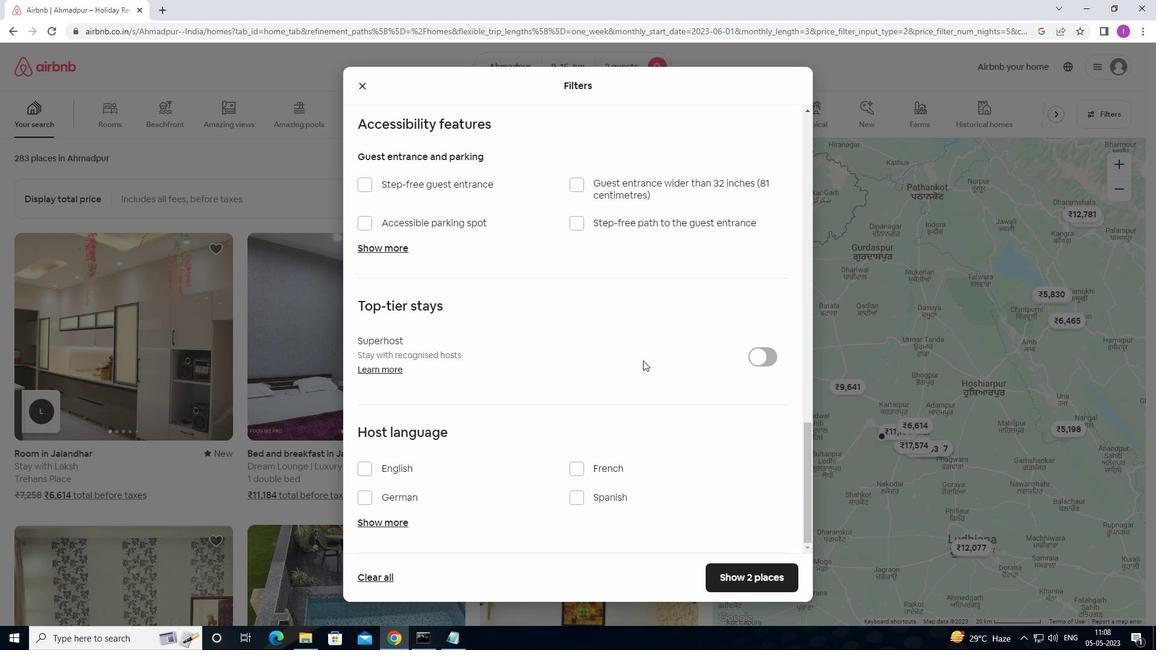 
Action: Mouse scrolled (626, 369) with delta (0, 0)
Screenshot: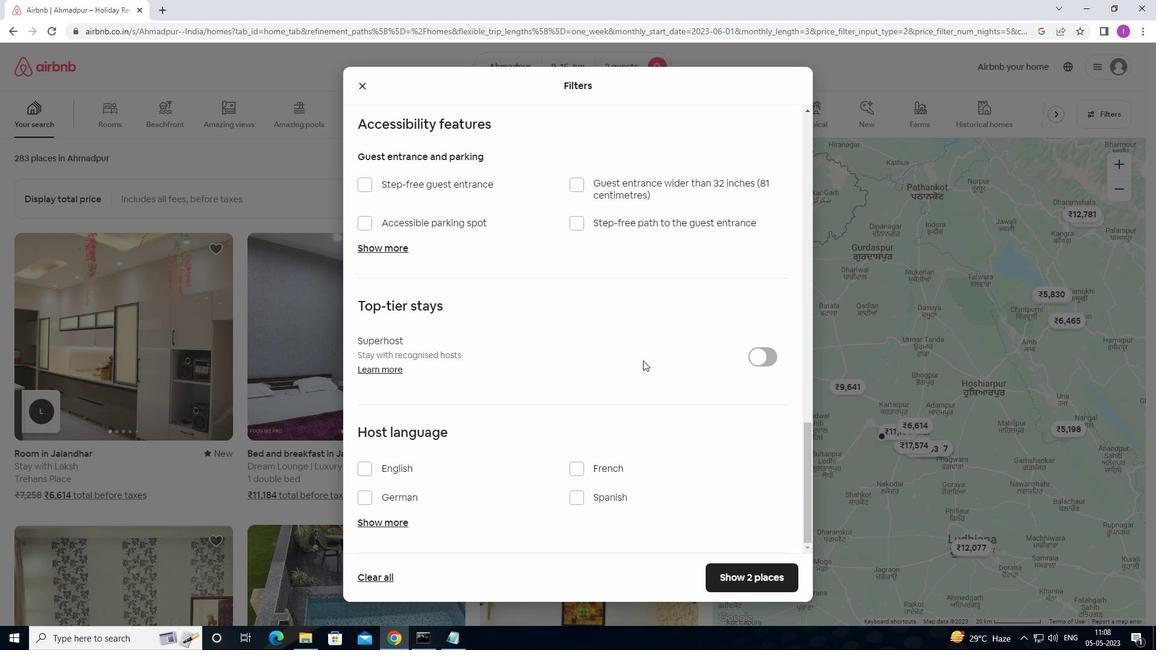 
Action: Mouse moved to (620, 374)
Screenshot: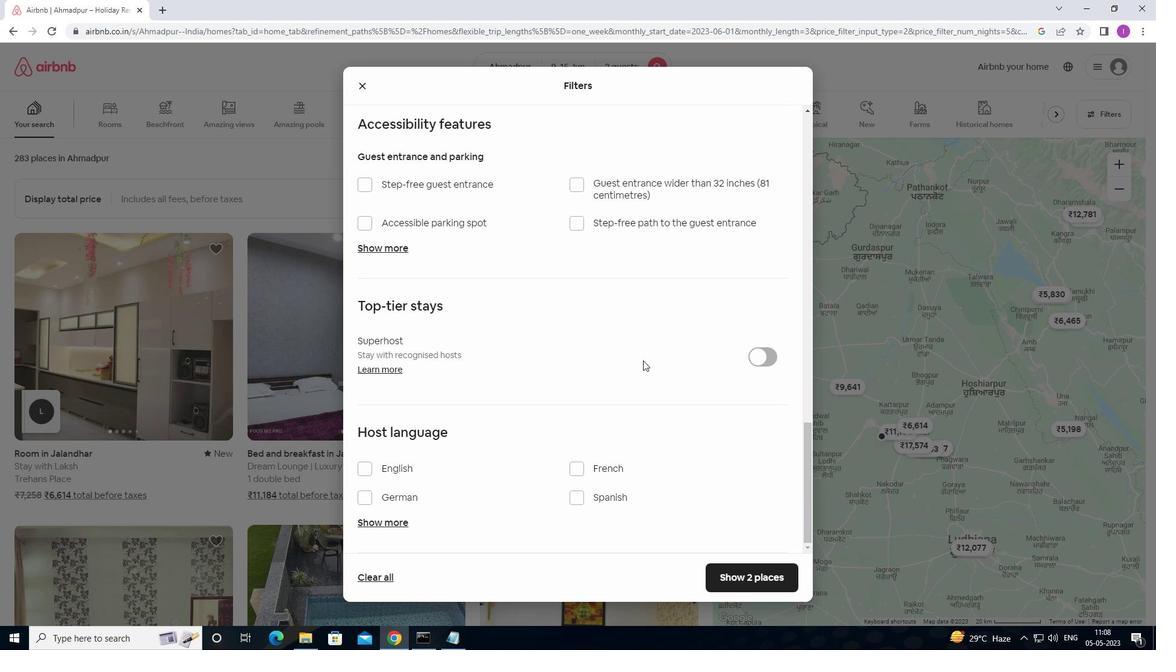 
Action: Mouse scrolled (620, 374) with delta (0, 0)
Screenshot: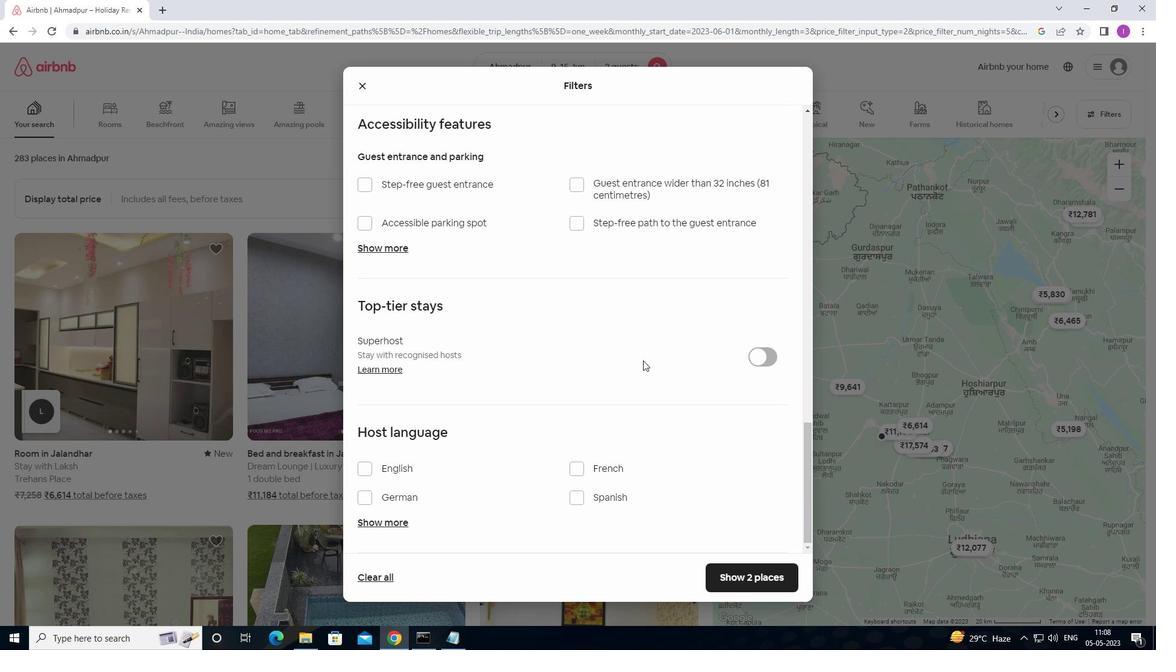 
Action: Mouse moved to (605, 386)
Screenshot: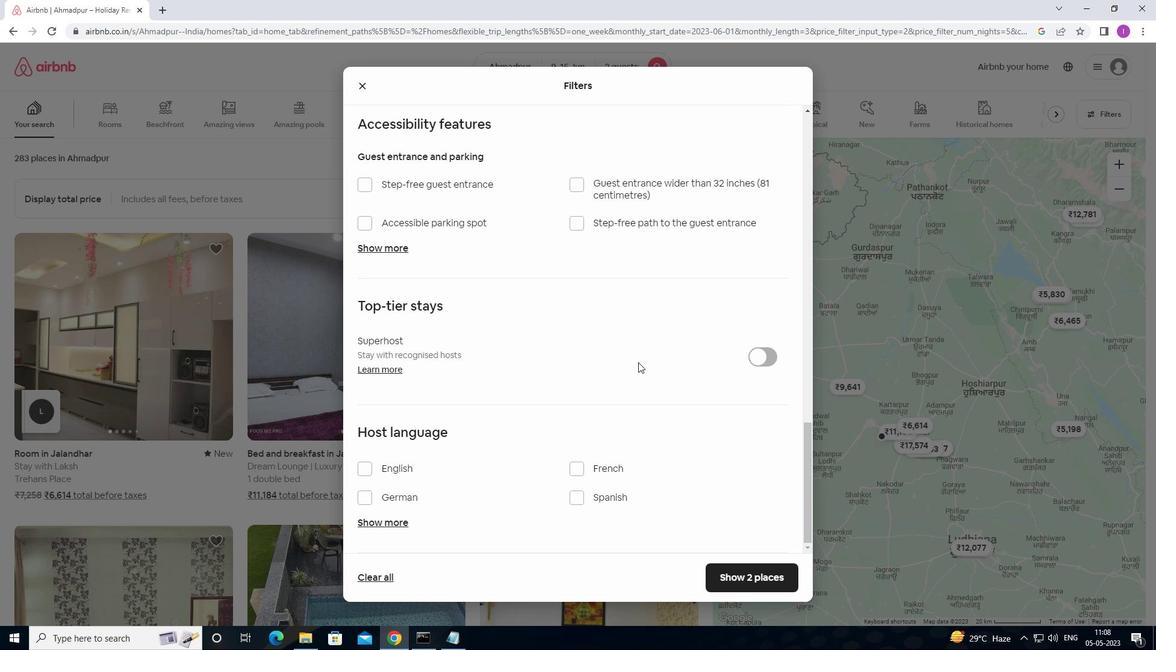 
Action: Mouse scrolled (605, 385) with delta (0, 0)
Screenshot: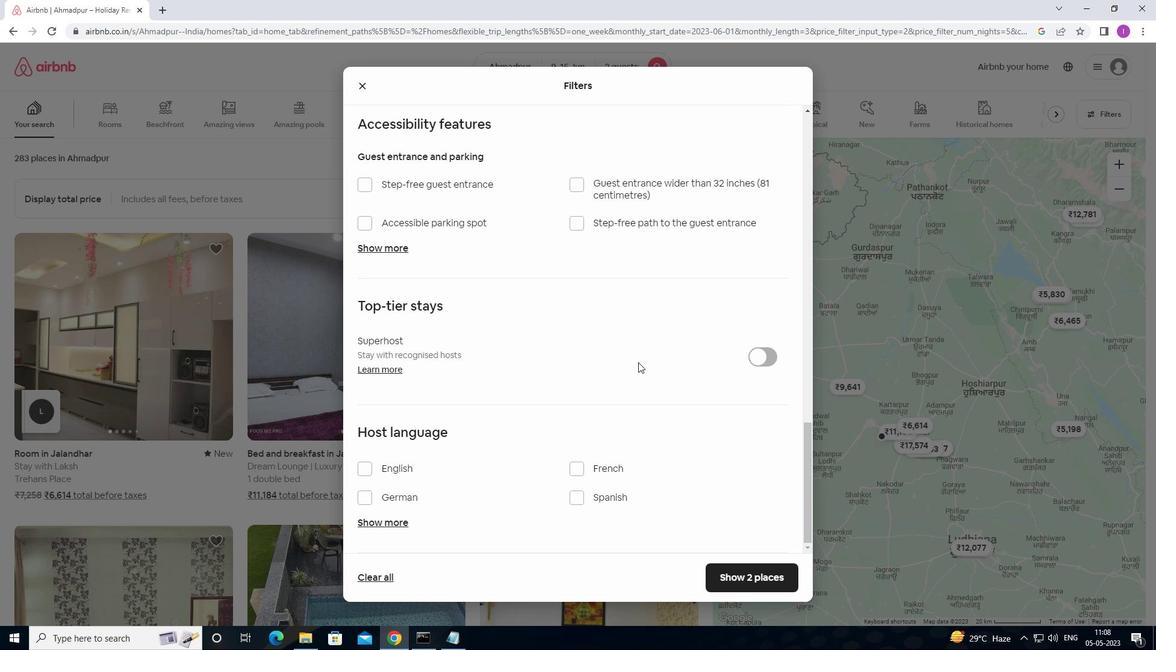 
Action: Mouse moved to (368, 469)
Screenshot: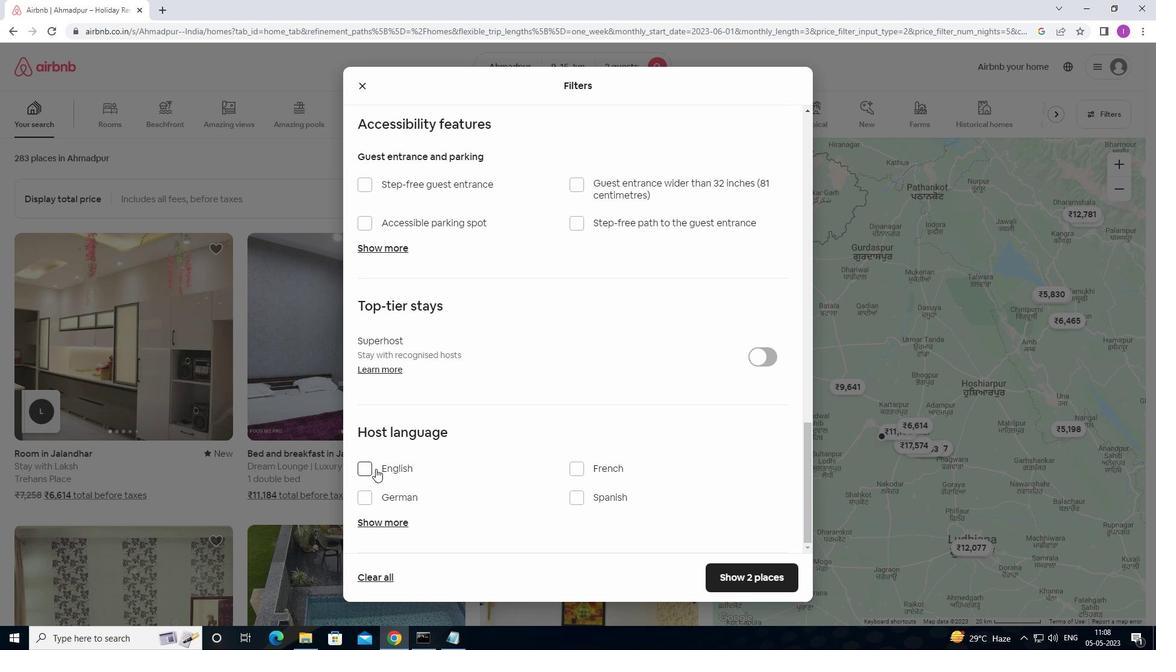 
Action: Mouse pressed left at (368, 469)
Screenshot: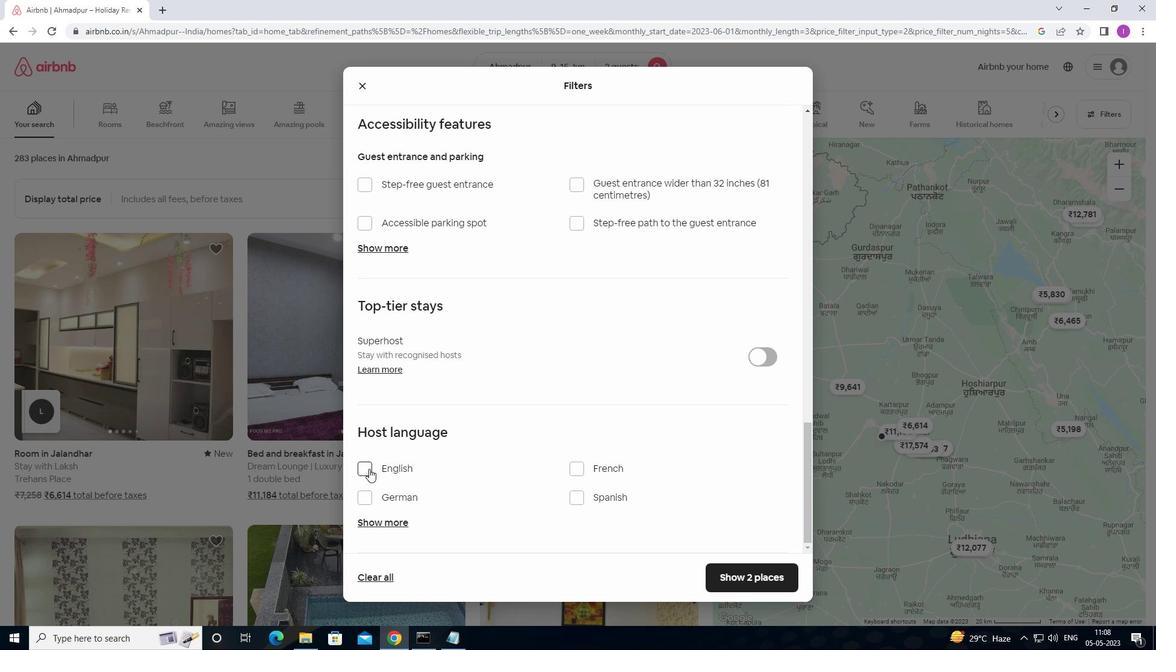 
Action: Mouse moved to (608, 459)
Screenshot: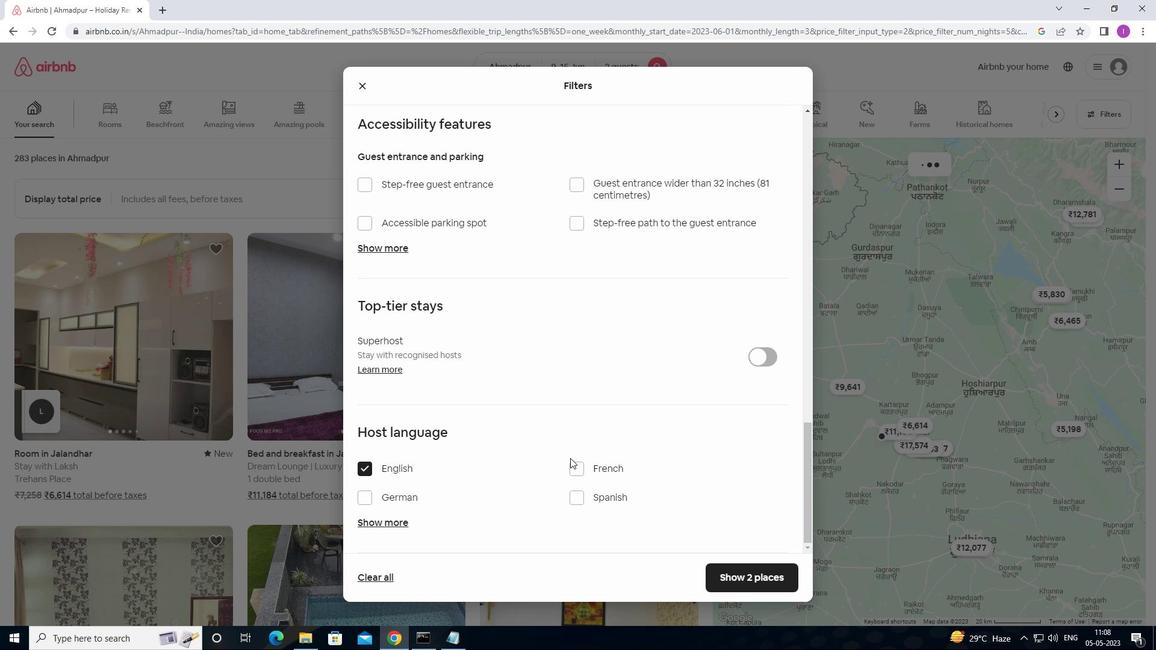
Action: Mouse scrolled (608, 458) with delta (0, 0)
Screenshot: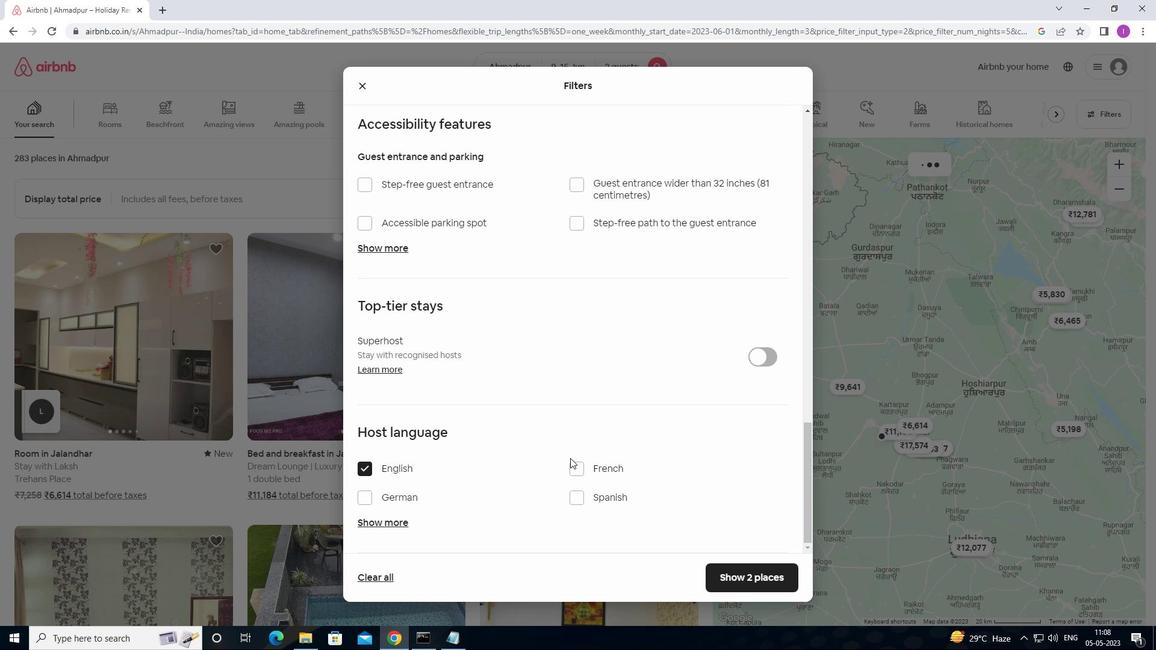 
Action: Mouse moved to (637, 467)
Screenshot: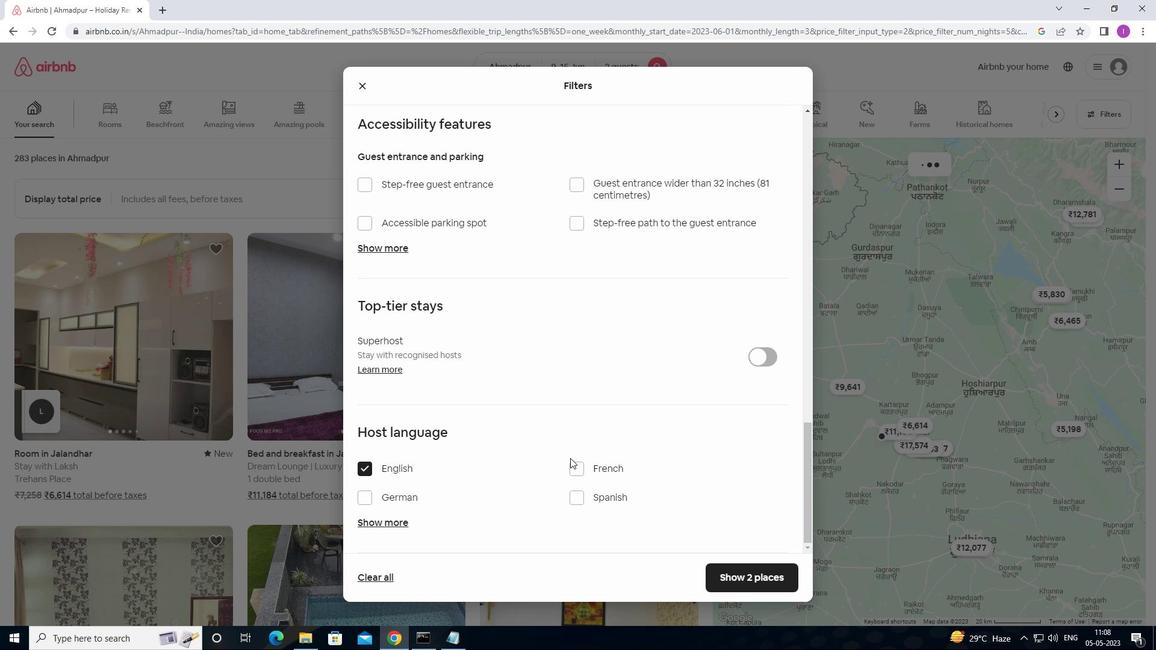 
Action: Mouse scrolled (637, 466) with delta (0, 0)
Screenshot: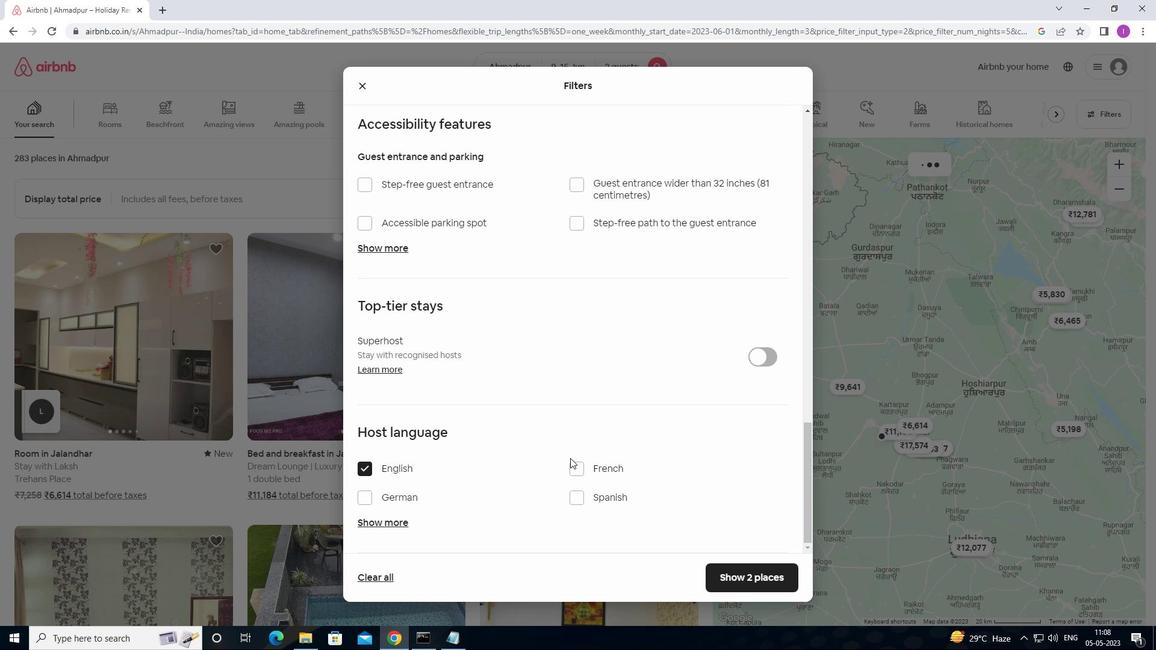 
Action: Mouse moved to (686, 475)
Screenshot: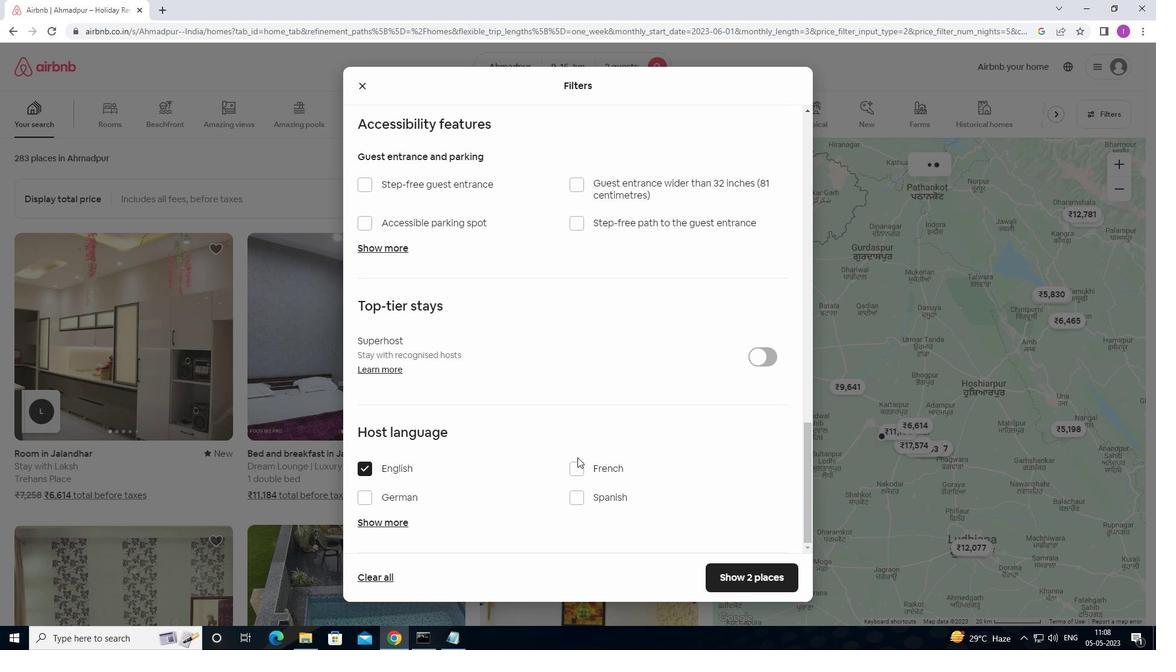 
Action: Mouse scrolled (686, 474) with delta (0, 0)
Screenshot: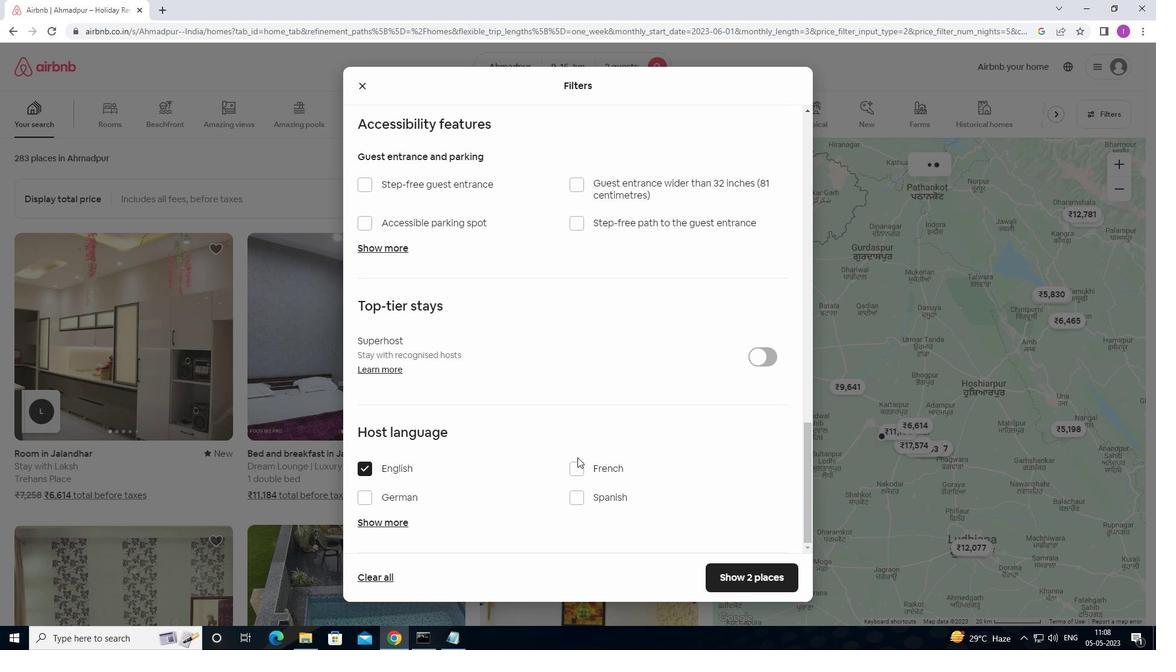 
Action: Mouse moved to (734, 480)
Screenshot: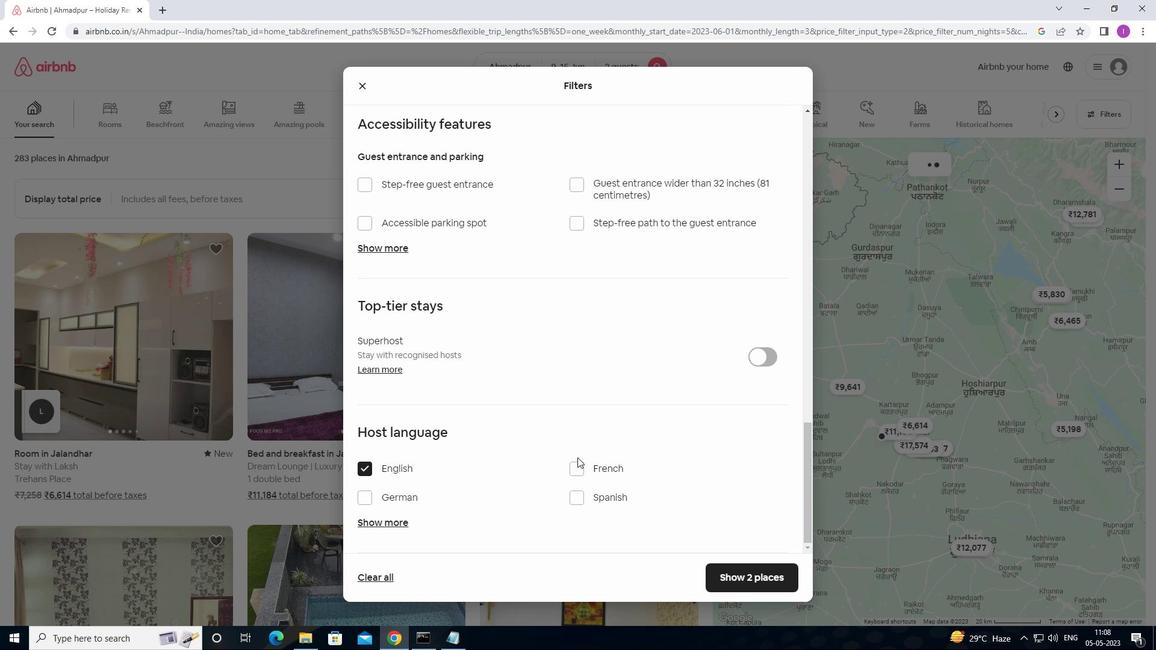
Action: Mouse scrolled (734, 479) with delta (0, 0)
Screenshot: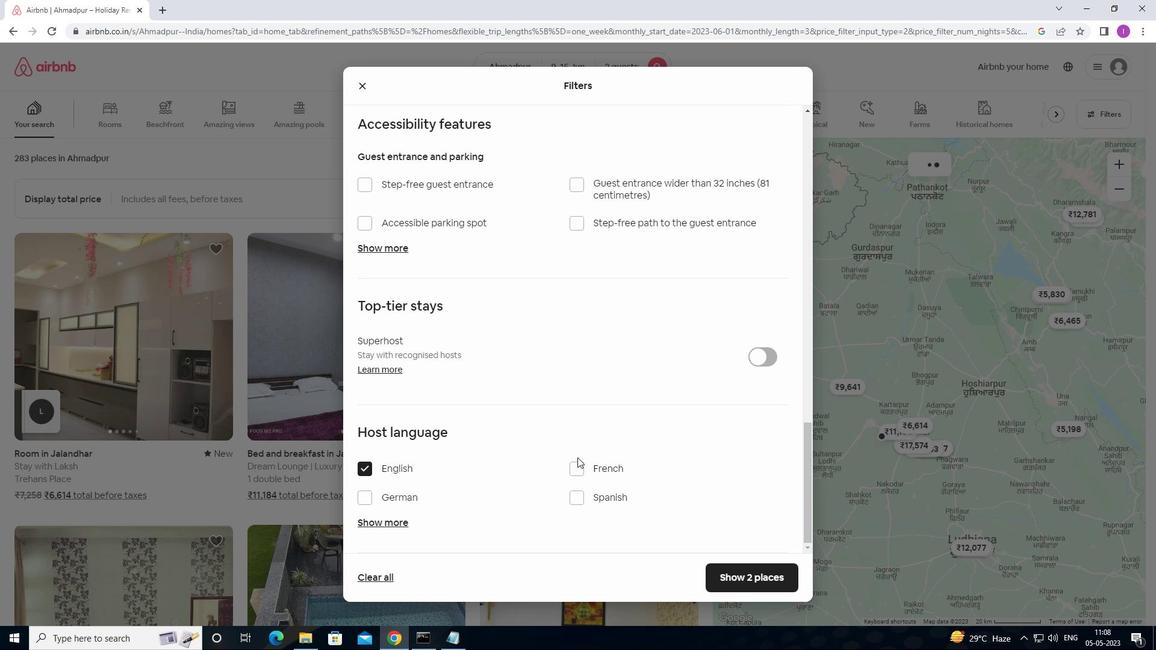 
Action: Mouse moved to (736, 577)
Screenshot: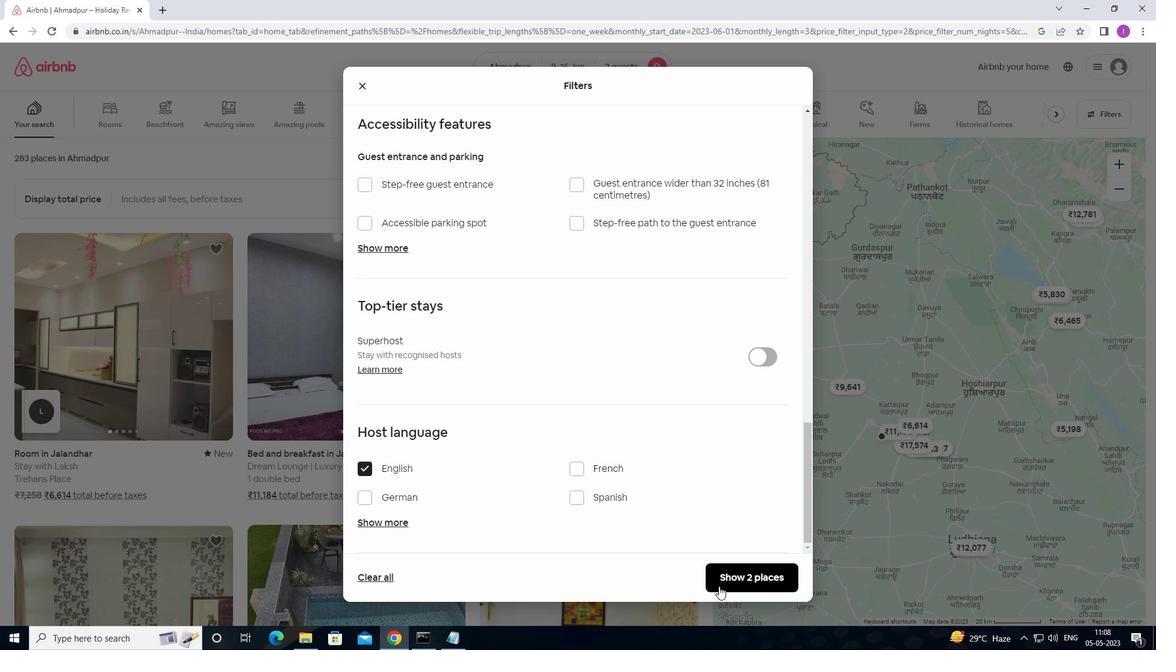 
Action: Mouse pressed left at (736, 577)
Screenshot: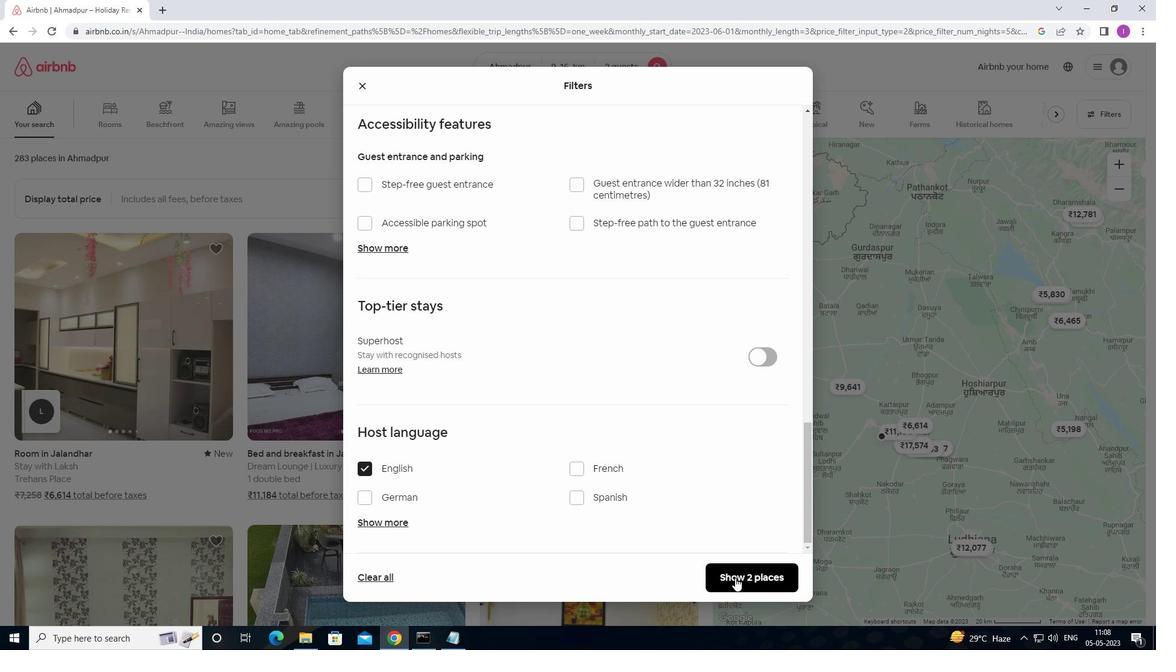 
Action: Mouse moved to (629, 442)
Screenshot: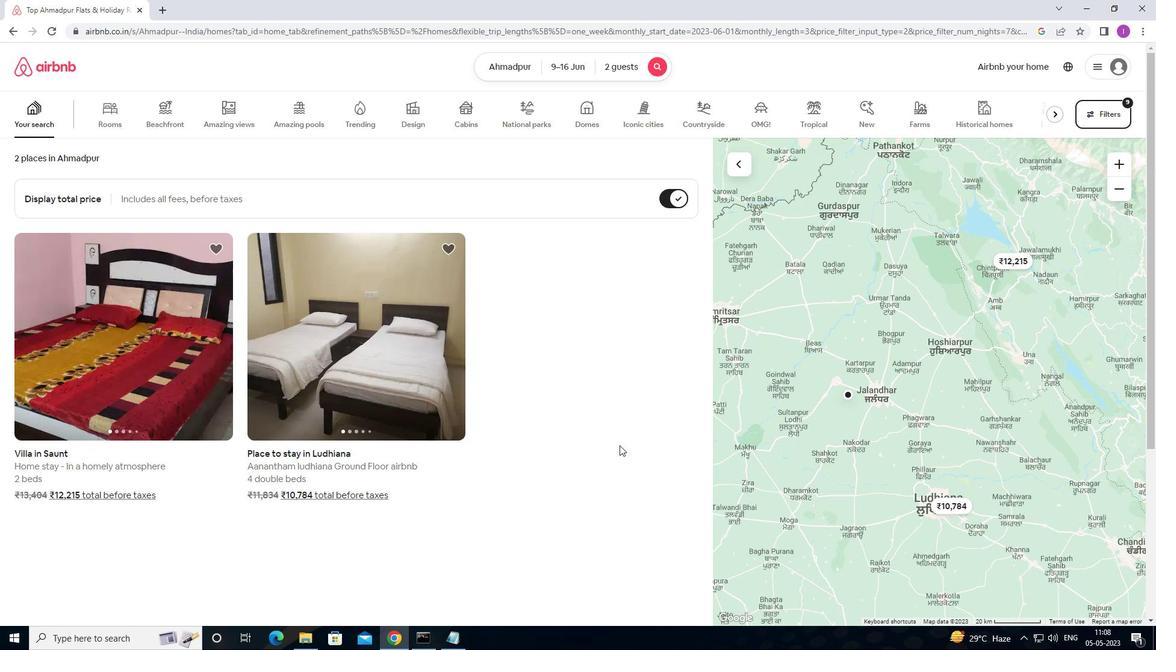 
